 Task: Find connections with filter location Cape Coast with filter topic #Analyticswith filter profile language English with filter current company Prodapt with filter school Gyan Ganga Institute of Technology Sciences with filter industry Correctional Institutions with filter service category Business Law with filter keywords title Civil Engineer
Action: Mouse moved to (190, 260)
Screenshot: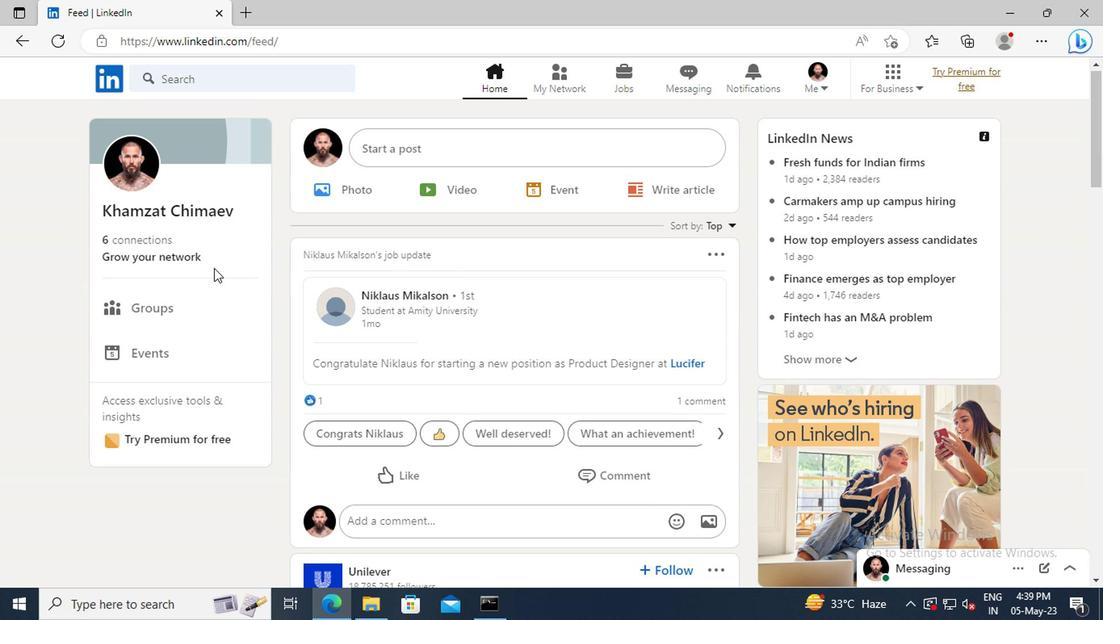 
Action: Mouse pressed left at (190, 260)
Screenshot: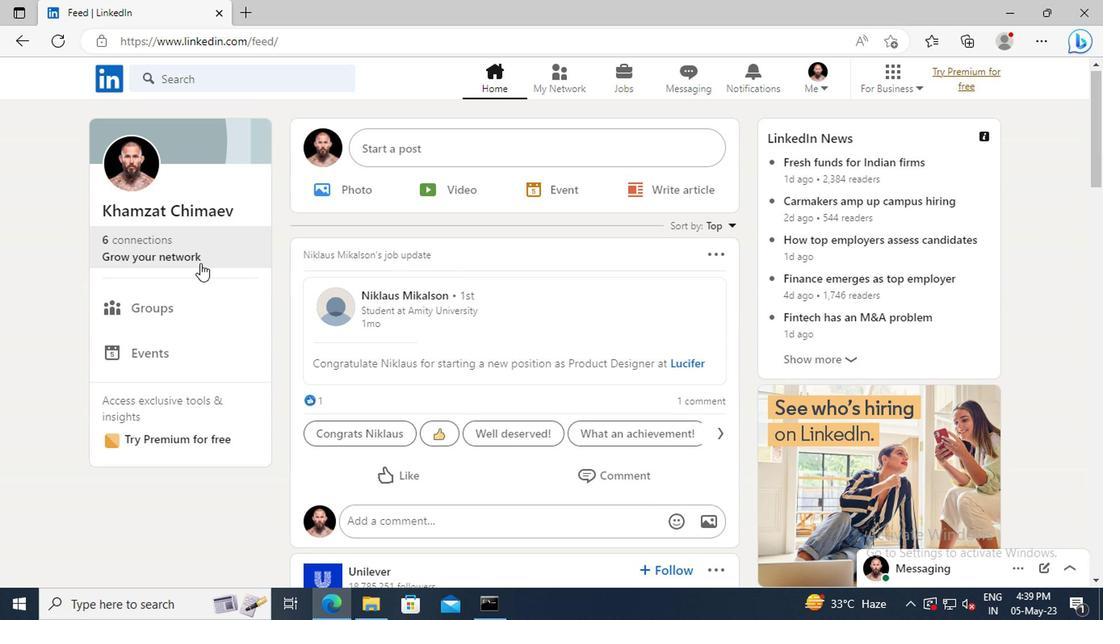 
Action: Mouse moved to (186, 173)
Screenshot: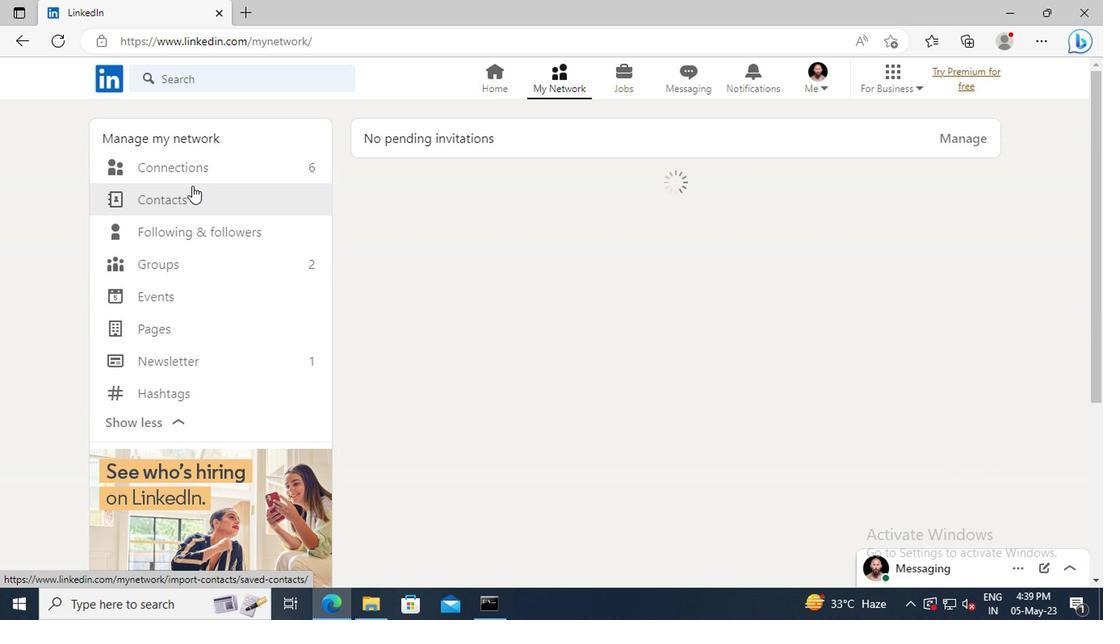 
Action: Mouse pressed left at (186, 173)
Screenshot: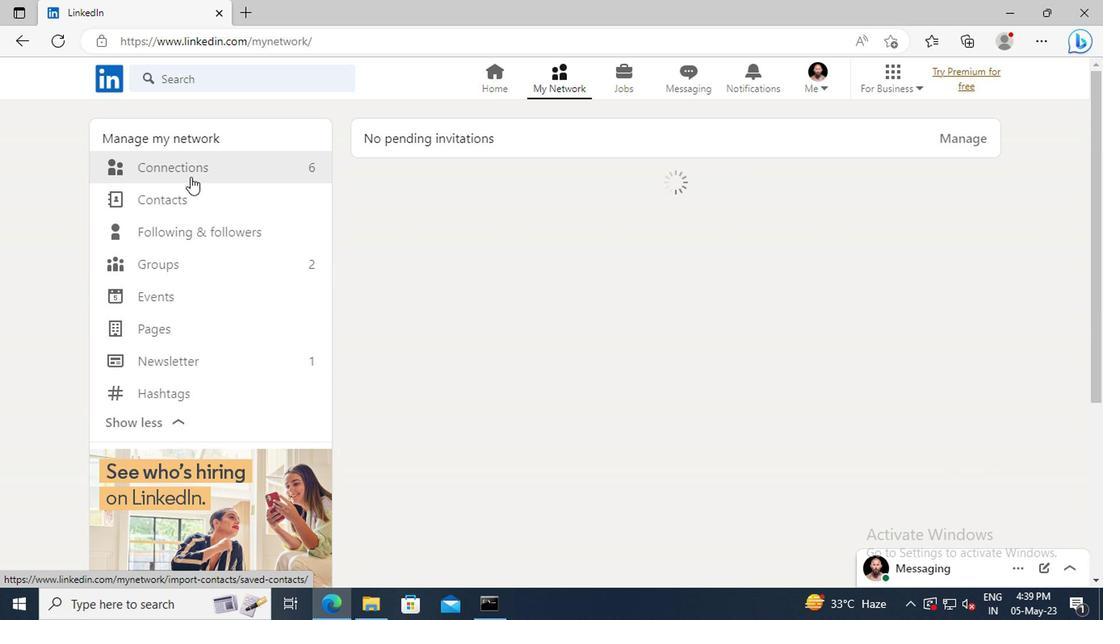
Action: Mouse moved to (645, 174)
Screenshot: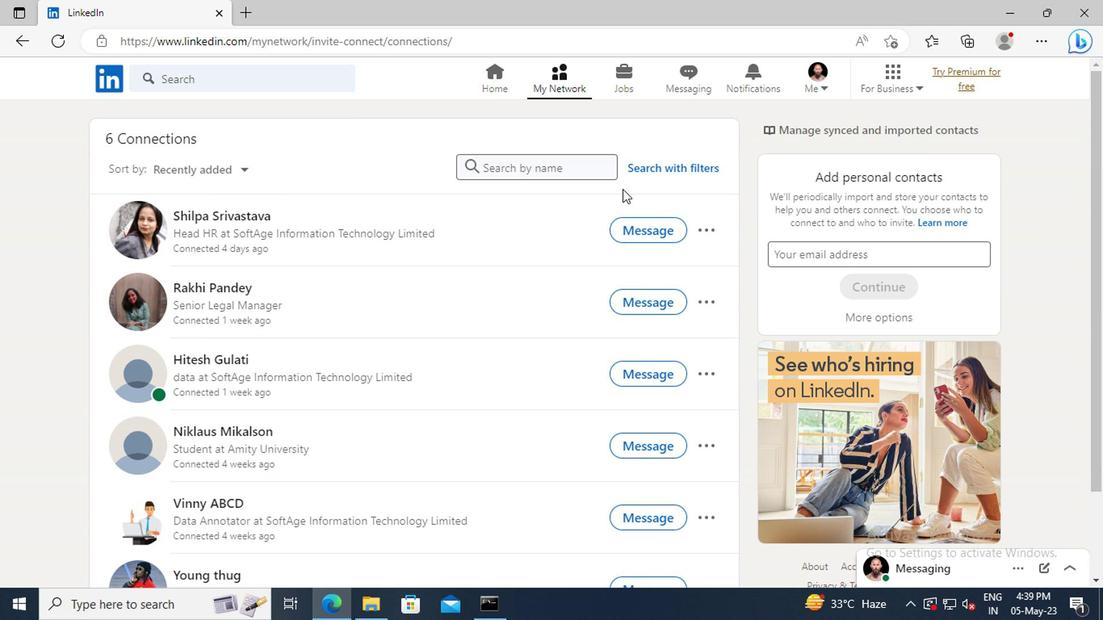 
Action: Mouse pressed left at (645, 174)
Screenshot: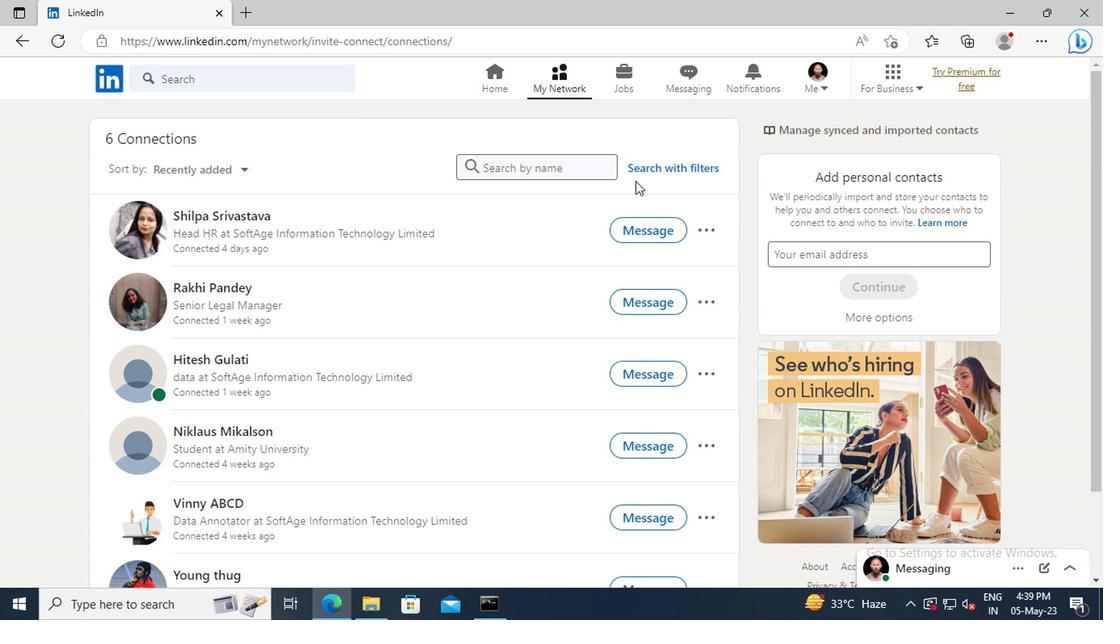 
Action: Mouse moved to (606, 128)
Screenshot: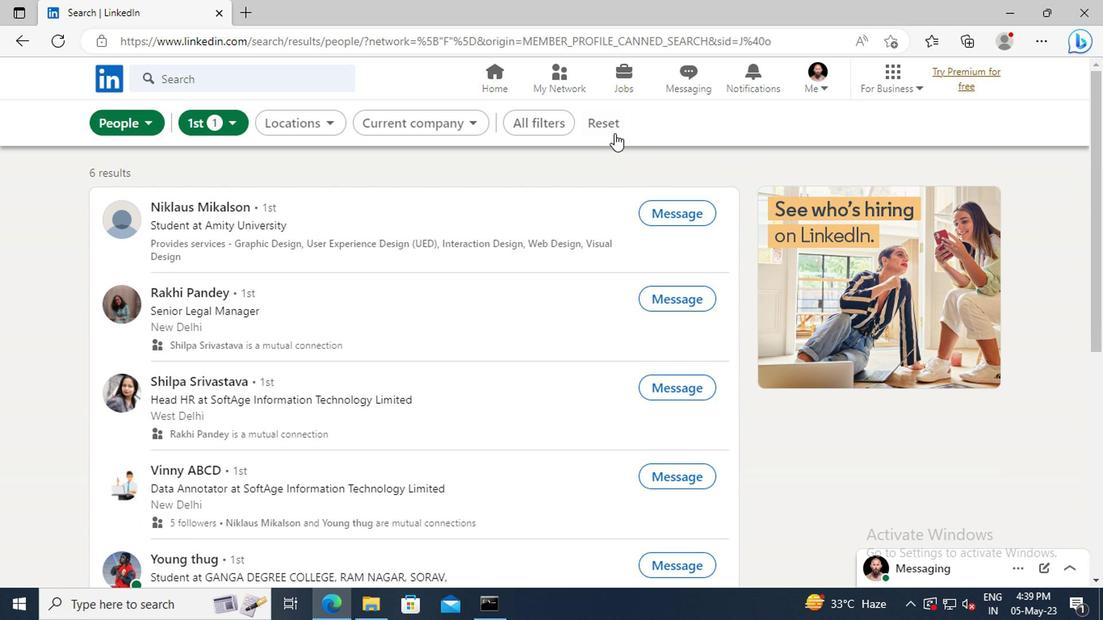 
Action: Mouse pressed left at (606, 128)
Screenshot: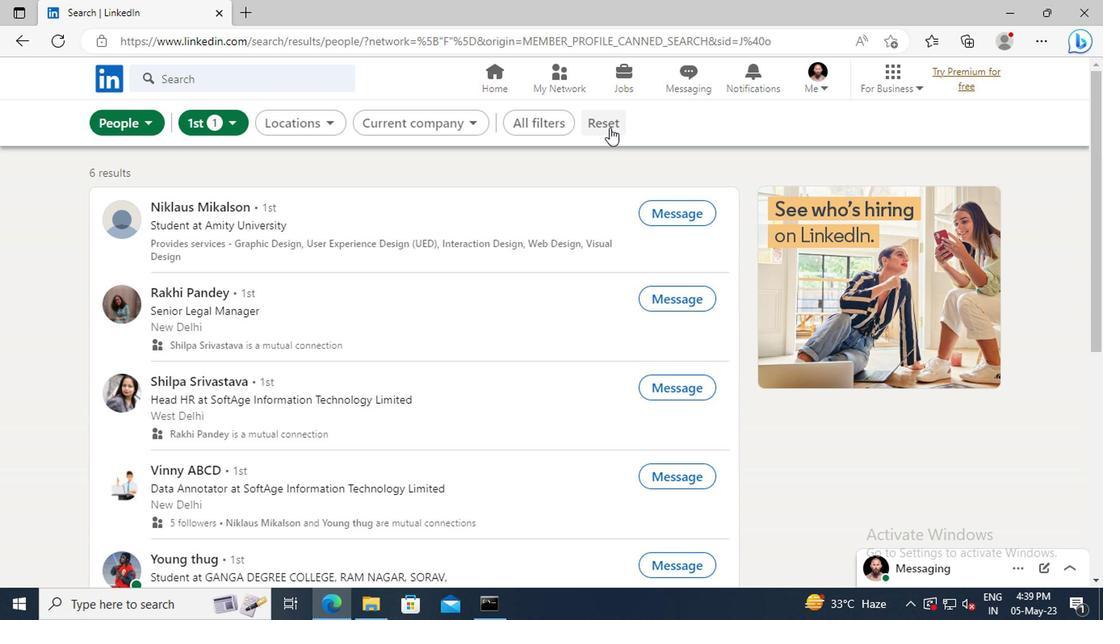 
Action: Mouse moved to (587, 128)
Screenshot: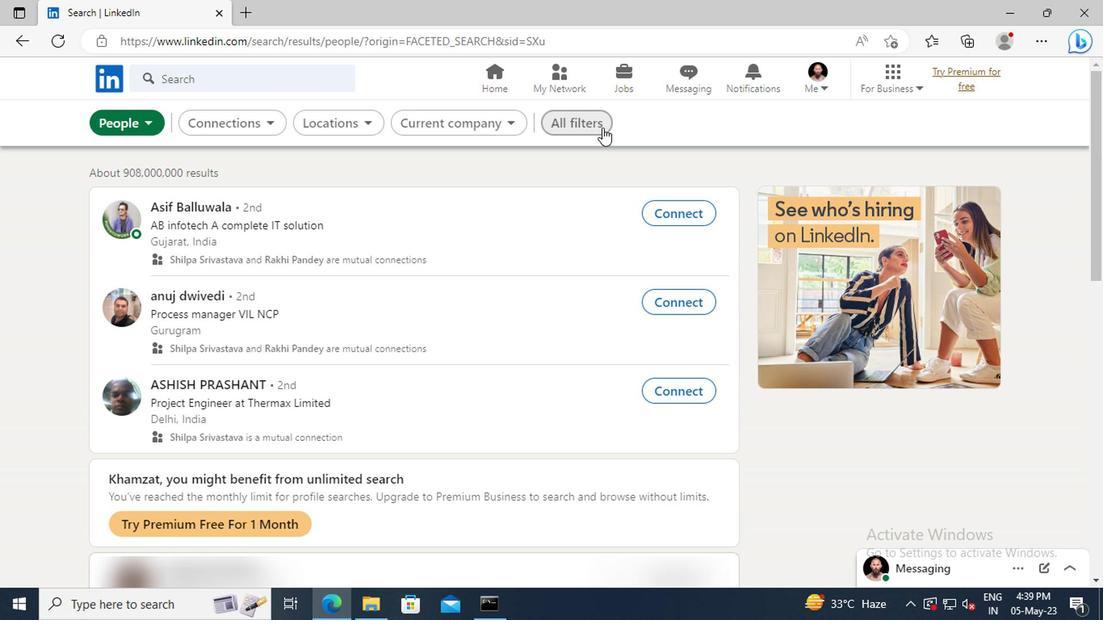 
Action: Mouse pressed left at (587, 128)
Screenshot: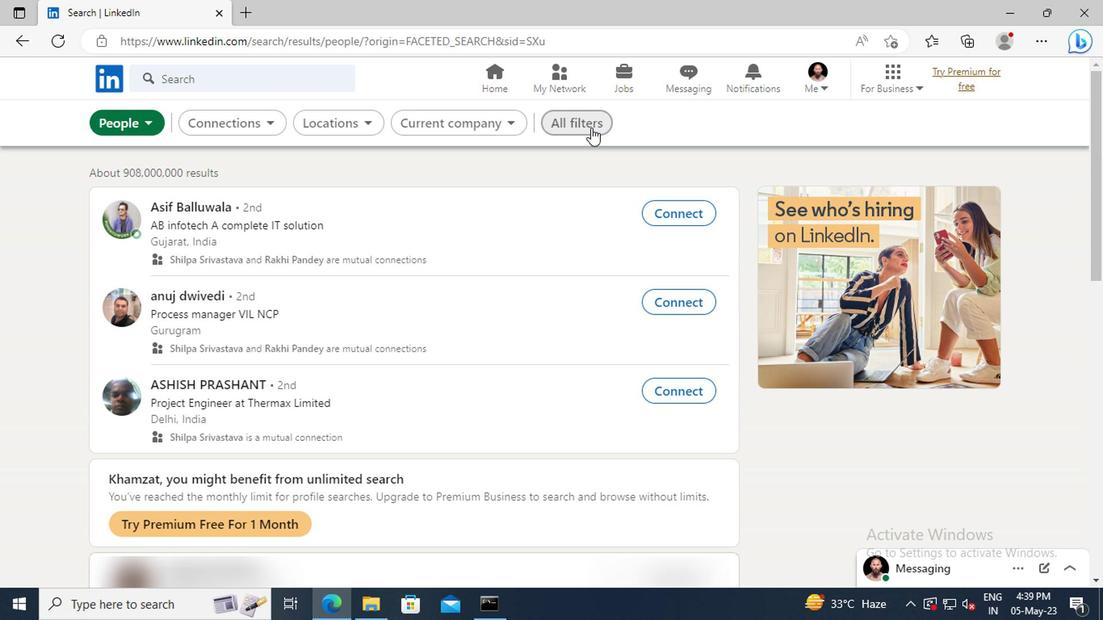 
Action: Mouse moved to (899, 292)
Screenshot: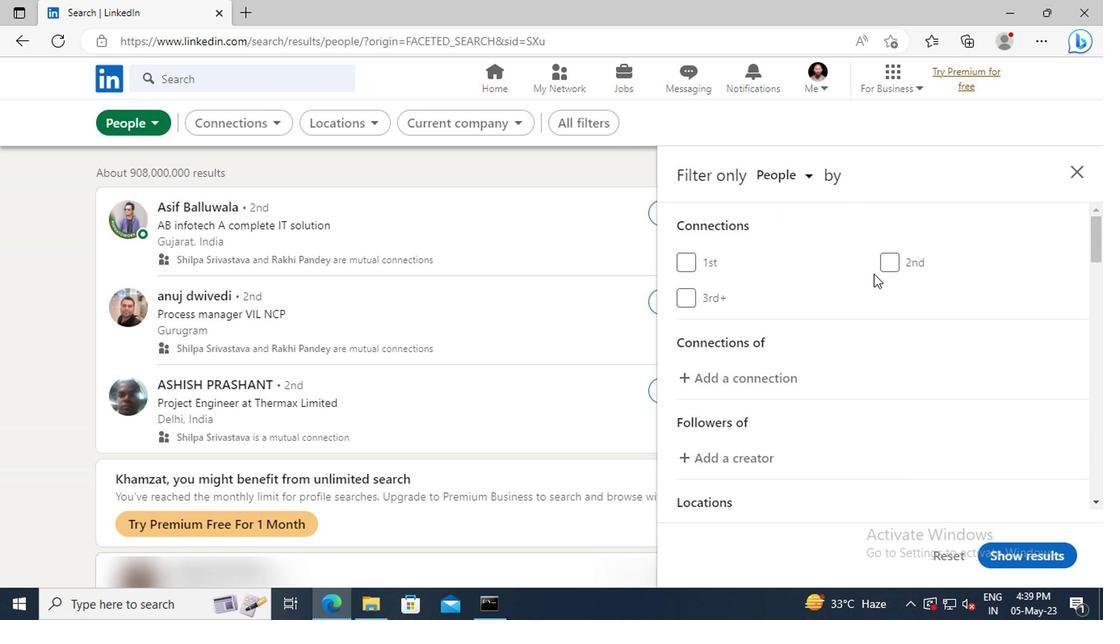 
Action: Mouse scrolled (899, 291) with delta (0, 0)
Screenshot: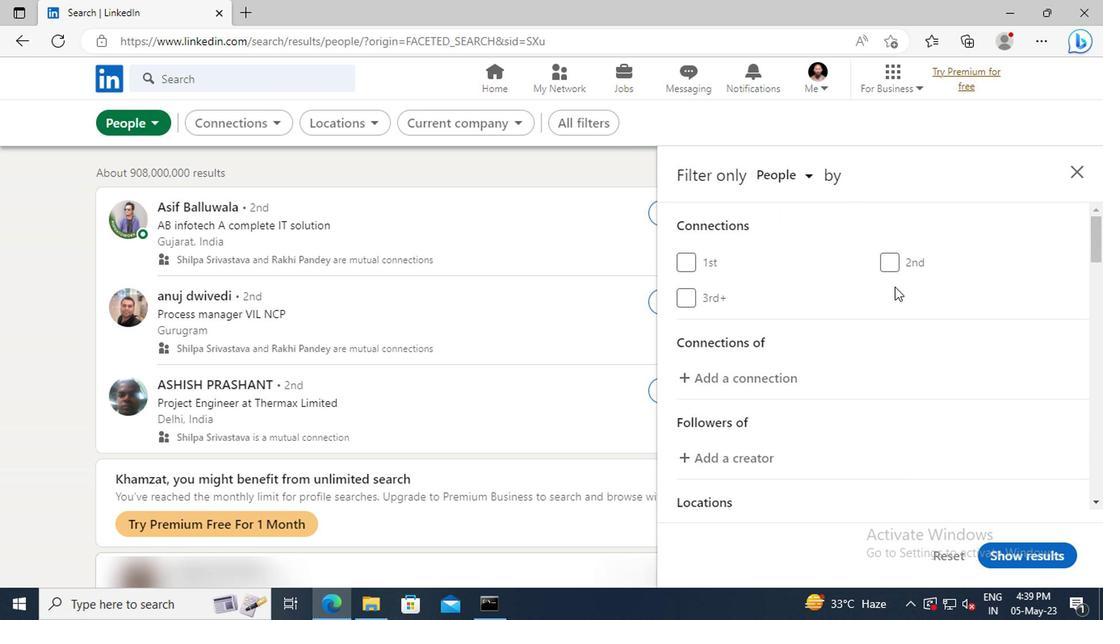 
Action: Mouse scrolled (899, 291) with delta (0, 0)
Screenshot: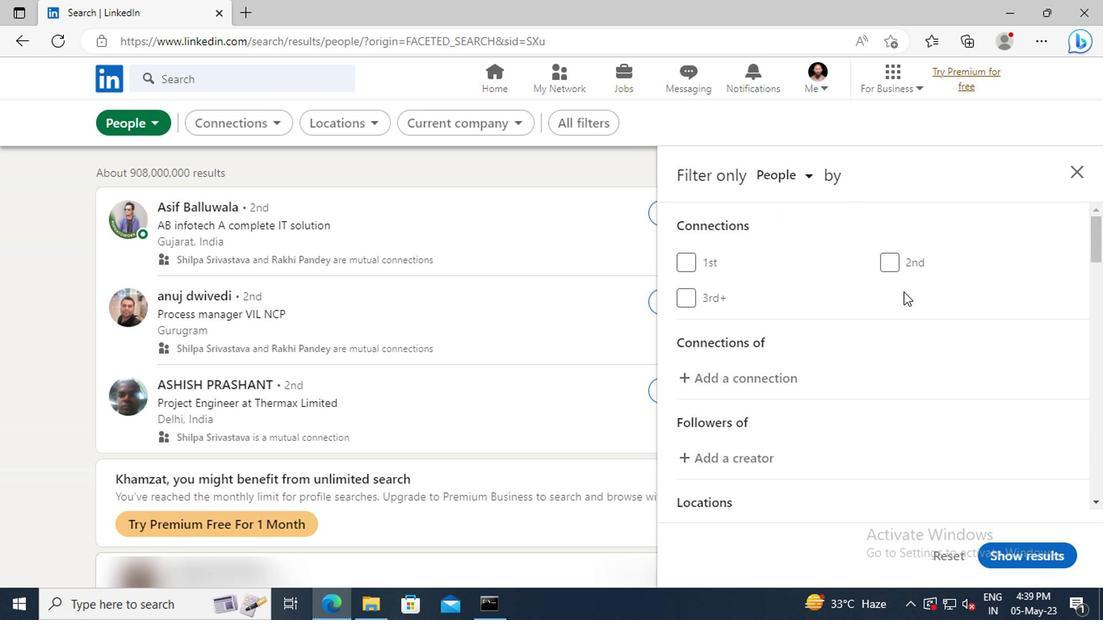 
Action: Mouse scrolled (899, 291) with delta (0, 0)
Screenshot: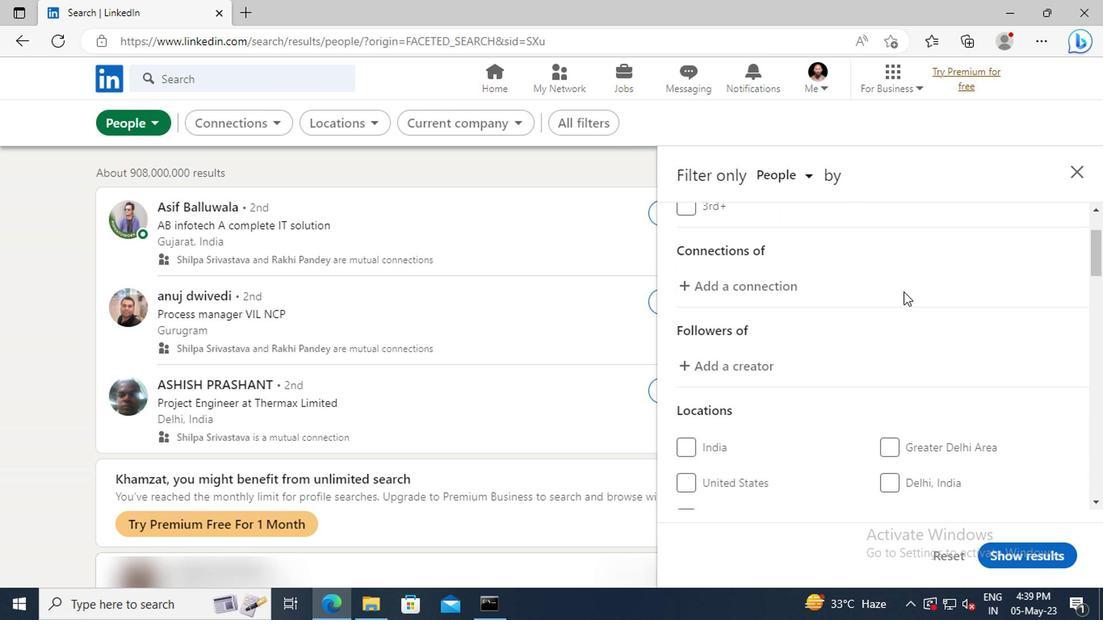 
Action: Mouse scrolled (899, 291) with delta (0, 0)
Screenshot: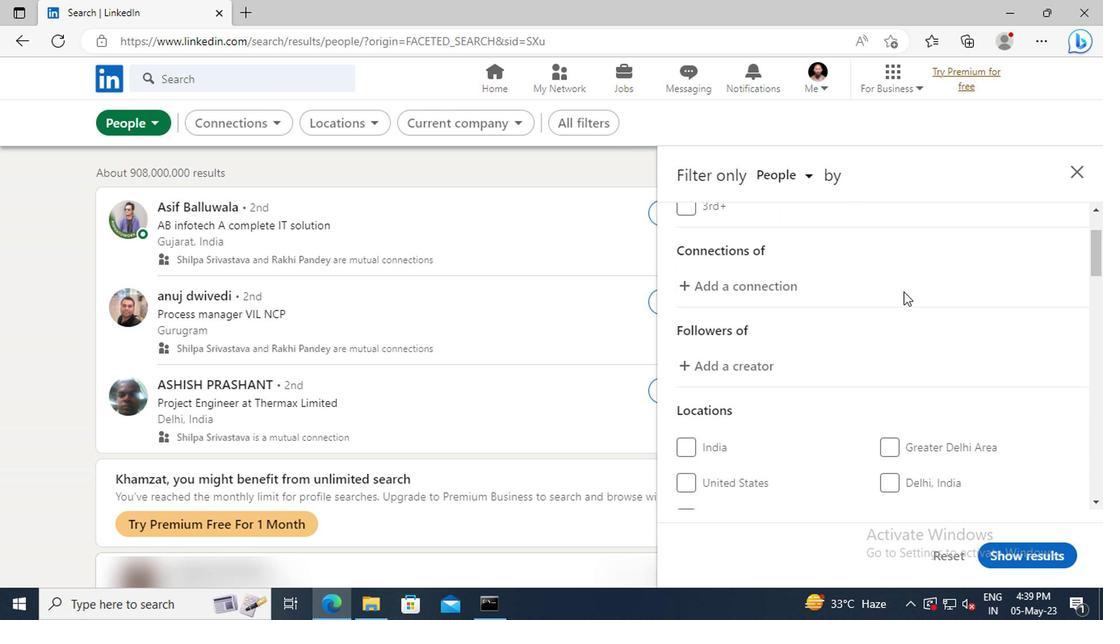 
Action: Mouse scrolled (899, 291) with delta (0, 0)
Screenshot: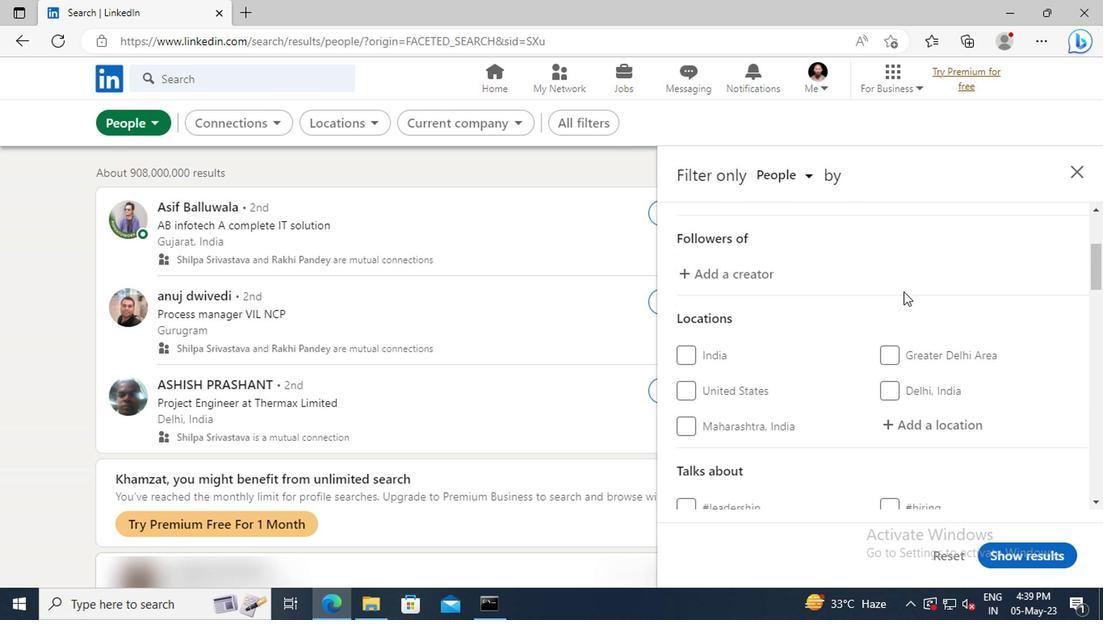 
Action: Mouse scrolled (899, 291) with delta (0, 0)
Screenshot: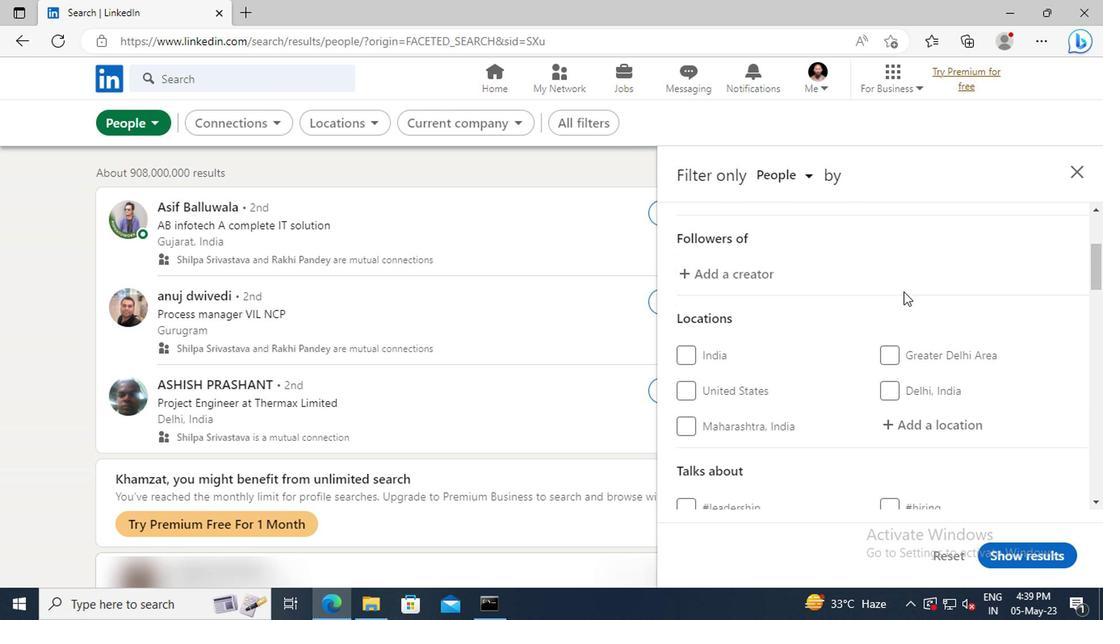 
Action: Mouse moved to (901, 328)
Screenshot: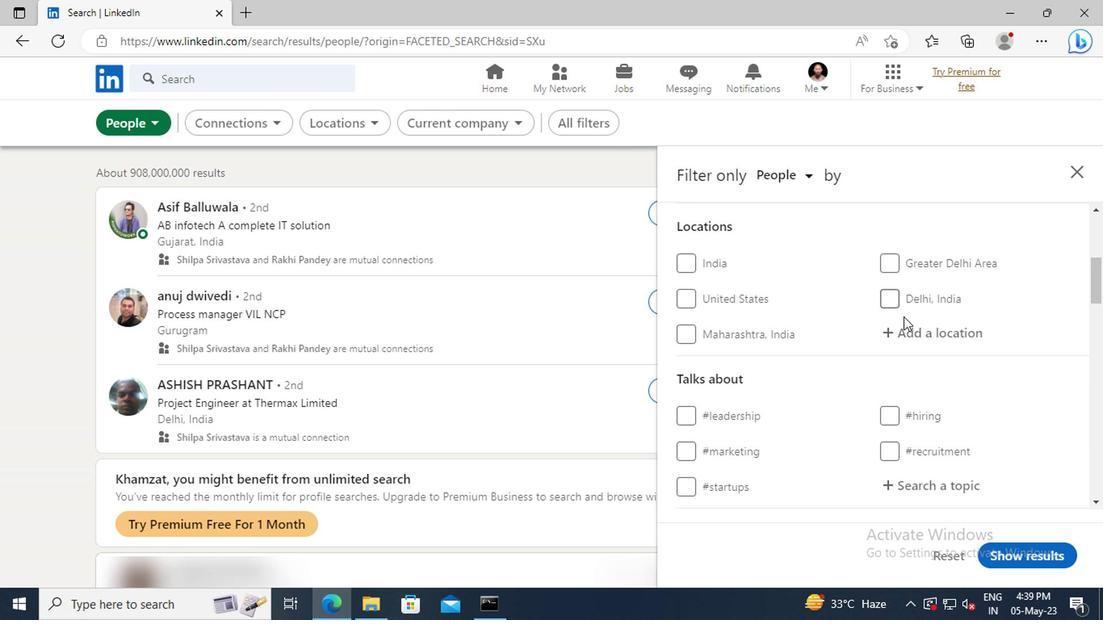 
Action: Mouse pressed left at (901, 328)
Screenshot: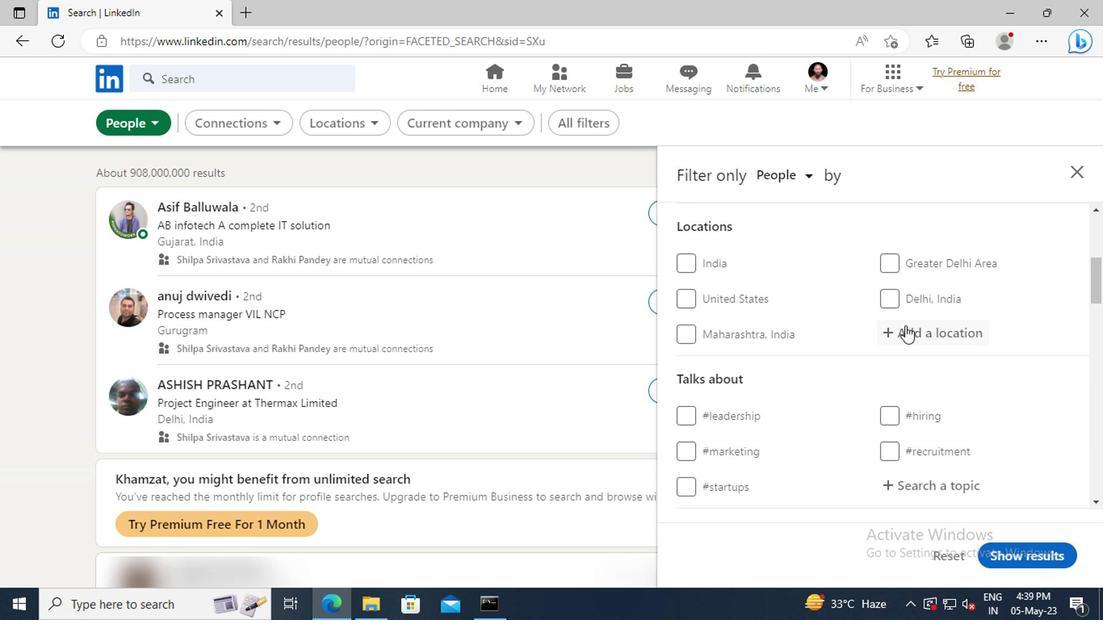 
Action: Key pressed <Key.shift>CAPE<Key.space><Key.shift>COAST<Key.enter>
Screenshot: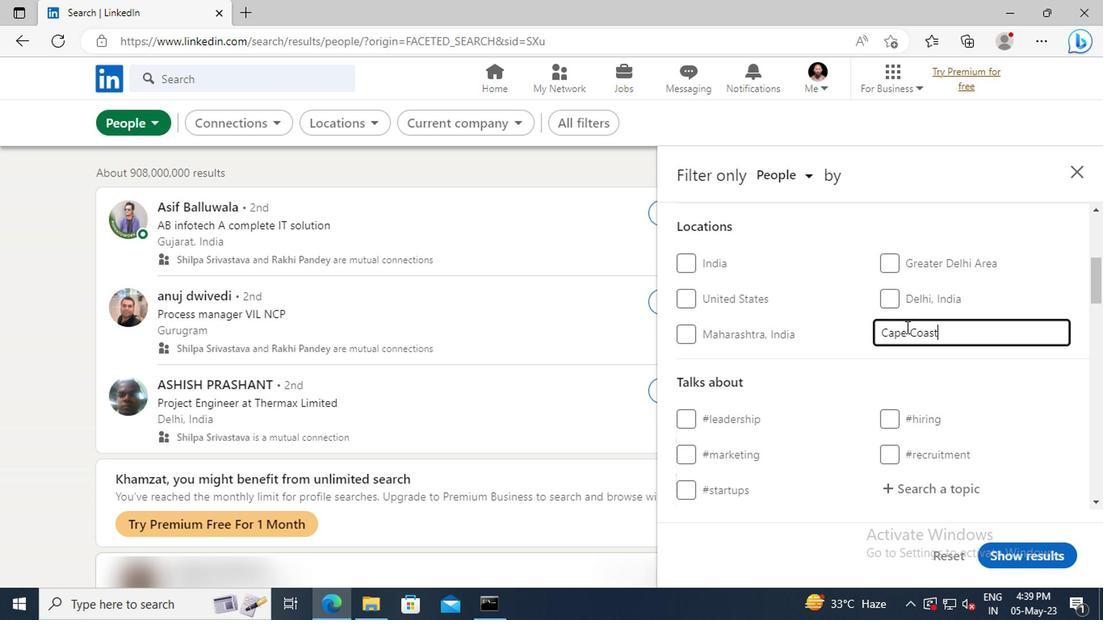 
Action: Mouse scrolled (901, 327) with delta (0, 0)
Screenshot: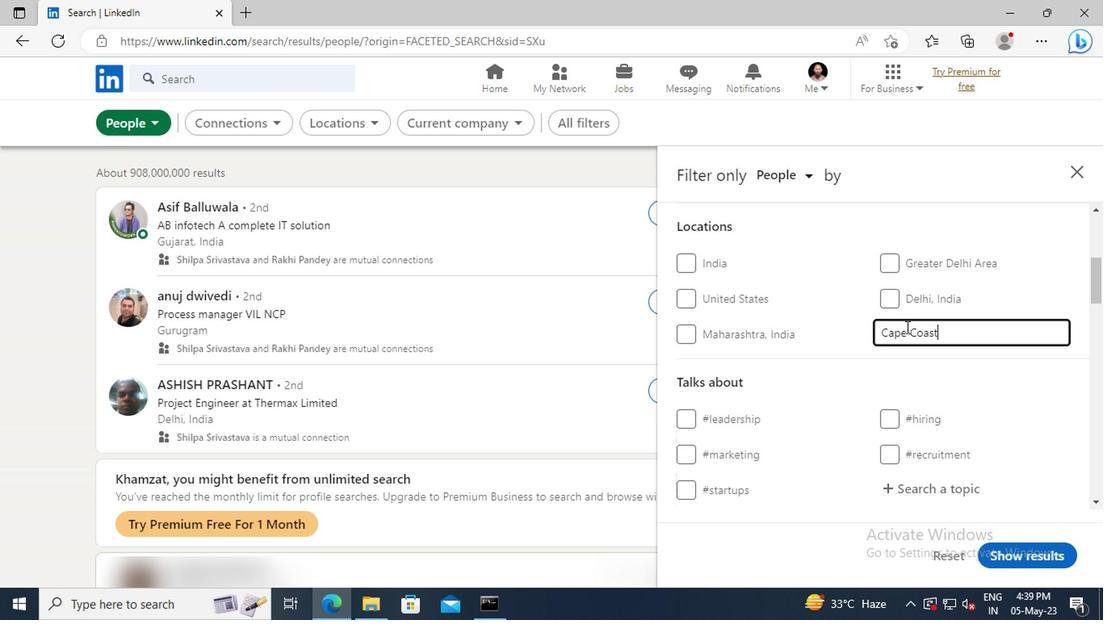 
Action: Mouse scrolled (901, 327) with delta (0, 0)
Screenshot: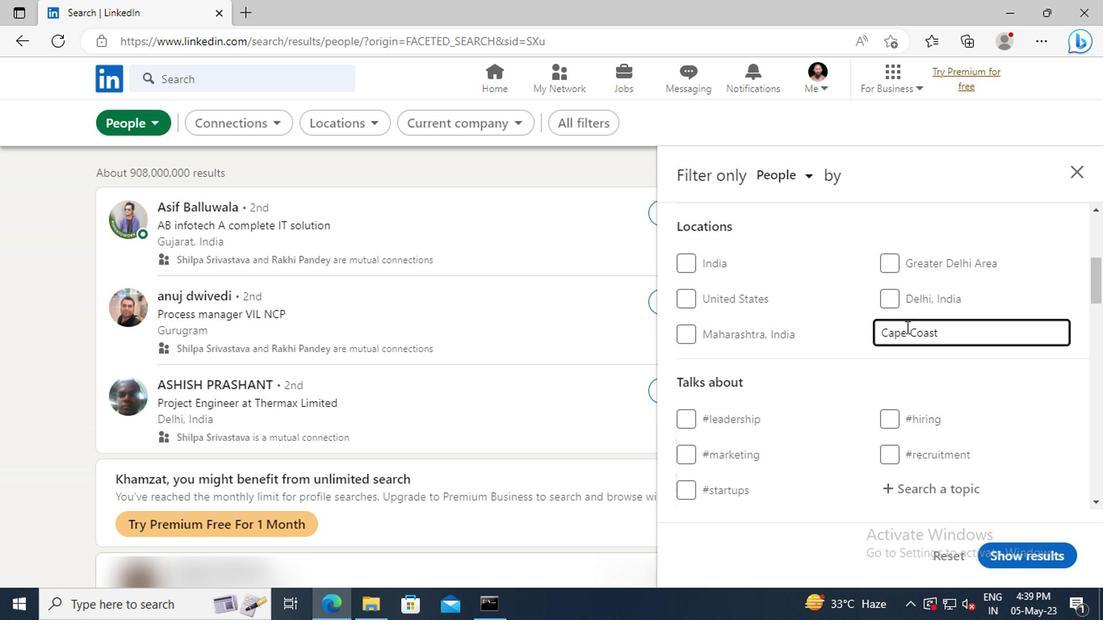
Action: Mouse scrolled (901, 327) with delta (0, 0)
Screenshot: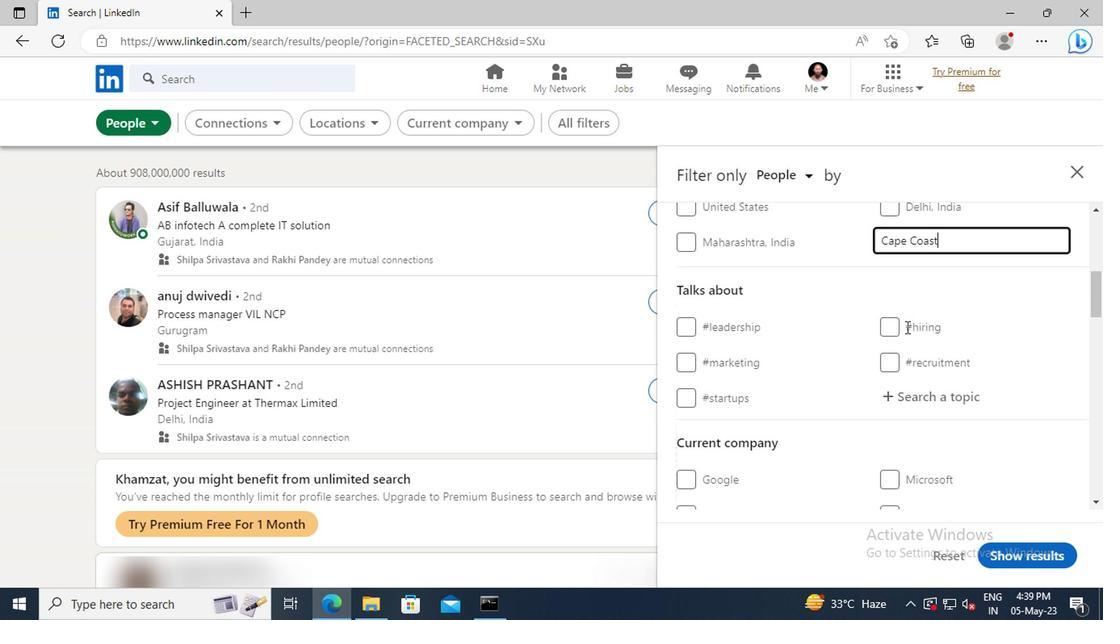
Action: Mouse moved to (907, 349)
Screenshot: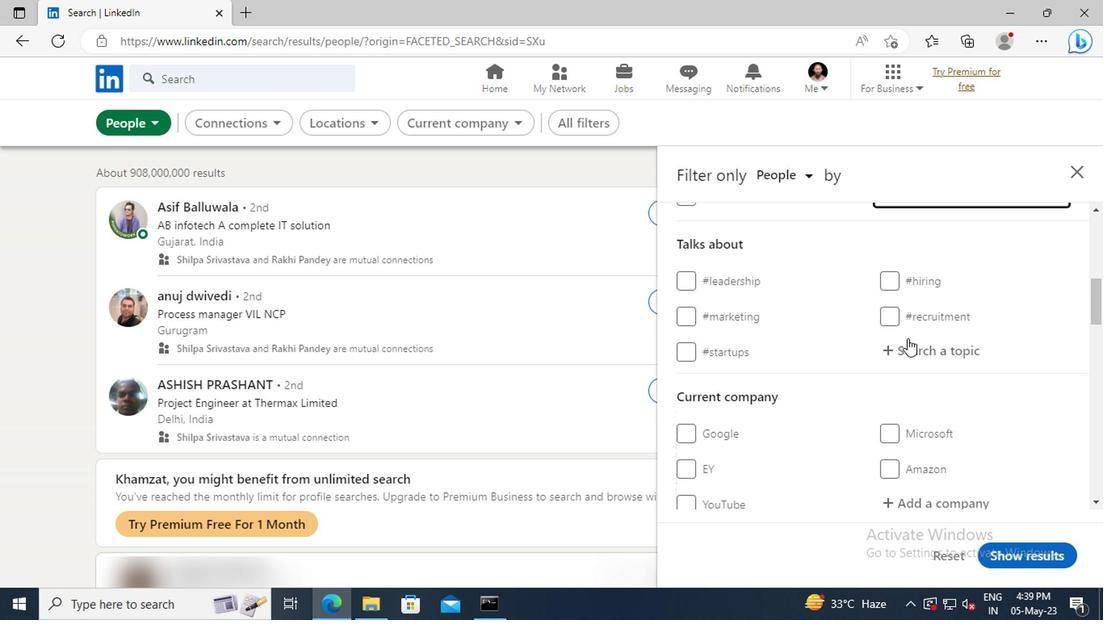 
Action: Mouse pressed left at (907, 349)
Screenshot: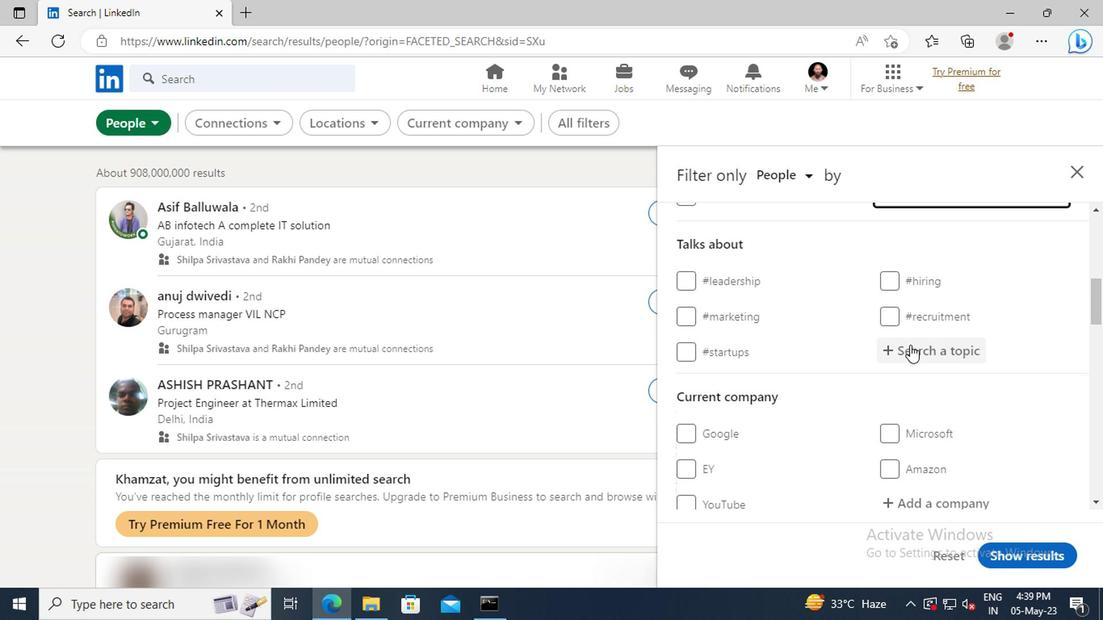 
Action: Key pressed <Key.shift>ANALY
Screenshot: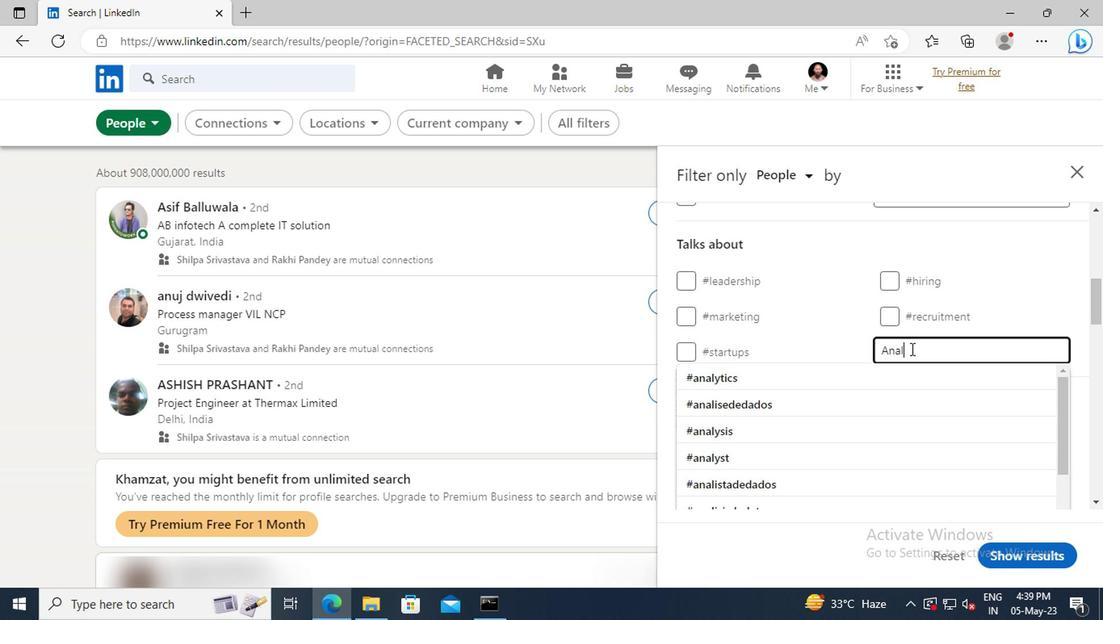 
Action: Mouse moved to (905, 369)
Screenshot: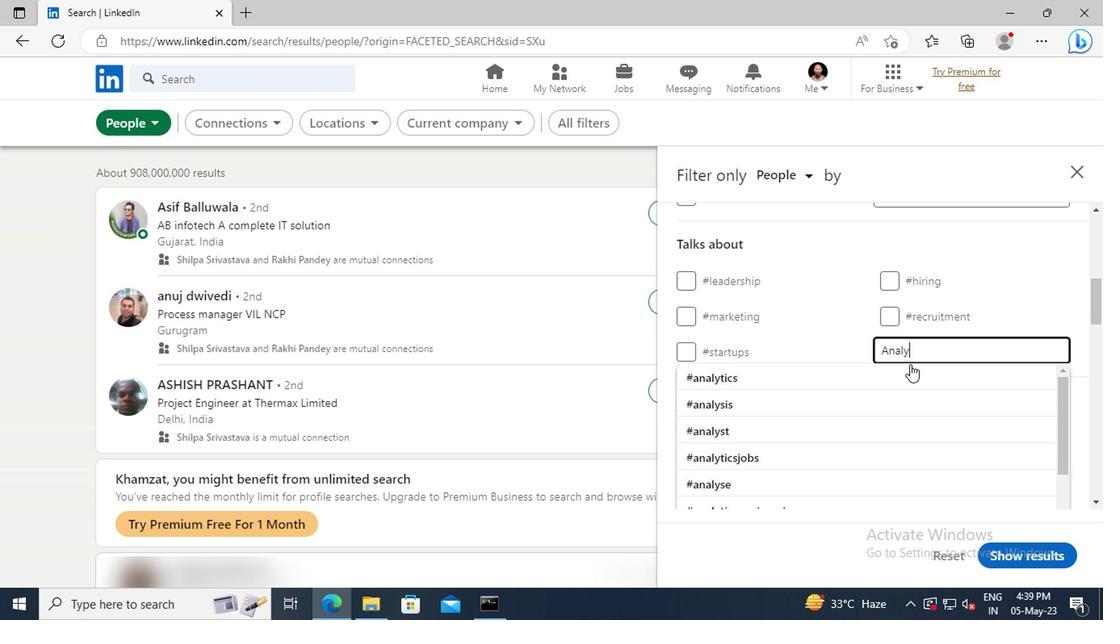 
Action: Mouse pressed left at (905, 369)
Screenshot: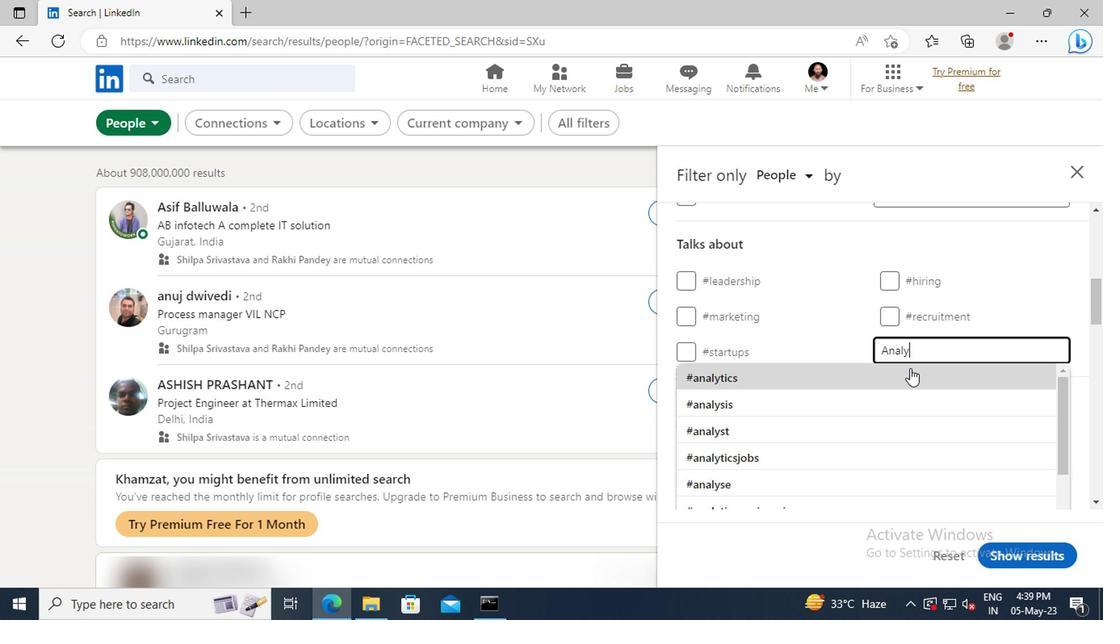 
Action: Mouse scrolled (905, 369) with delta (0, 0)
Screenshot: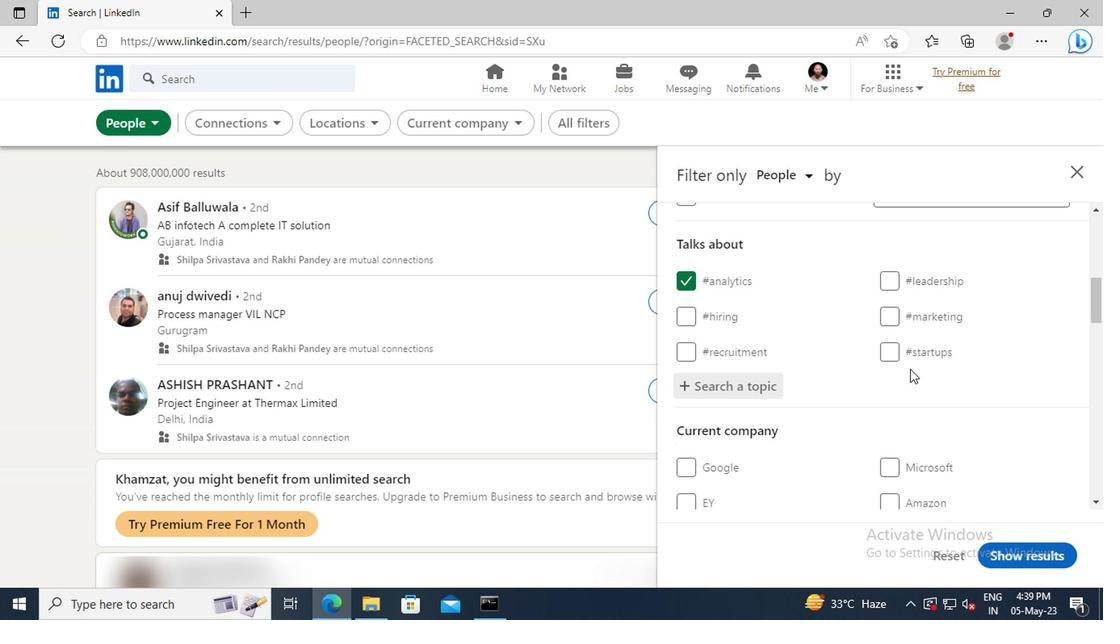 
Action: Mouse scrolled (905, 369) with delta (0, 0)
Screenshot: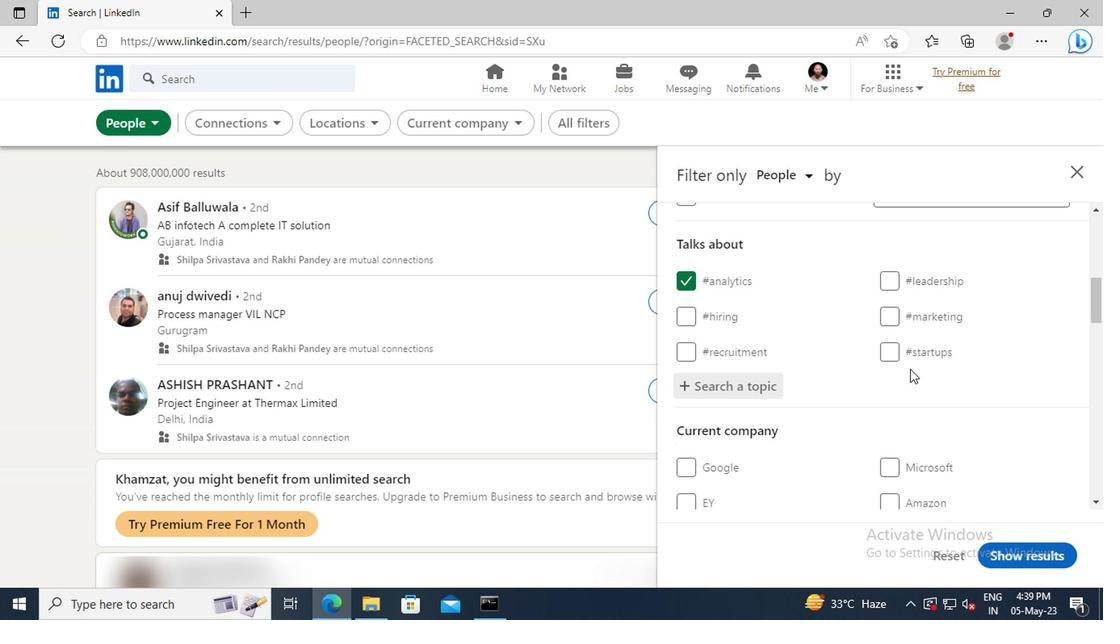 
Action: Mouse scrolled (905, 369) with delta (0, 0)
Screenshot: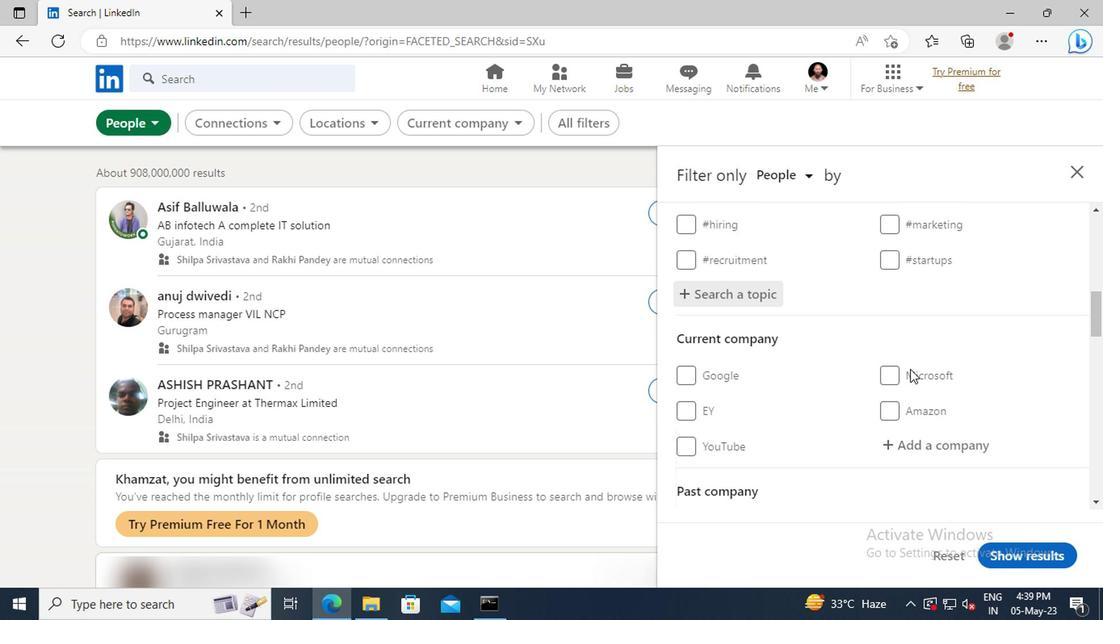 
Action: Mouse scrolled (905, 369) with delta (0, 0)
Screenshot: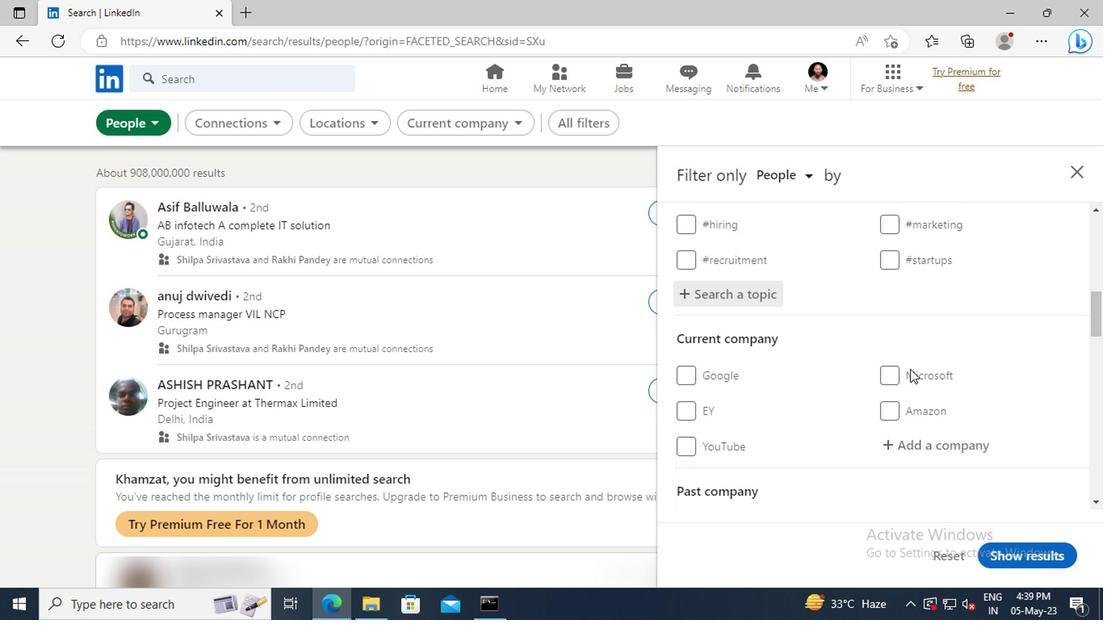 
Action: Mouse scrolled (905, 369) with delta (0, 0)
Screenshot: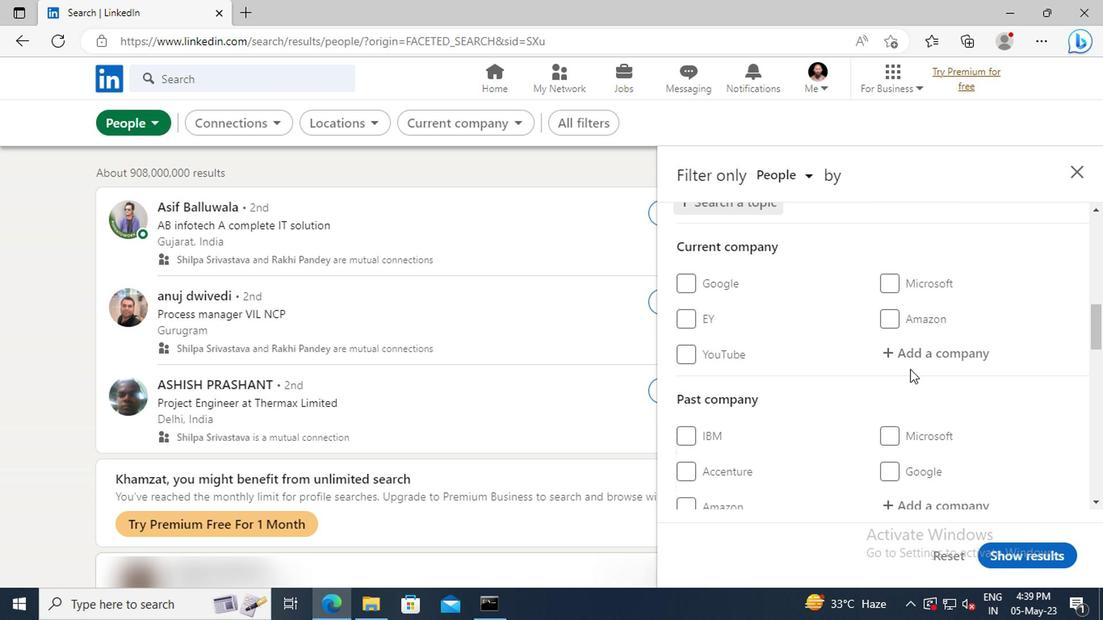
Action: Mouse scrolled (905, 369) with delta (0, 0)
Screenshot: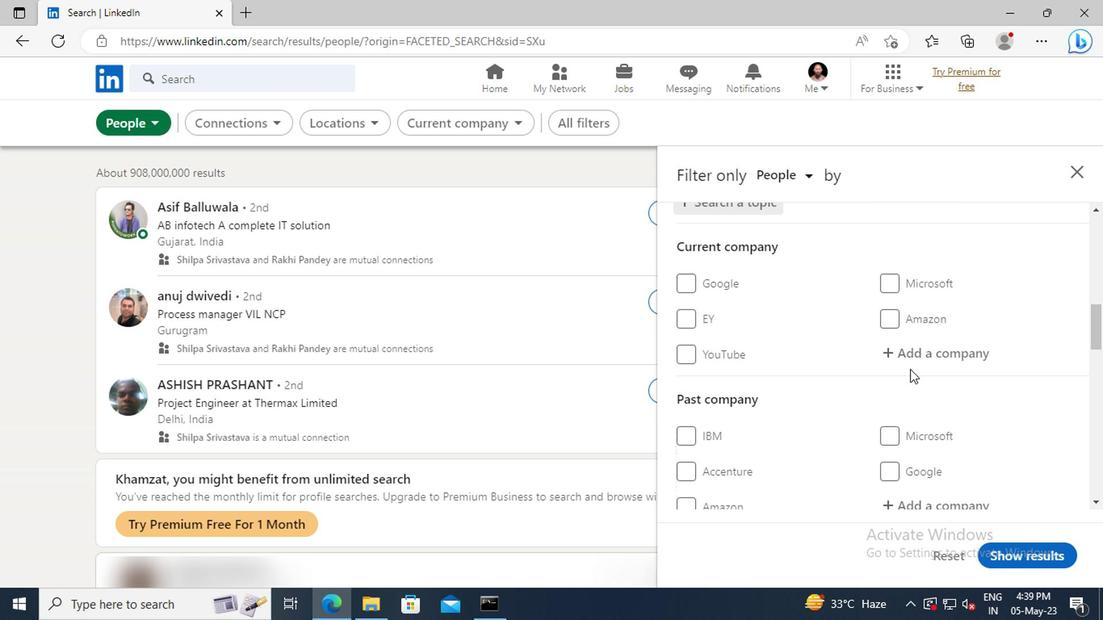 
Action: Mouse scrolled (905, 369) with delta (0, 0)
Screenshot: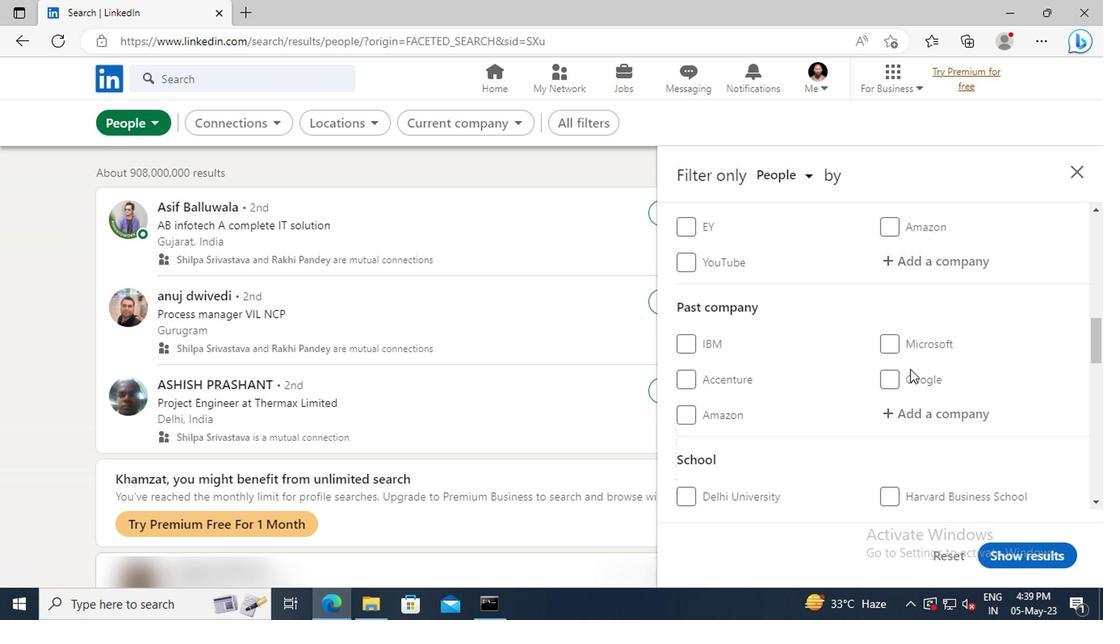 
Action: Mouse scrolled (905, 369) with delta (0, 0)
Screenshot: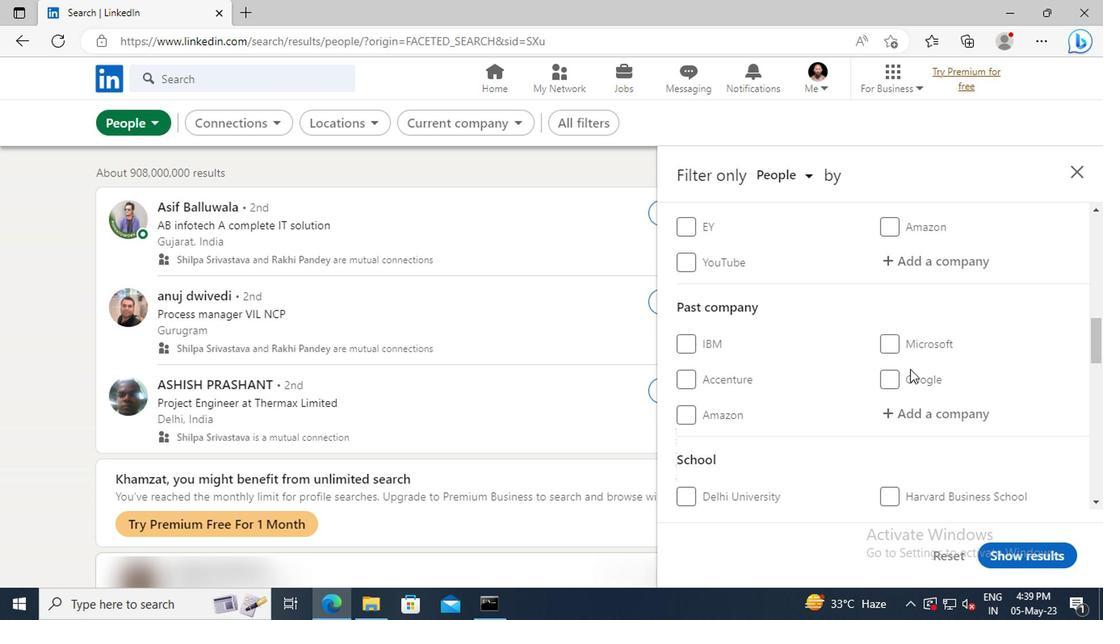 
Action: Mouse scrolled (905, 369) with delta (0, 0)
Screenshot: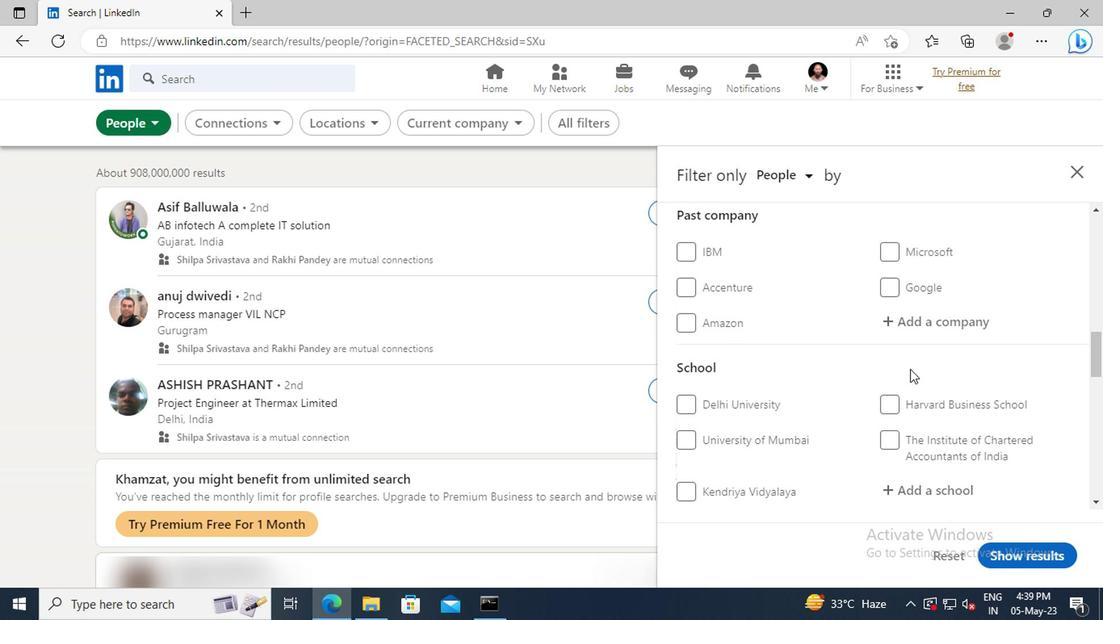 
Action: Mouse scrolled (905, 369) with delta (0, 0)
Screenshot: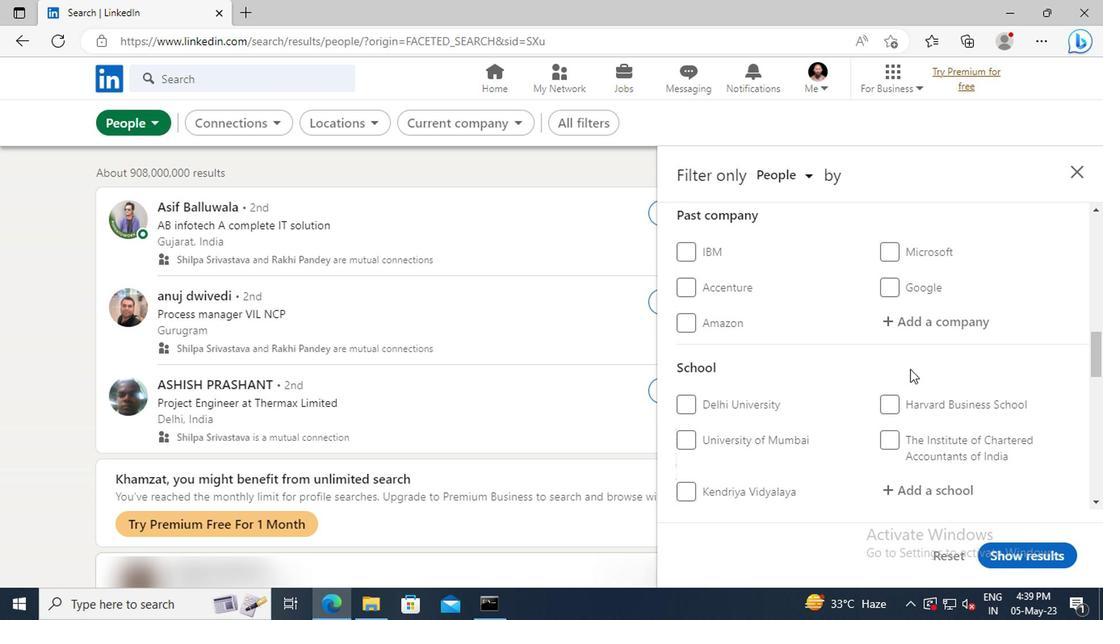 
Action: Mouse scrolled (905, 369) with delta (0, 0)
Screenshot: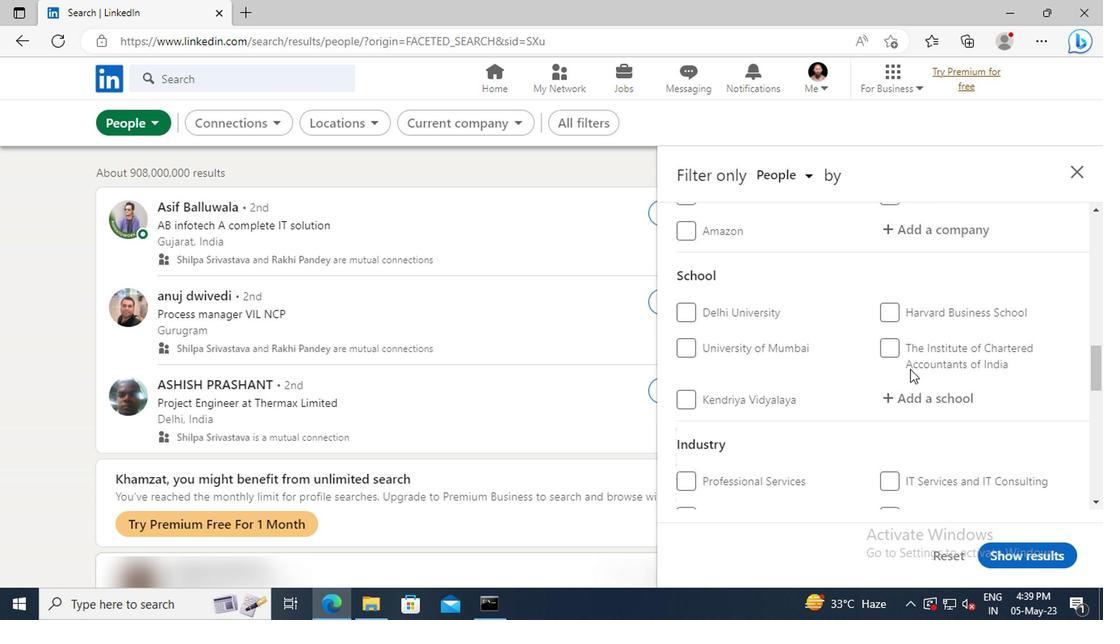 
Action: Mouse scrolled (905, 369) with delta (0, 0)
Screenshot: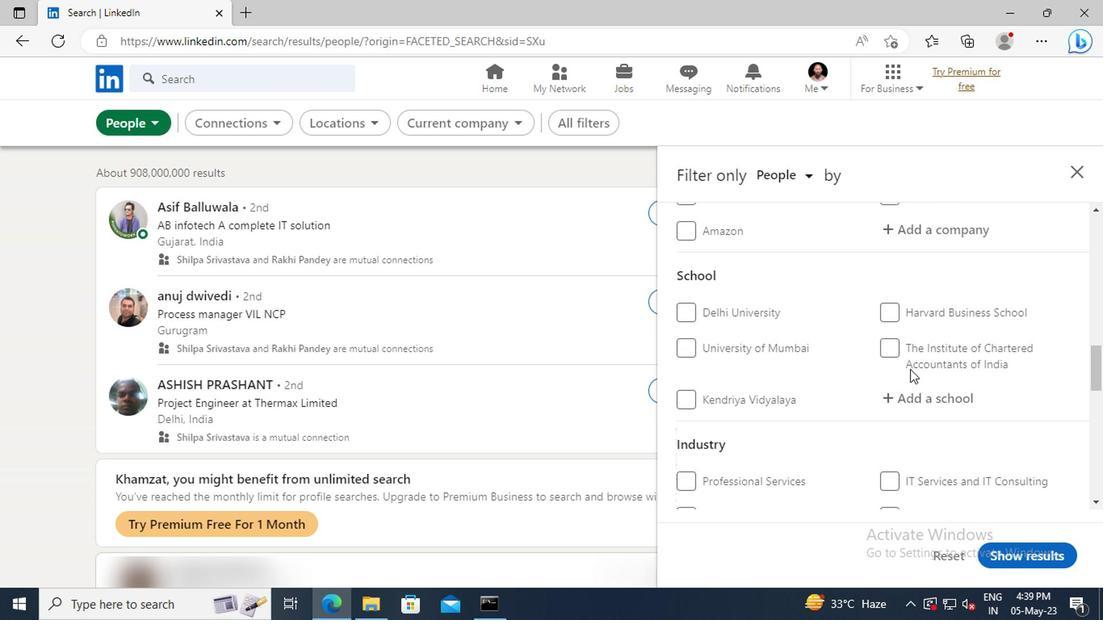 
Action: Mouse scrolled (905, 369) with delta (0, 0)
Screenshot: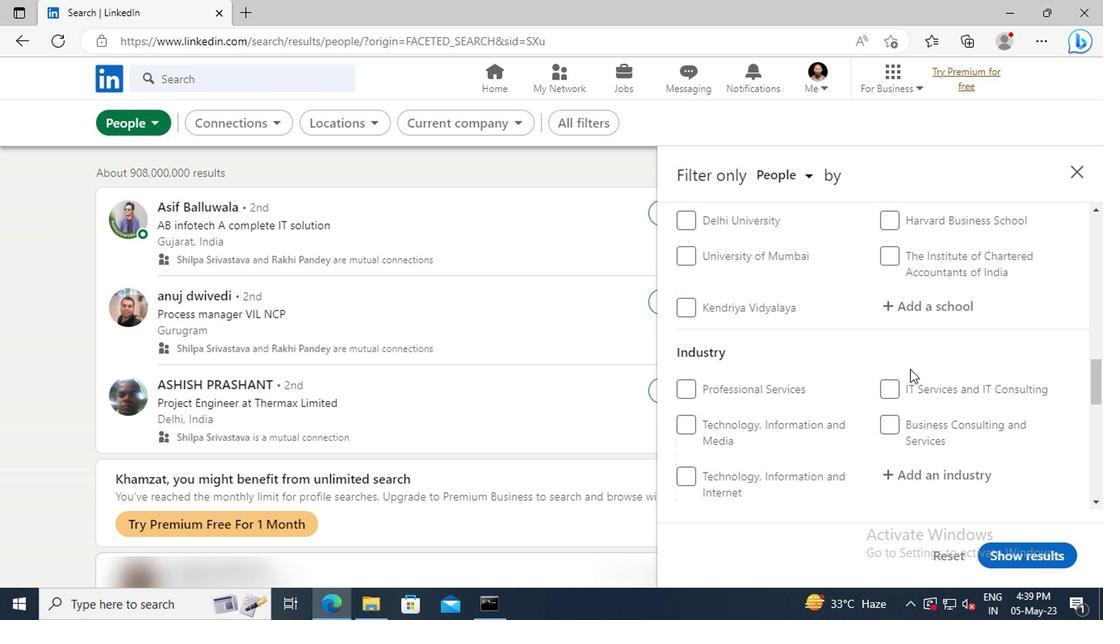 
Action: Mouse scrolled (905, 369) with delta (0, 0)
Screenshot: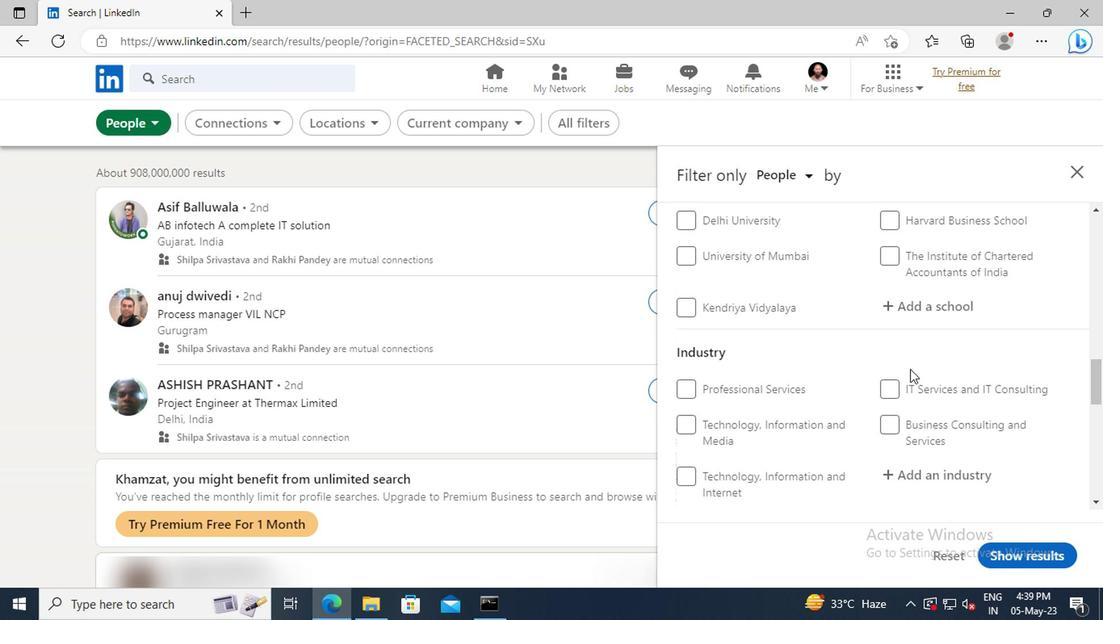 
Action: Mouse scrolled (905, 369) with delta (0, 0)
Screenshot: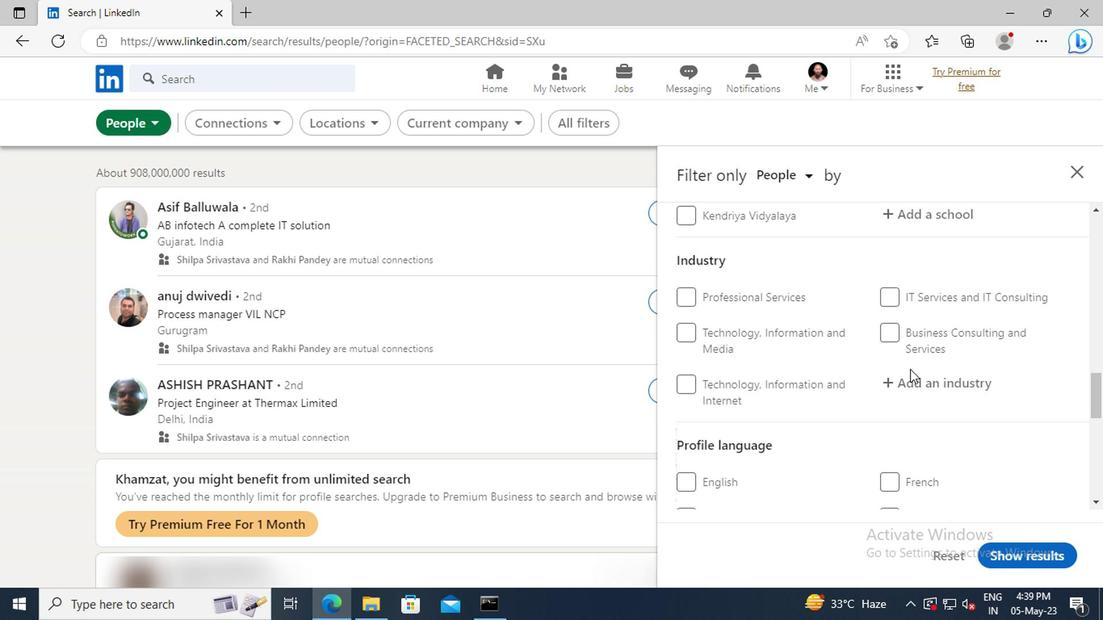 
Action: Mouse scrolled (905, 369) with delta (0, 0)
Screenshot: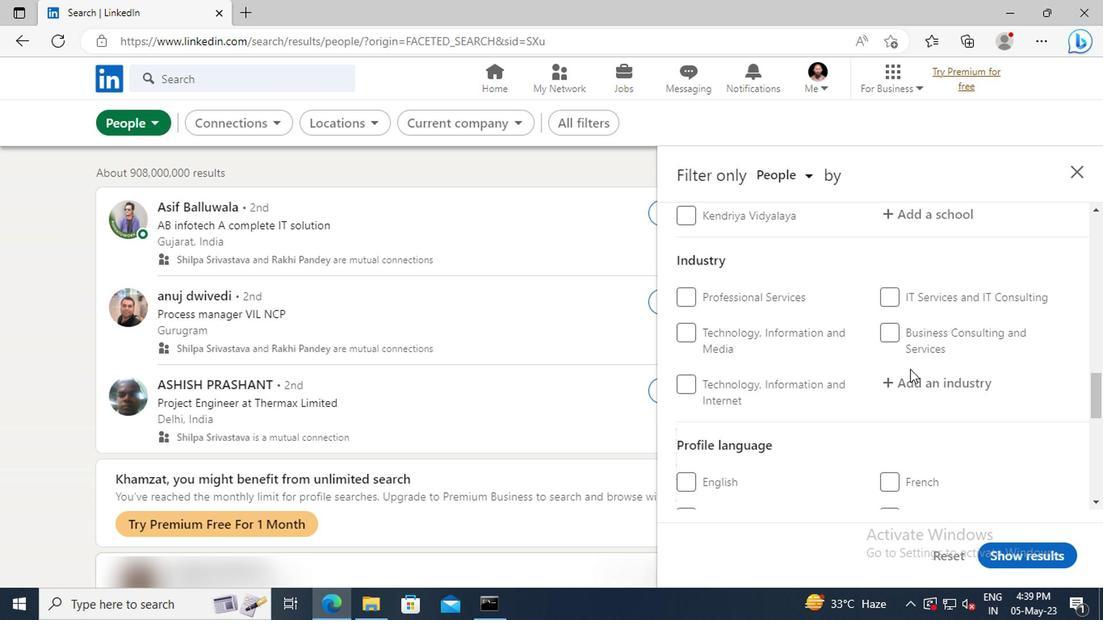 
Action: Mouse moved to (684, 393)
Screenshot: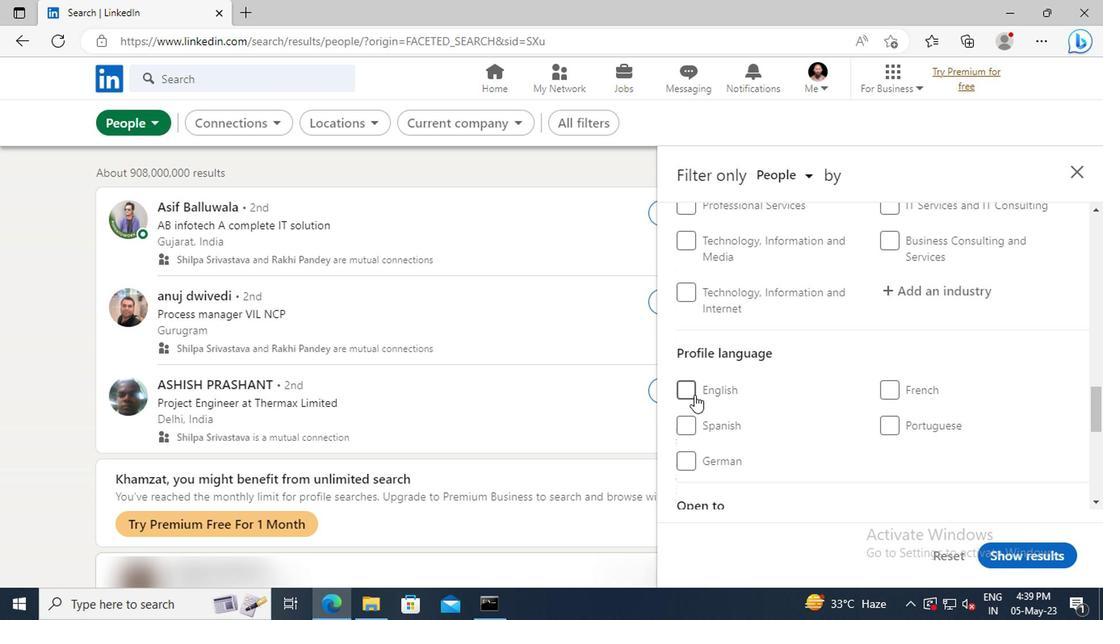 
Action: Mouse pressed left at (684, 393)
Screenshot: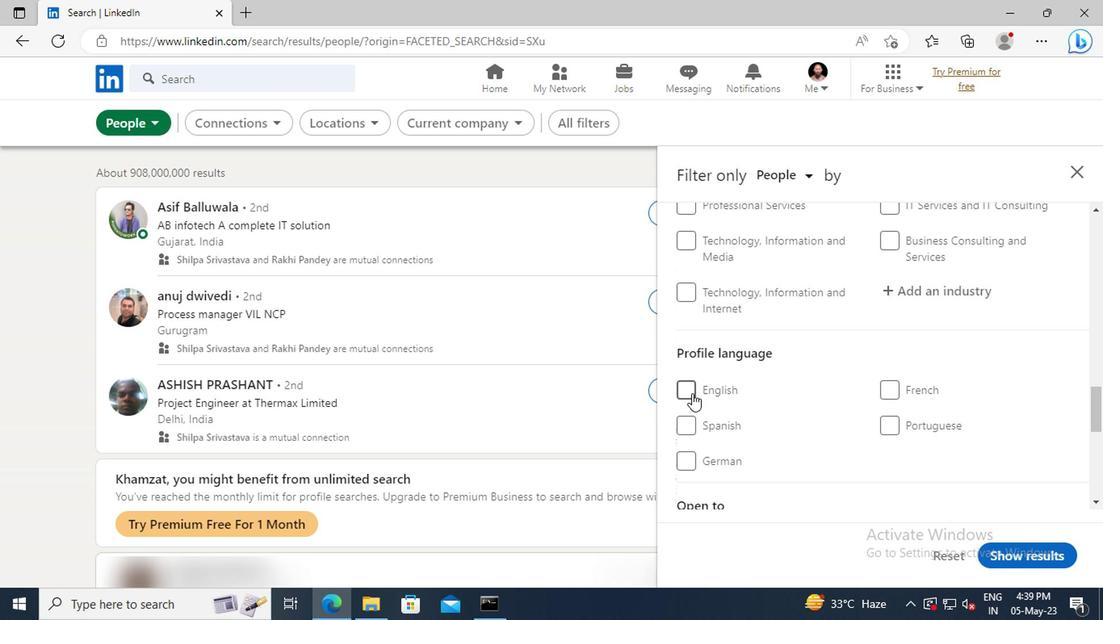 
Action: Mouse moved to (873, 377)
Screenshot: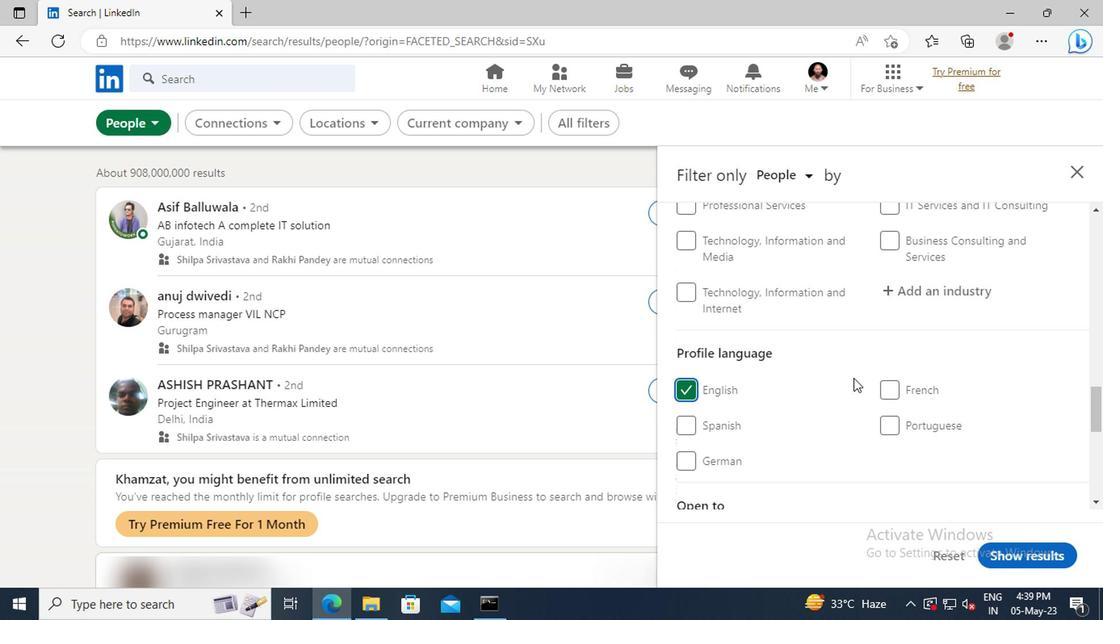 
Action: Mouse scrolled (873, 378) with delta (0, 0)
Screenshot: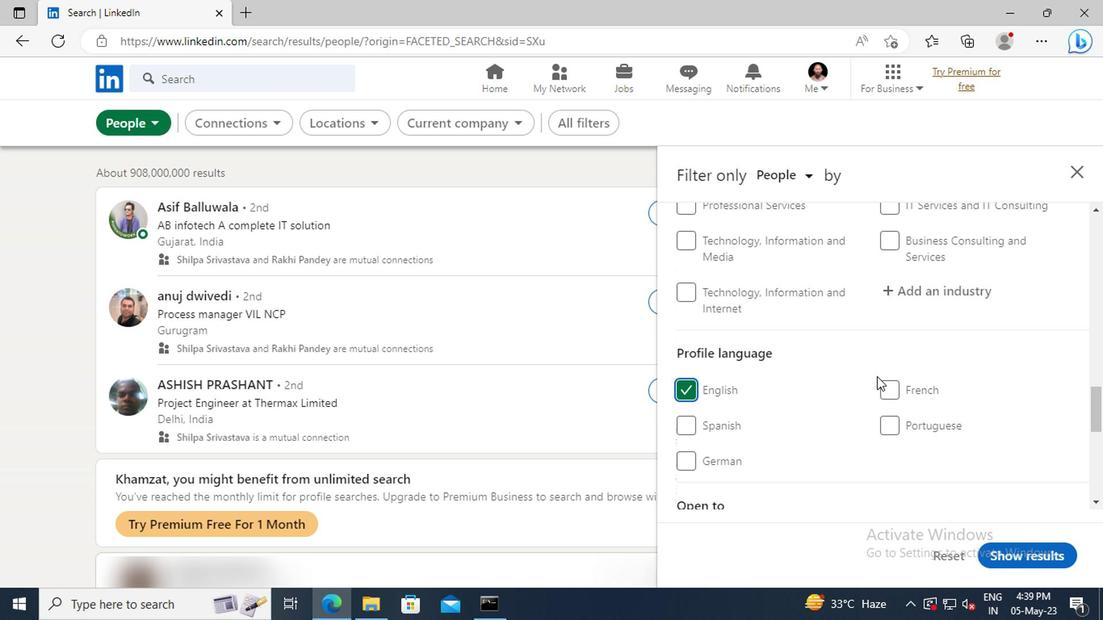 
Action: Mouse scrolled (873, 378) with delta (0, 0)
Screenshot: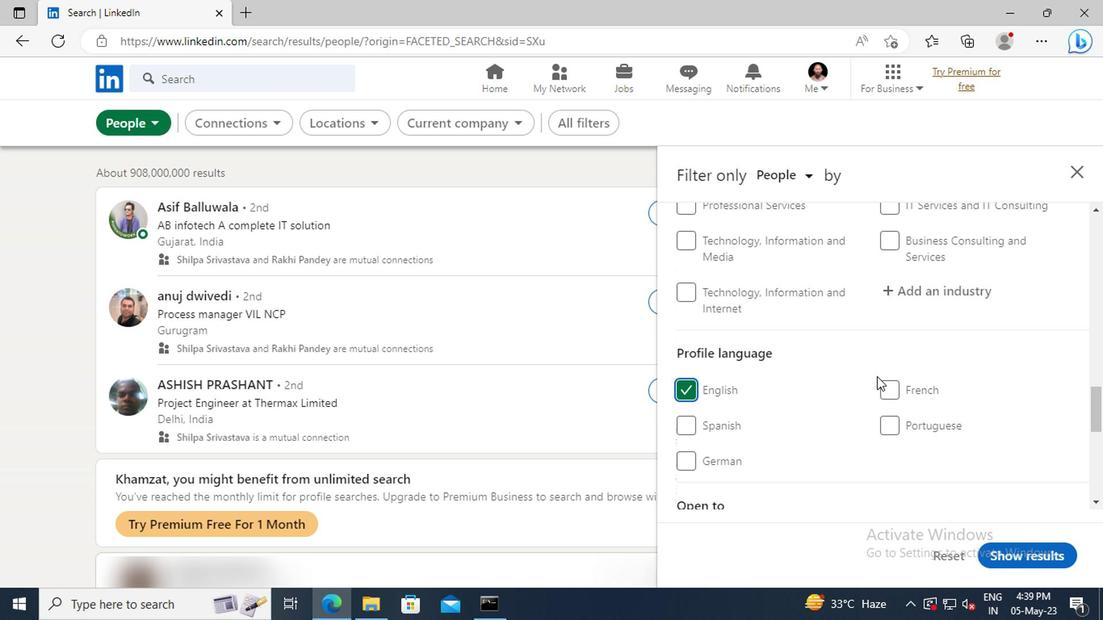 
Action: Mouse scrolled (873, 378) with delta (0, 0)
Screenshot: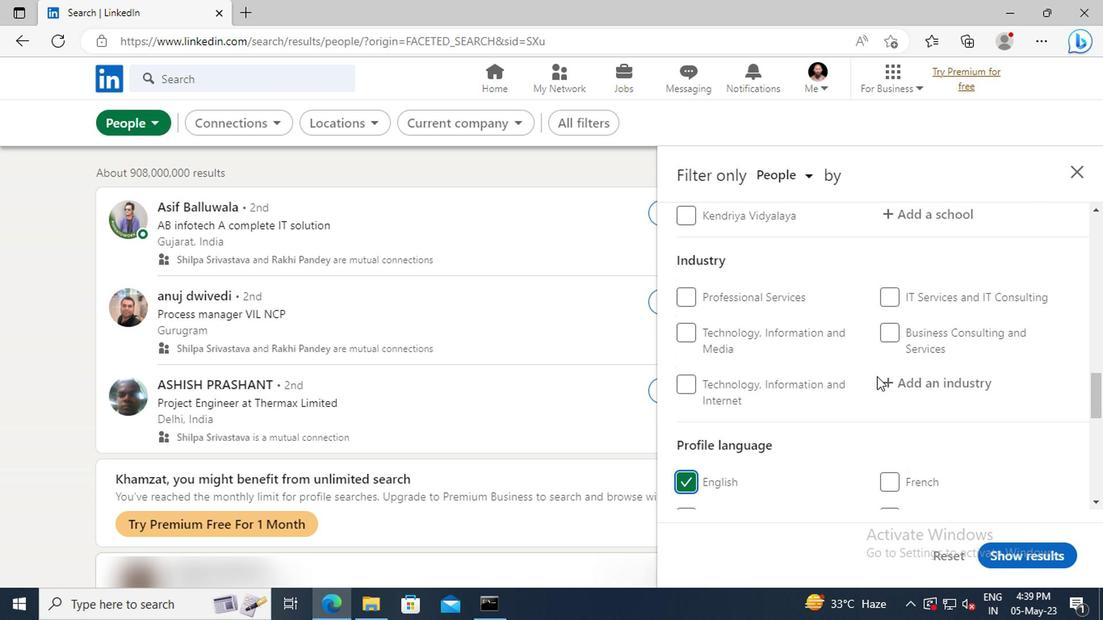 
Action: Mouse moved to (873, 376)
Screenshot: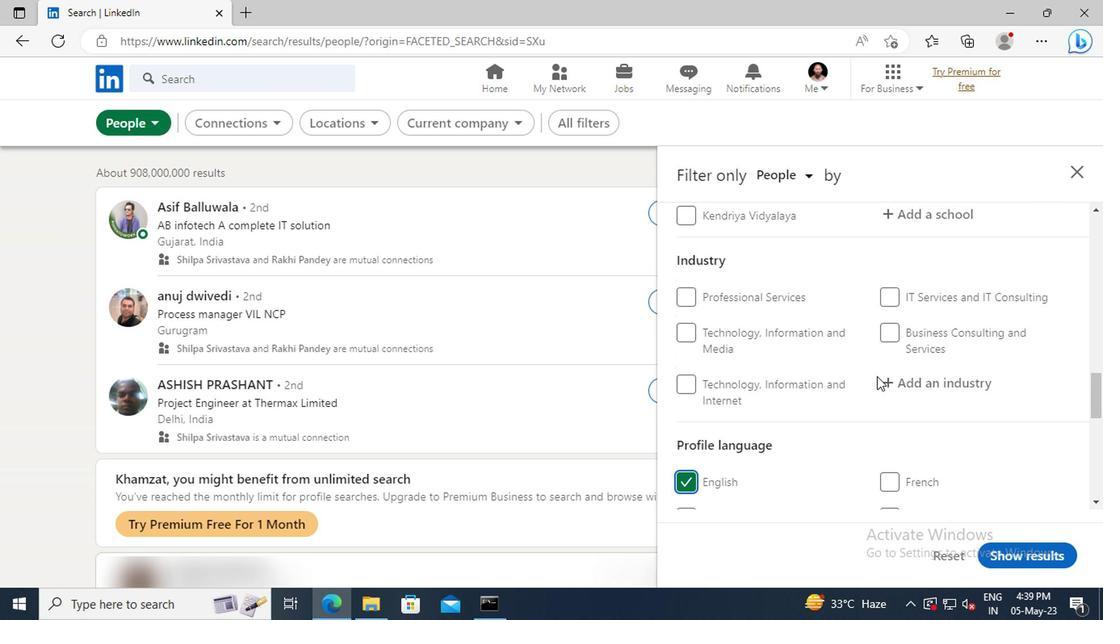
Action: Mouse scrolled (873, 377) with delta (0, 1)
Screenshot: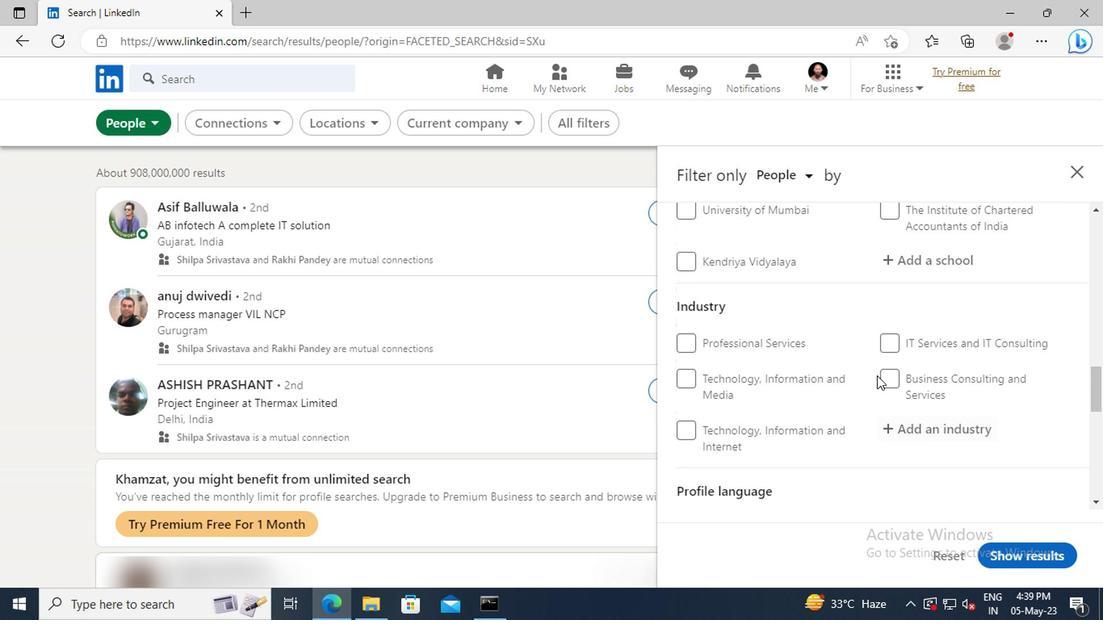 
Action: Mouse scrolled (873, 377) with delta (0, 1)
Screenshot: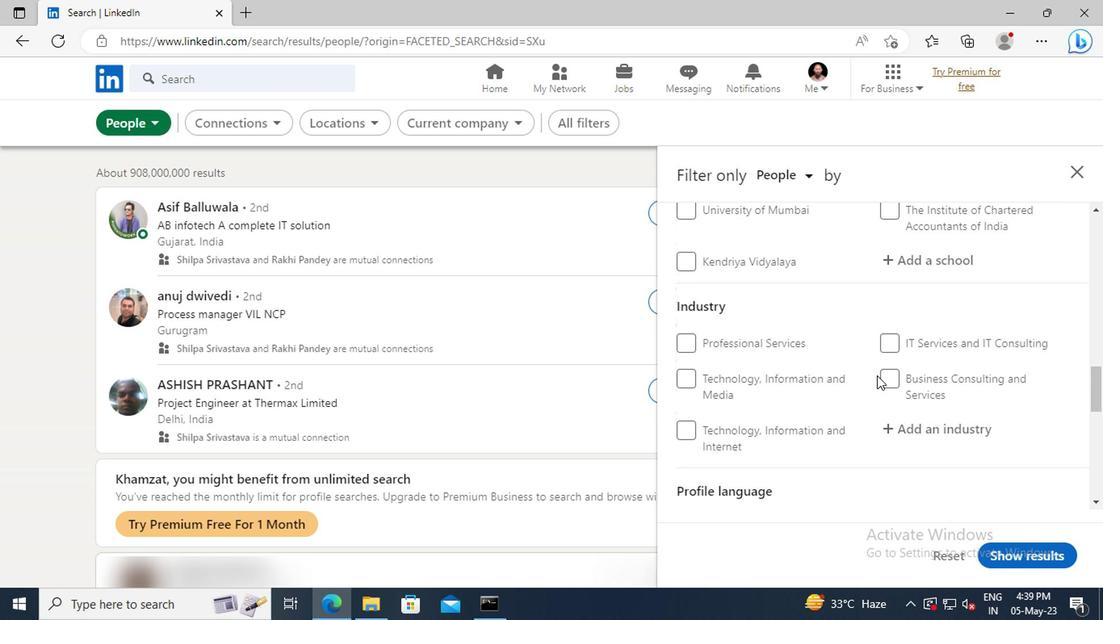 
Action: Mouse scrolled (873, 377) with delta (0, 1)
Screenshot: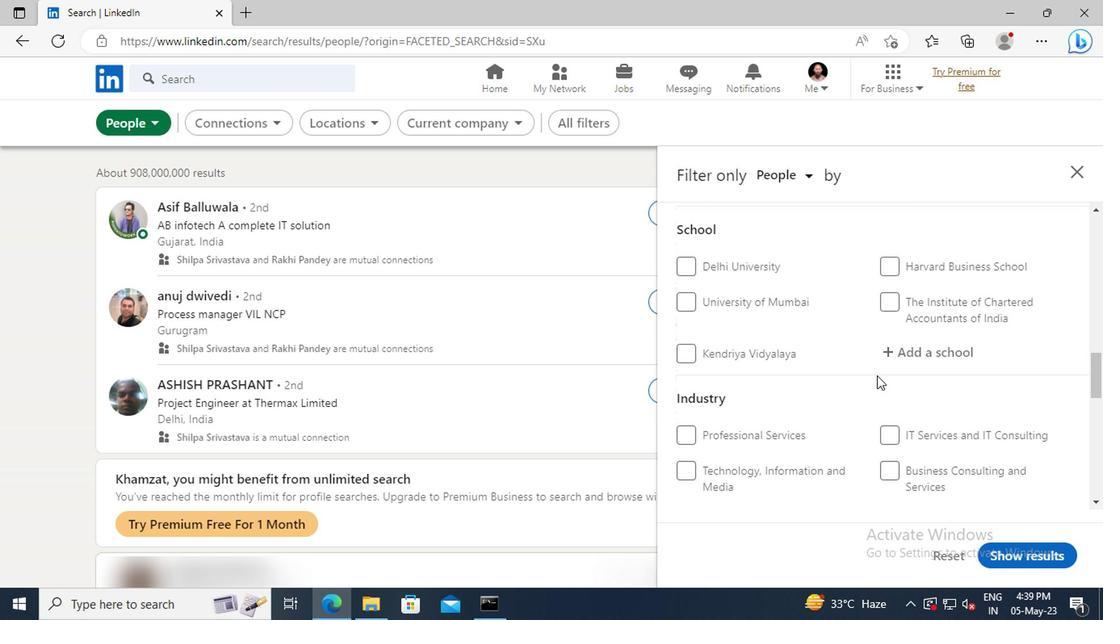 
Action: Mouse scrolled (873, 377) with delta (0, 1)
Screenshot: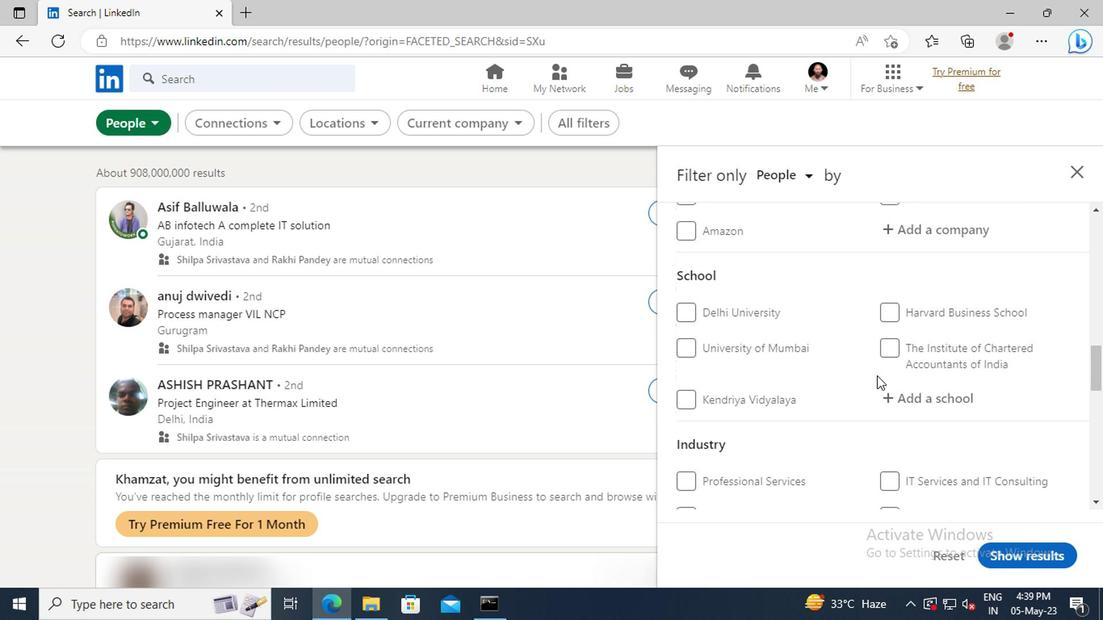 
Action: Mouse scrolled (873, 377) with delta (0, 1)
Screenshot: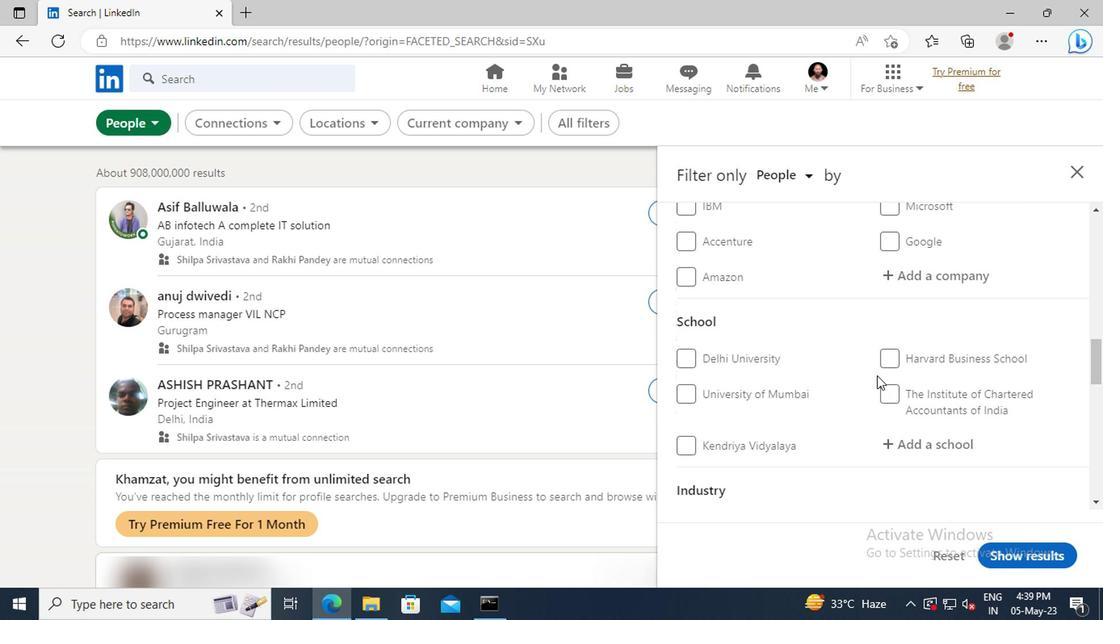 
Action: Mouse scrolled (873, 377) with delta (0, 1)
Screenshot: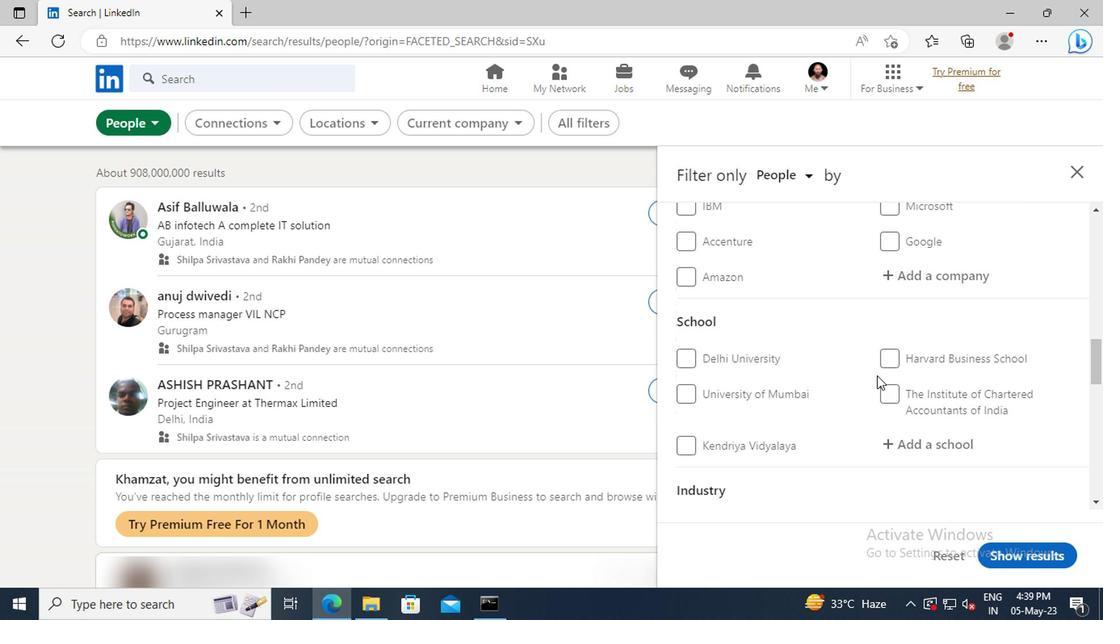 
Action: Mouse scrolled (873, 377) with delta (0, 1)
Screenshot: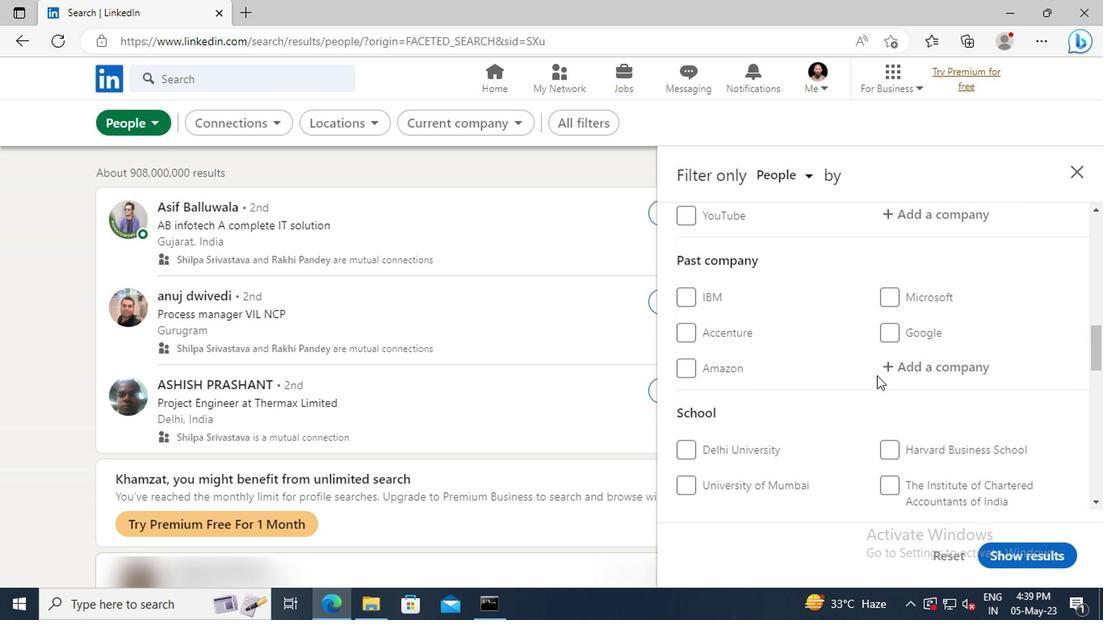 
Action: Mouse scrolled (873, 377) with delta (0, 1)
Screenshot: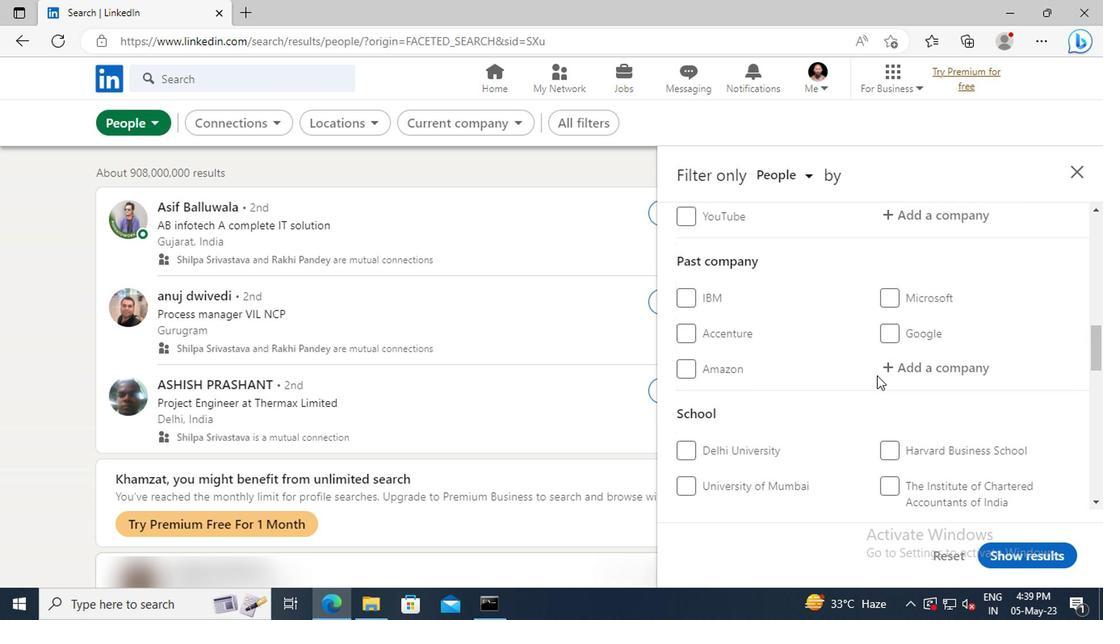 
Action: Mouse scrolled (873, 377) with delta (0, 1)
Screenshot: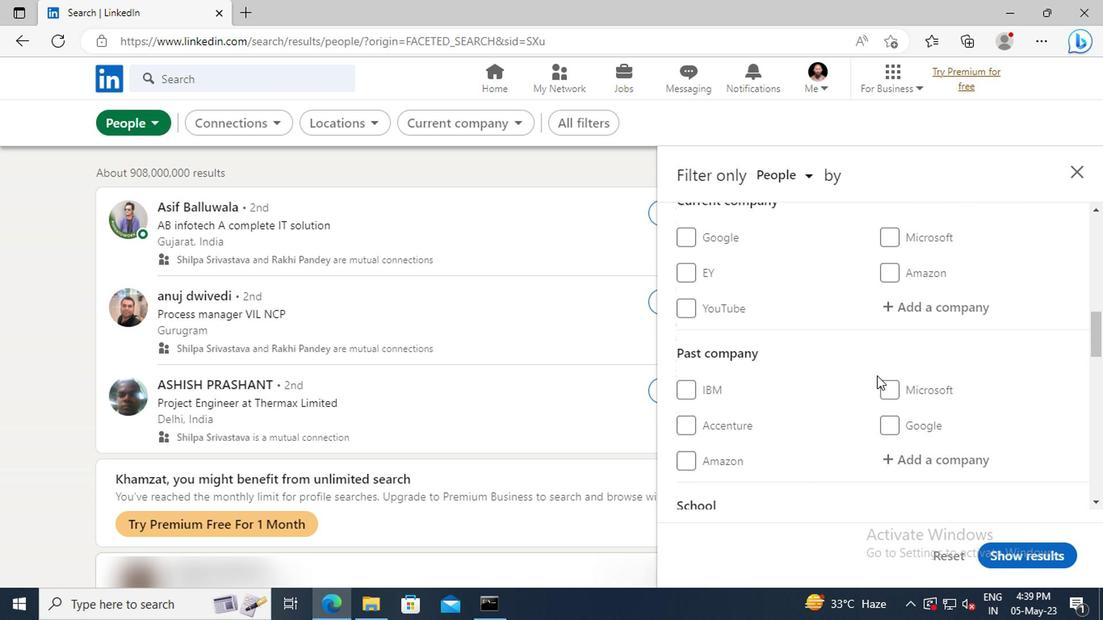 
Action: Mouse moved to (887, 357)
Screenshot: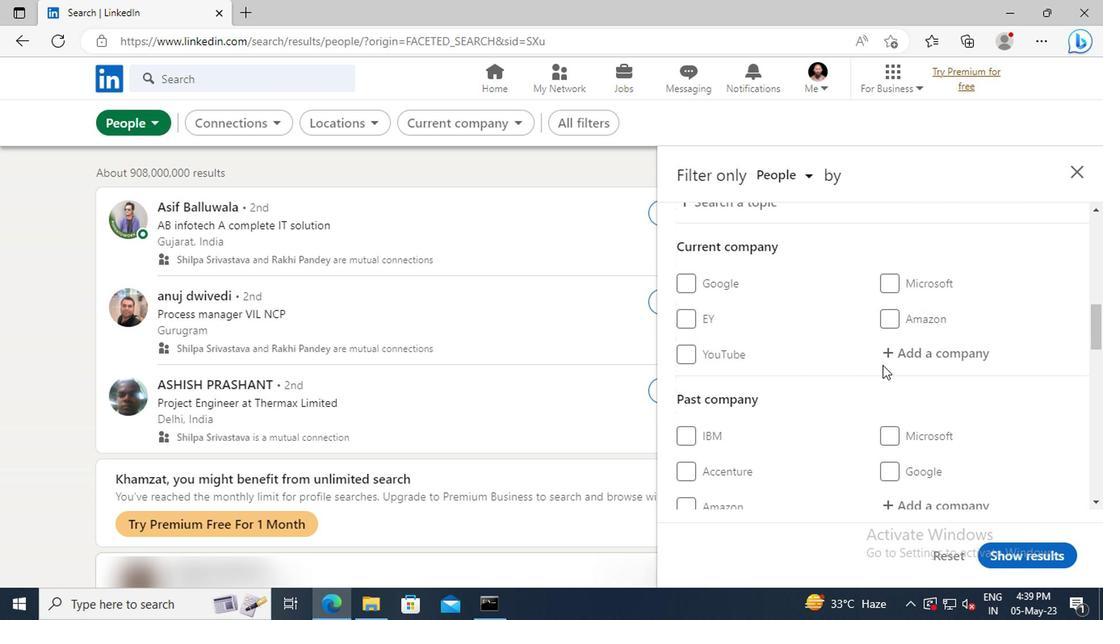 
Action: Mouse pressed left at (887, 357)
Screenshot: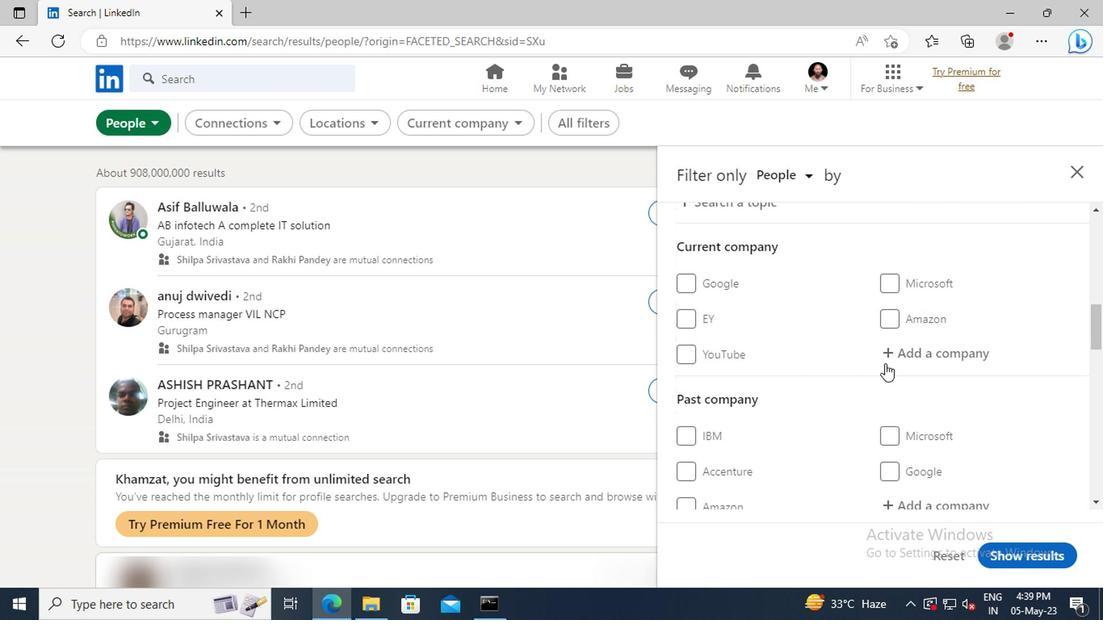 
Action: Key pressed <Key.shift>PRODA
Screenshot: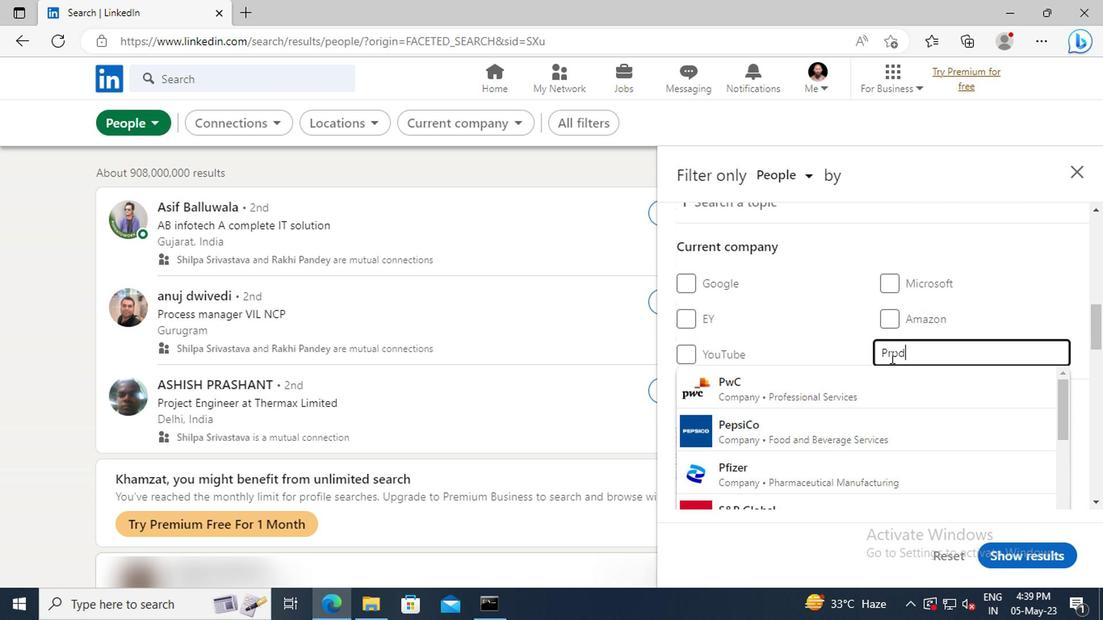 
Action: Mouse moved to (883, 382)
Screenshot: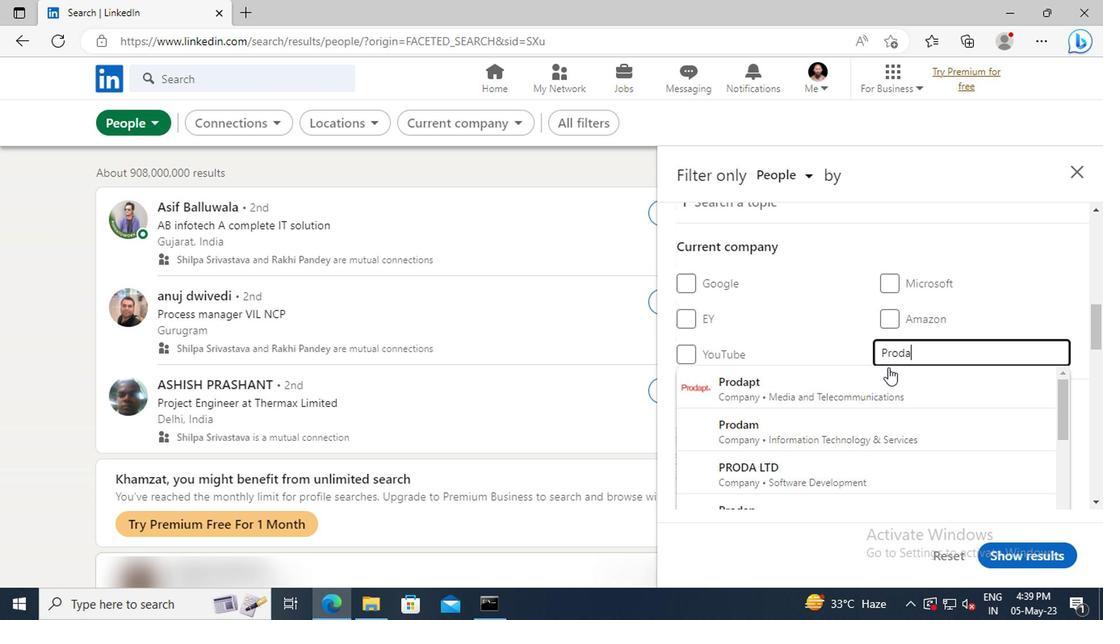 
Action: Mouse pressed left at (883, 382)
Screenshot: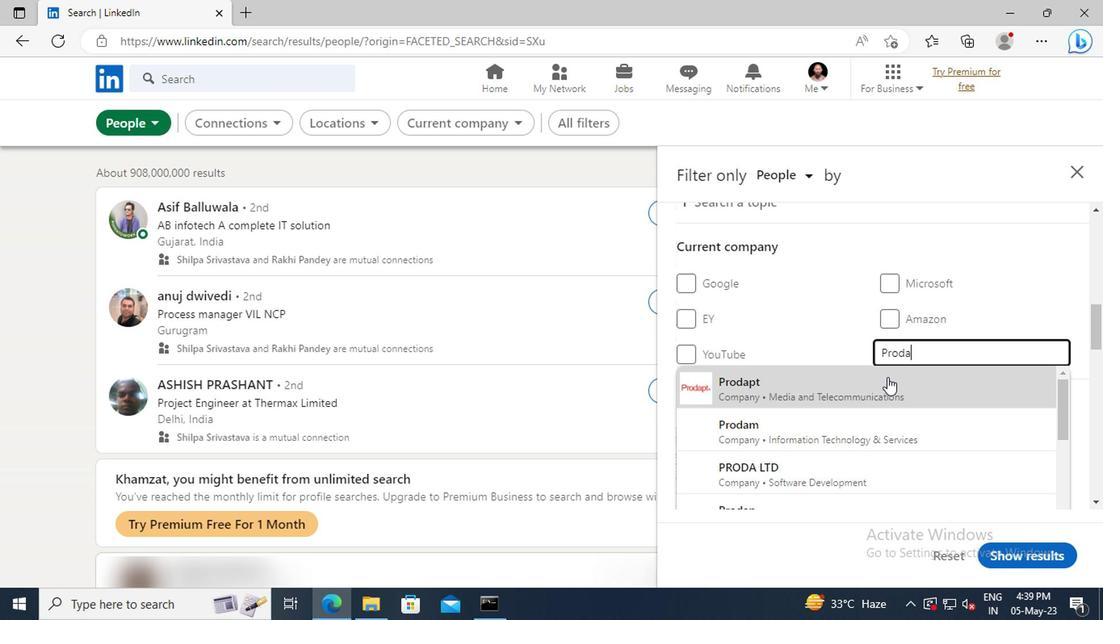 
Action: Mouse scrolled (883, 381) with delta (0, 0)
Screenshot: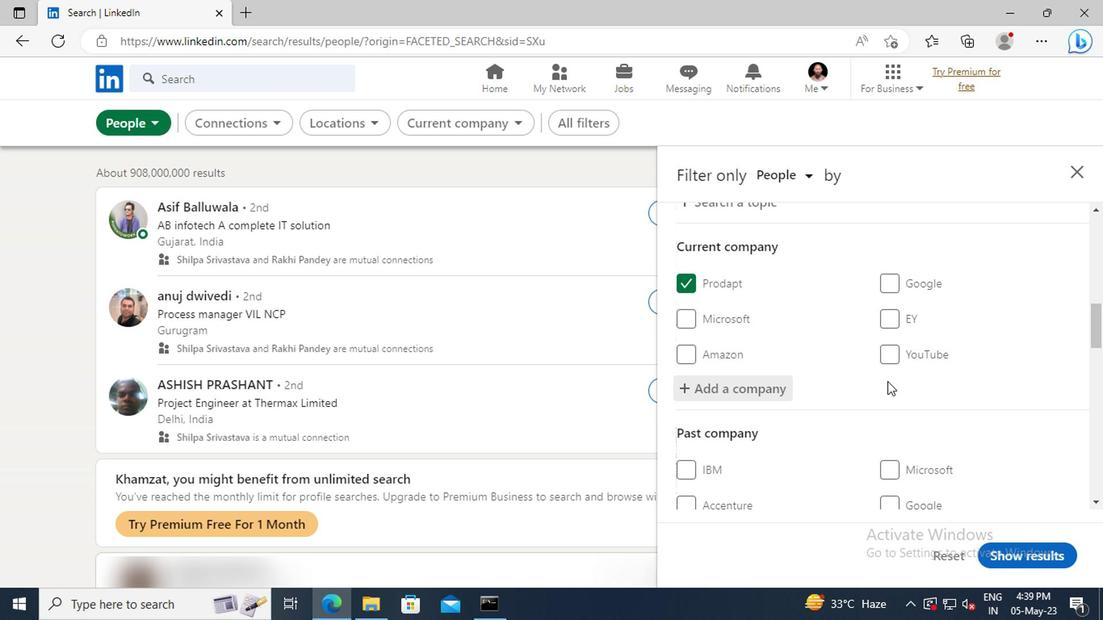 
Action: Mouse scrolled (883, 381) with delta (0, 0)
Screenshot: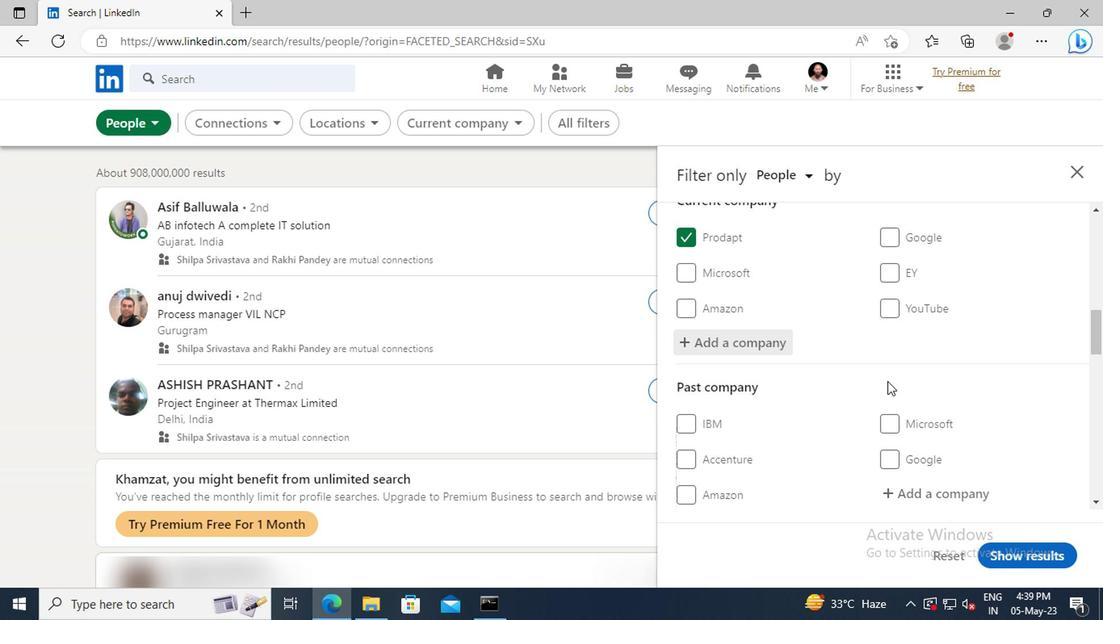 
Action: Mouse scrolled (883, 381) with delta (0, 0)
Screenshot: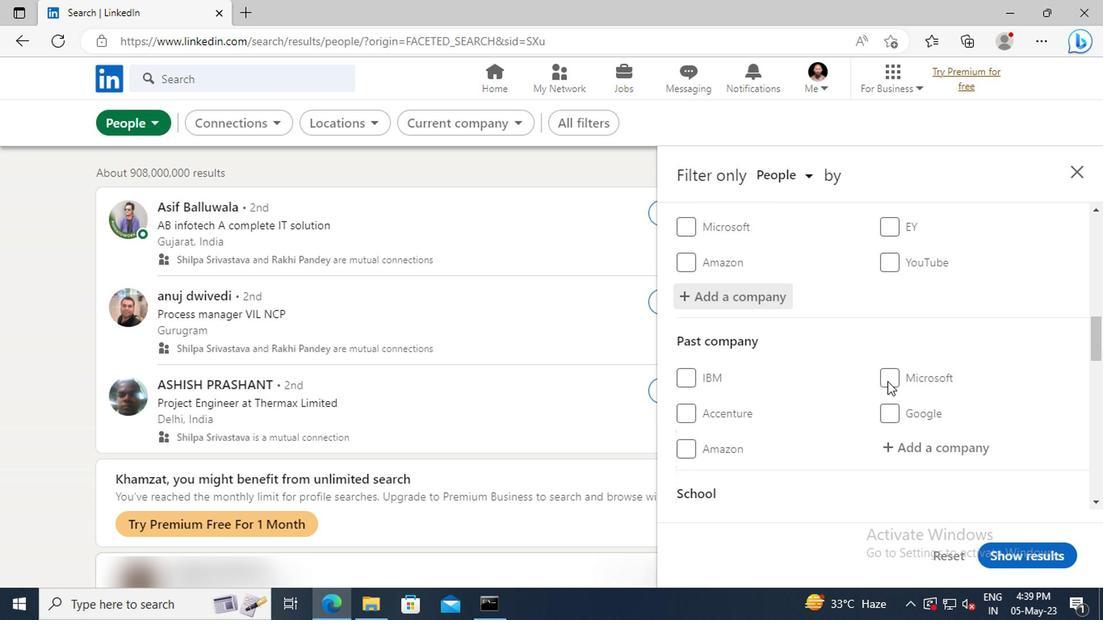
Action: Mouse scrolled (883, 381) with delta (0, 0)
Screenshot: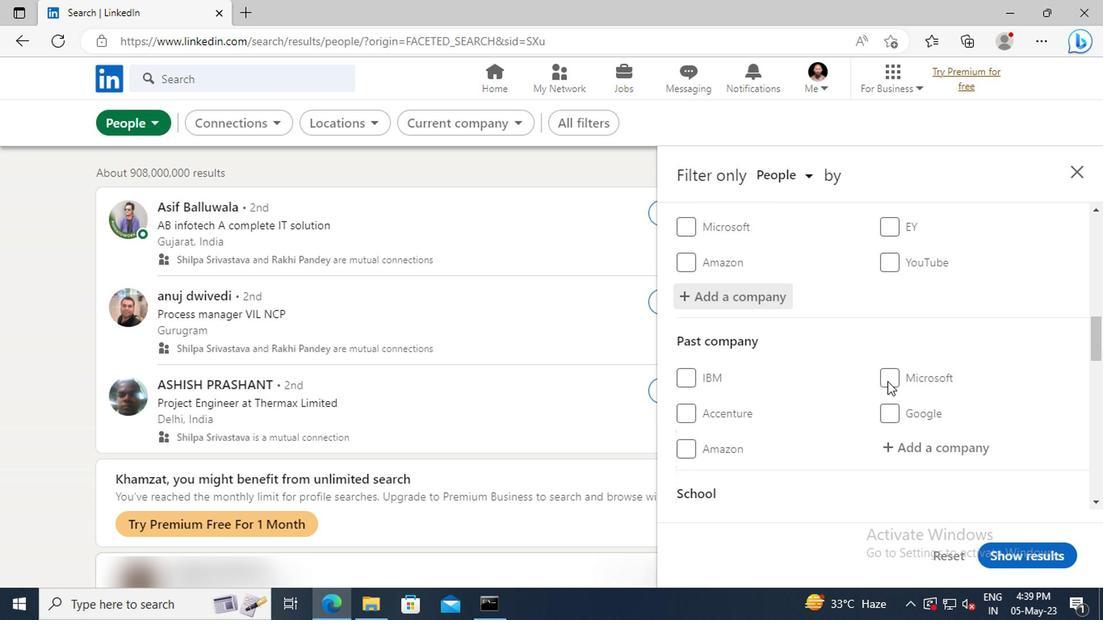 
Action: Mouse scrolled (883, 381) with delta (0, 0)
Screenshot: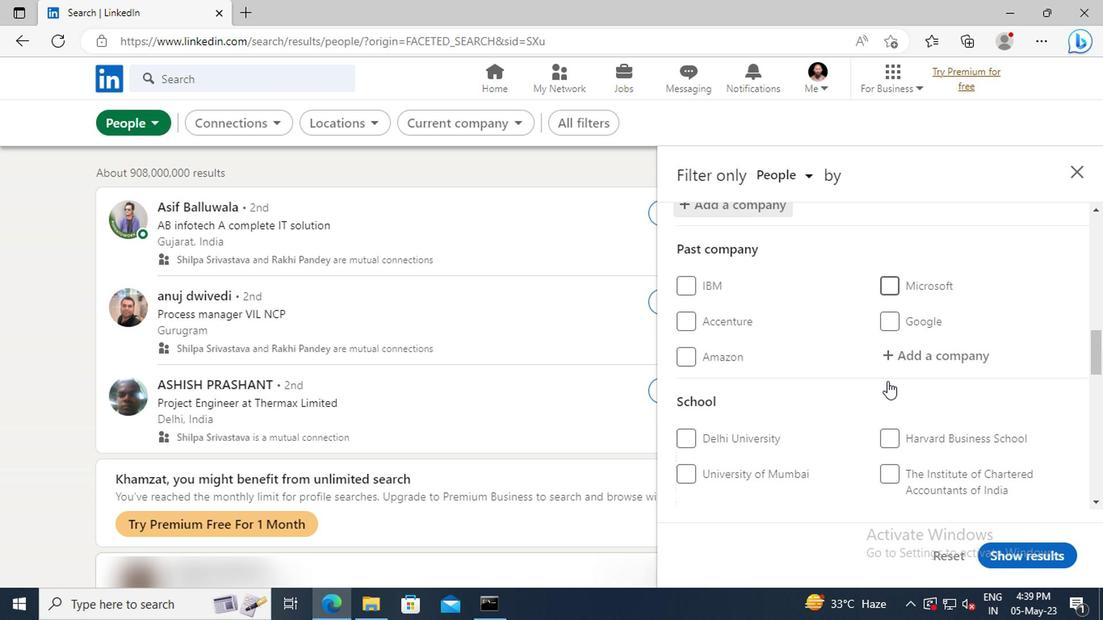 
Action: Mouse scrolled (883, 381) with delta (0, 0)
Screenshot: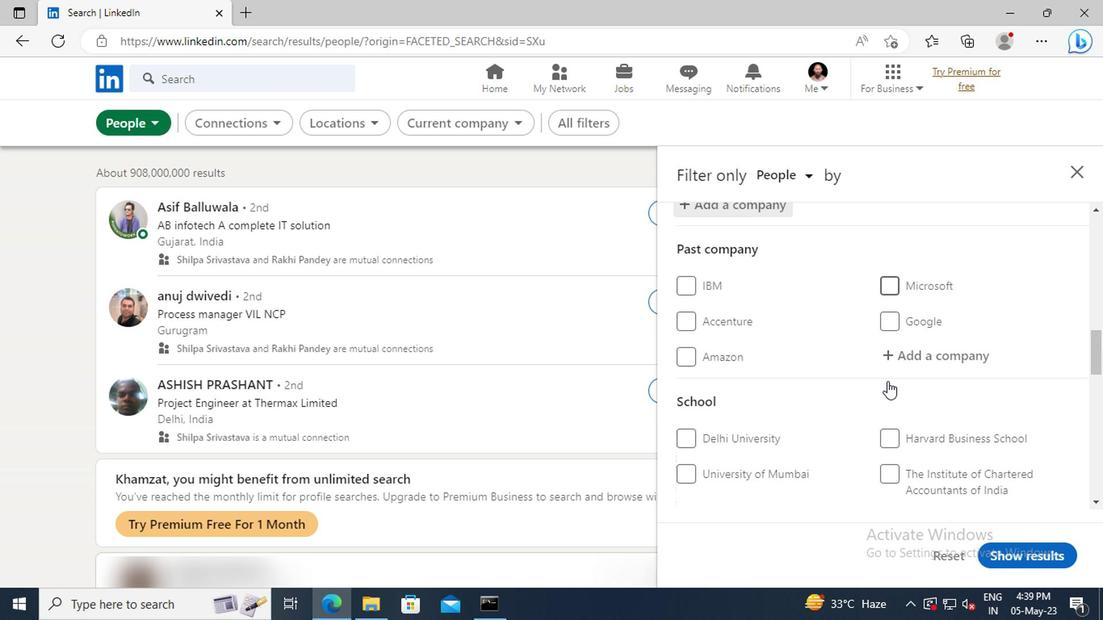 
Action: Mouse scrolled (883, 381) with delta (0, 0)
Screenshot: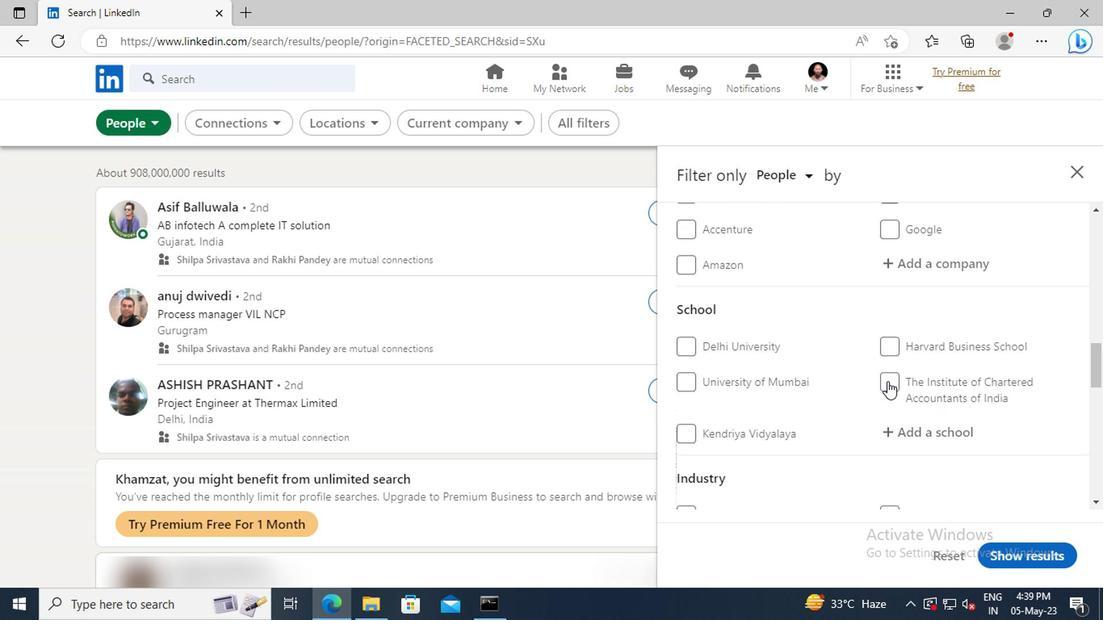 
Action: Mouse moved to (897, 388)
Screenshot: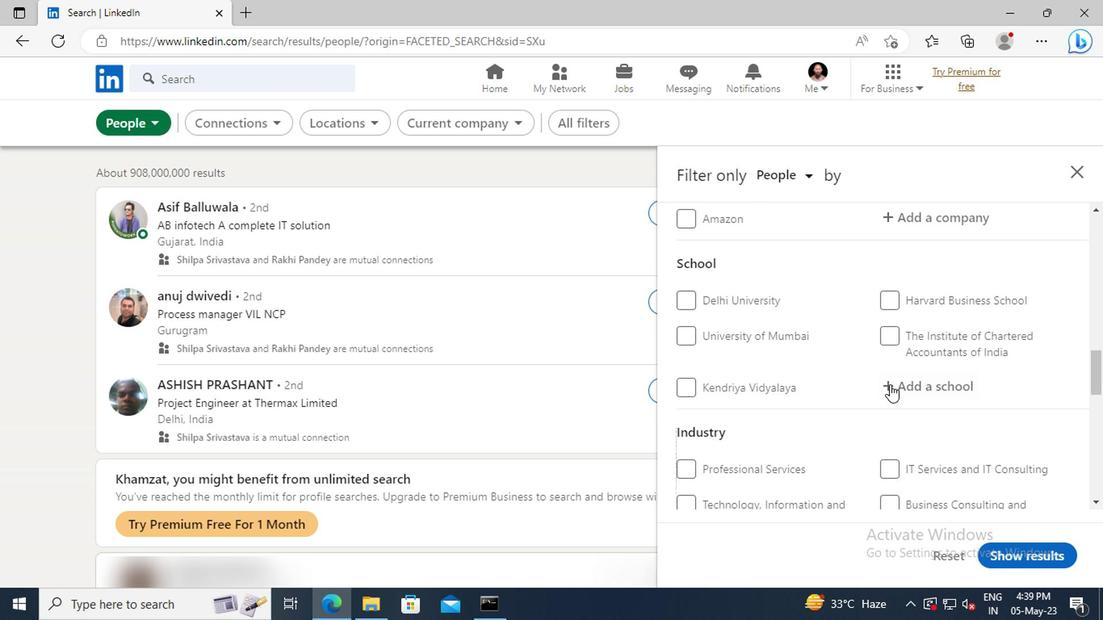 
Action: Mouse pressed left at (897, 388)
Screenshot: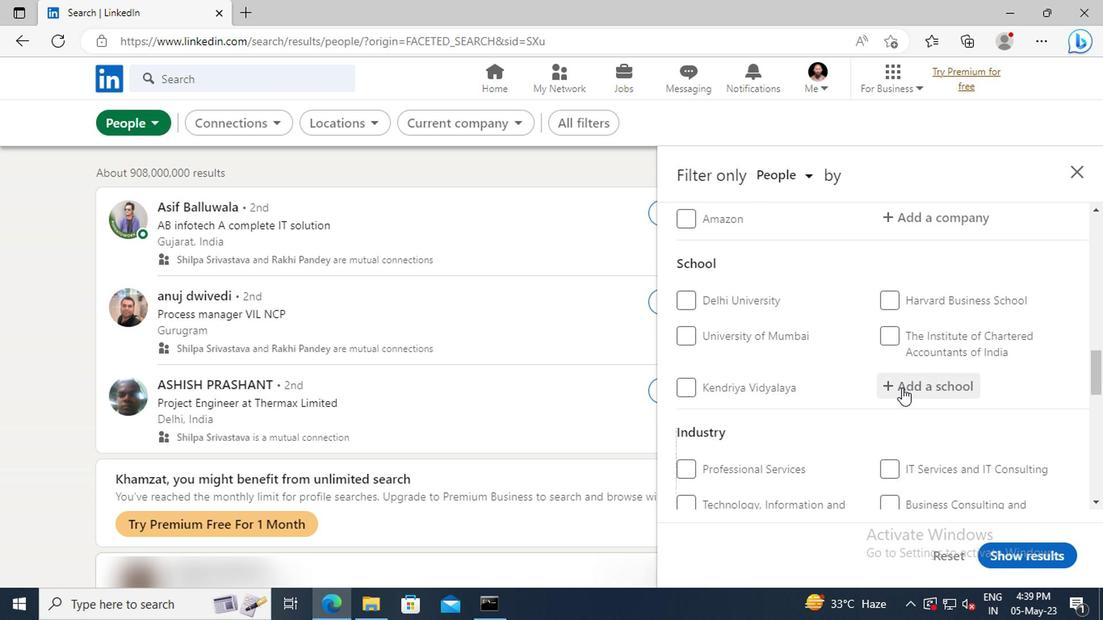 
Action: Key pressed <Key.shift>GYAN<Key.space><Key.shift>GANGA<Key.space><Key.shift><Key.shift><Key.shift><Key.shift>IN
Screenshot: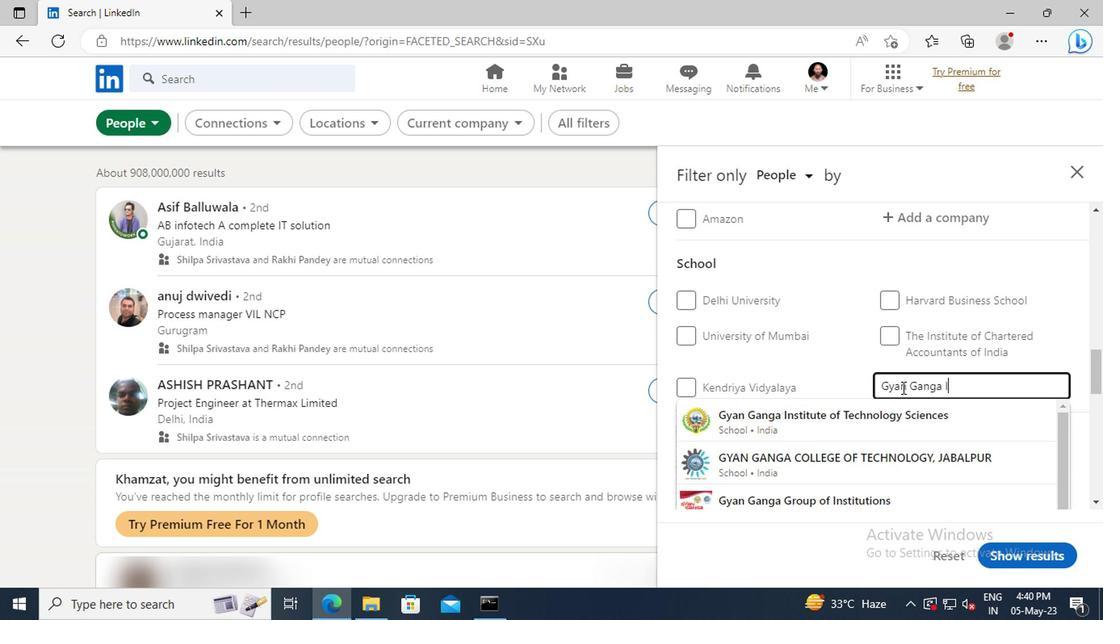 
Action: Mouse moved to (899, 409)
Screenshot: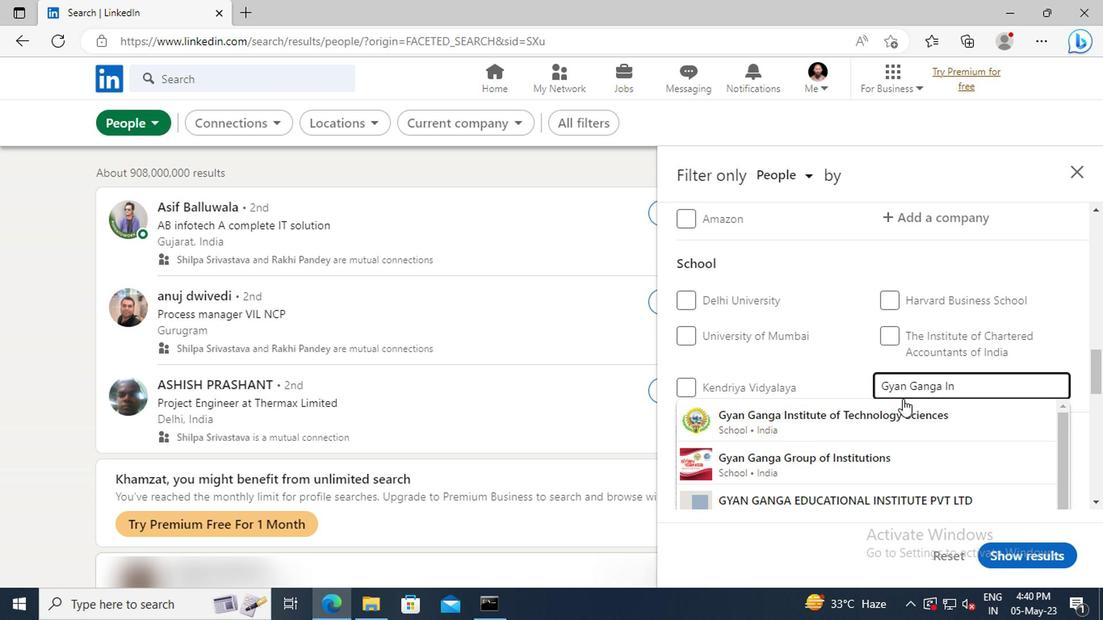 
Action: Mouse pressed left at (899, 409)
Screenshot: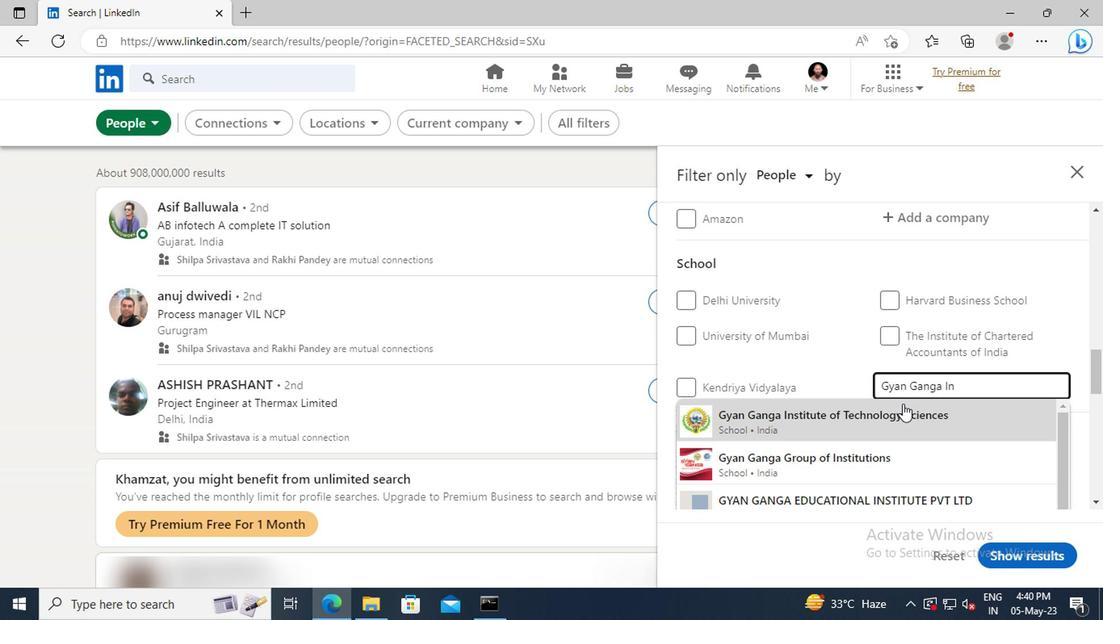 
Action: Mouse scrolled (899, 408) with delta (0, -1)
Screenshot: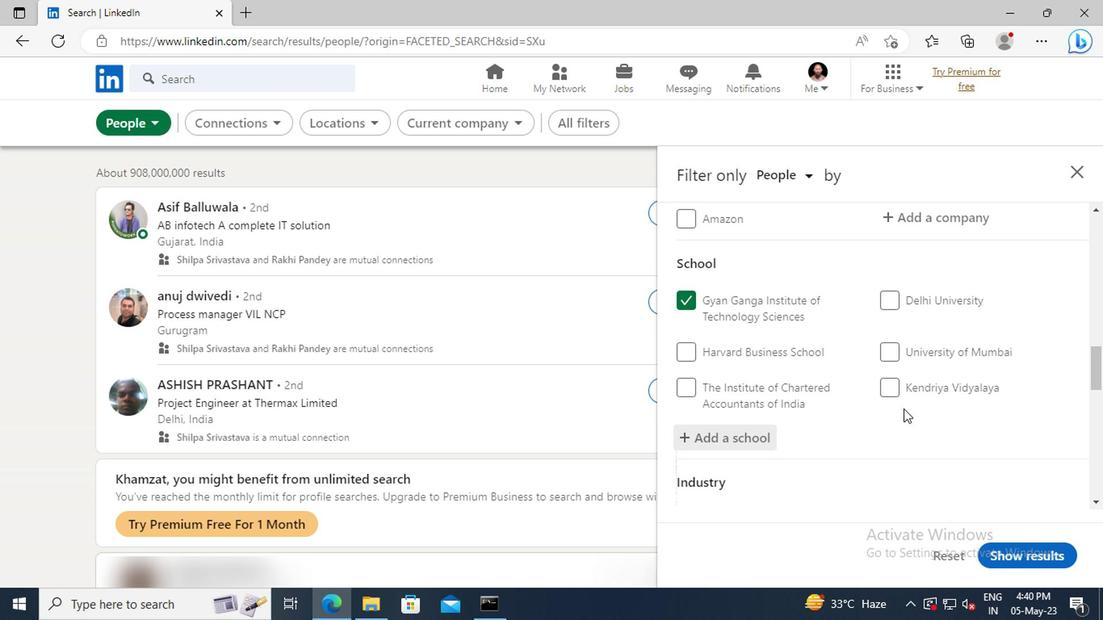 
Action: Mouse scrolled (899, 408) with delta (0, -1)
Screenshot: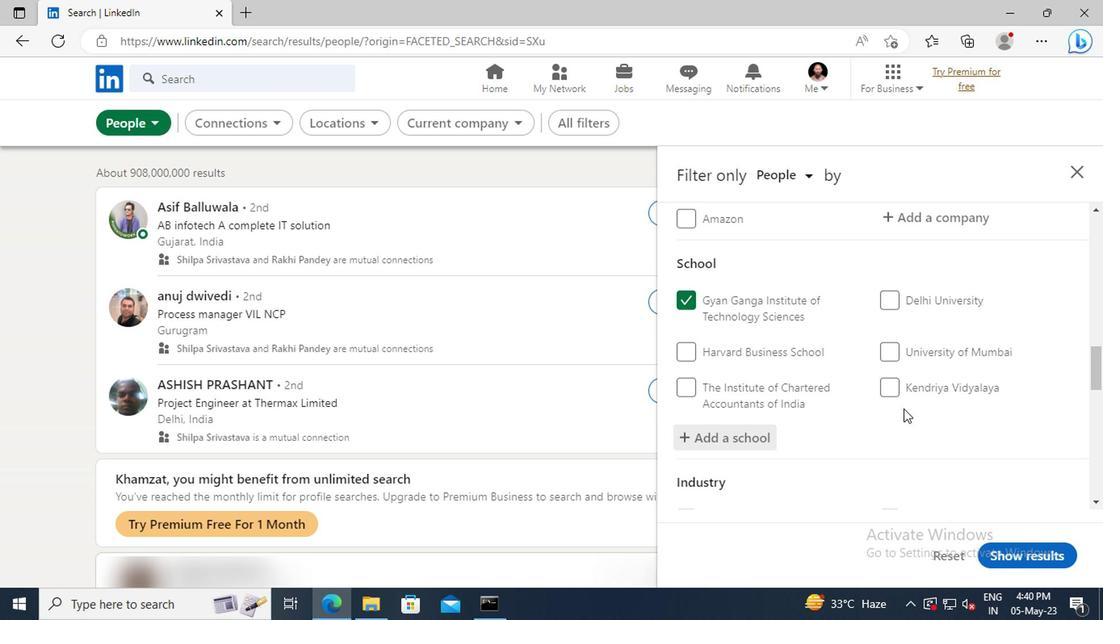 
Action: Mouse moved to (899, 408)
Screenshot: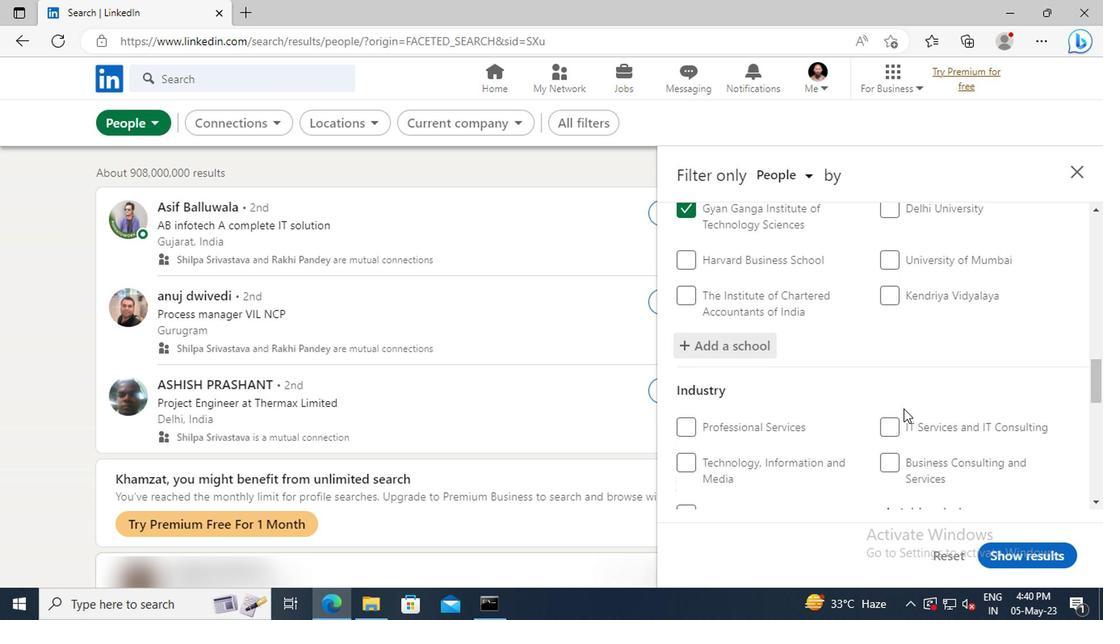 
Action: Mouse scrolled (899, 407) with delta (0, 0)
Screenshot: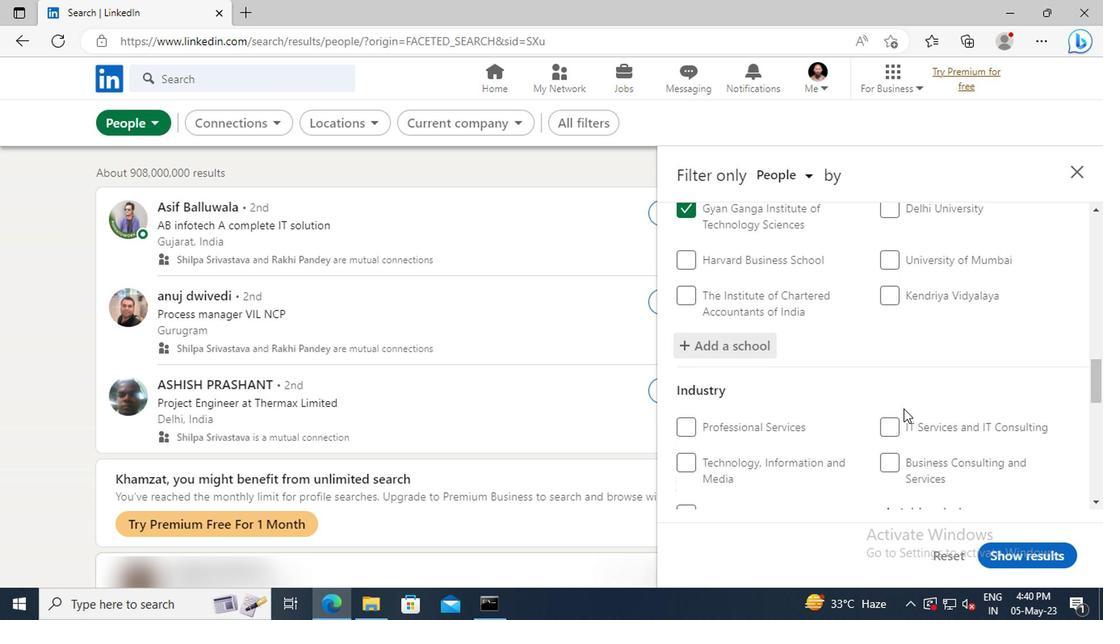 
Action: Mouse moved to (897, 404)
Screenshot: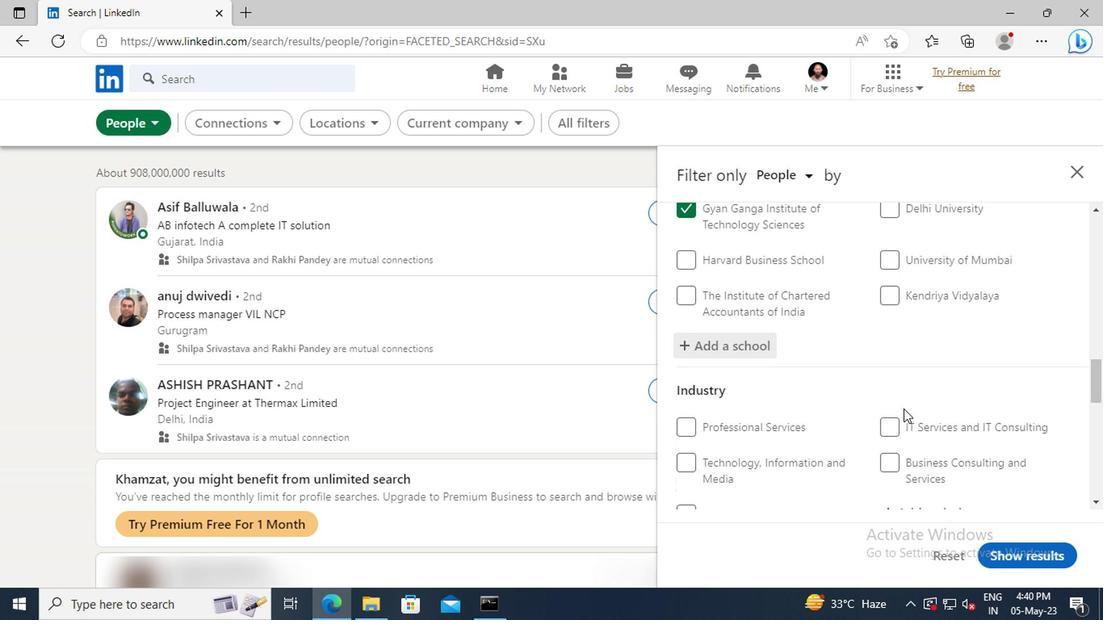 
Action: Mouse scrolled (897, 403) with delta (0, 0)
Screenshot: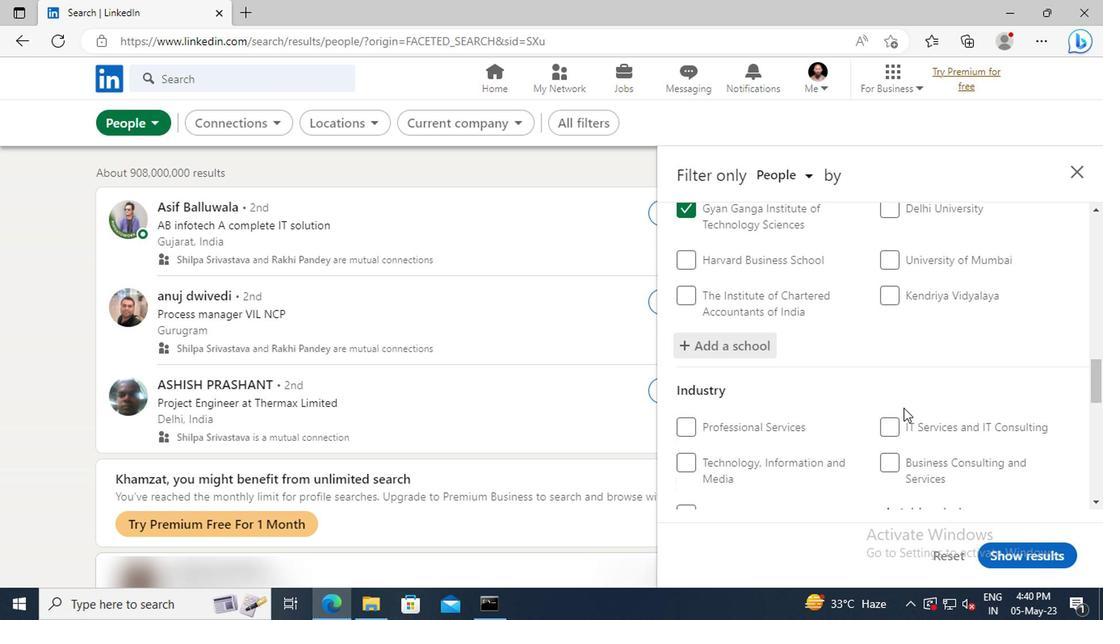 
Action: Mouse moved to (900, 413)
Screenshot: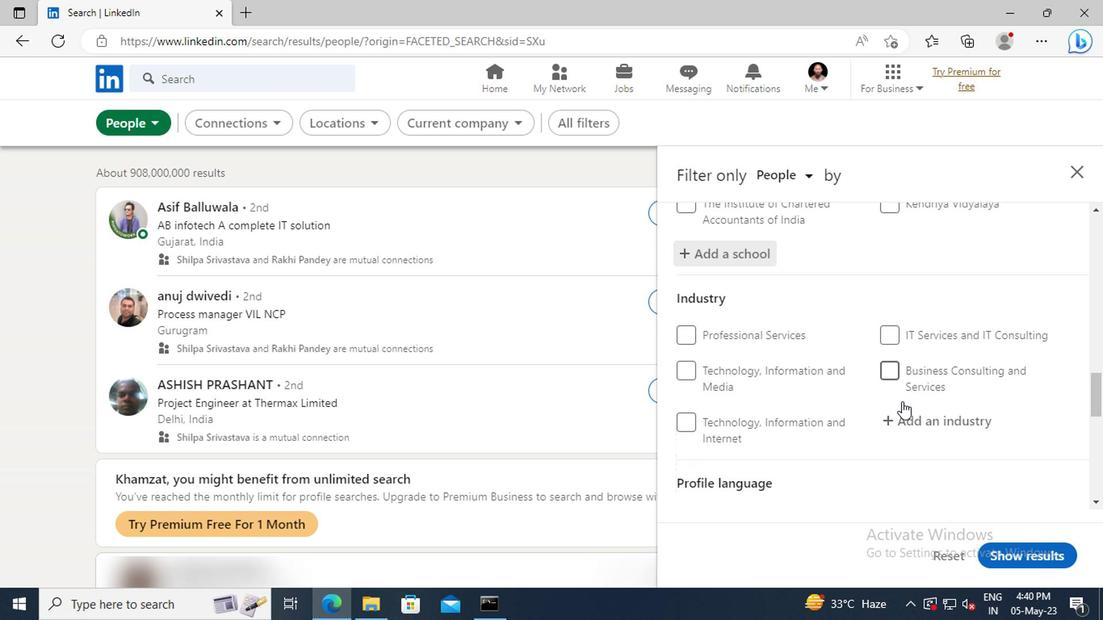 
Action: Mouse pressed left at (900, 413)
Screenshot: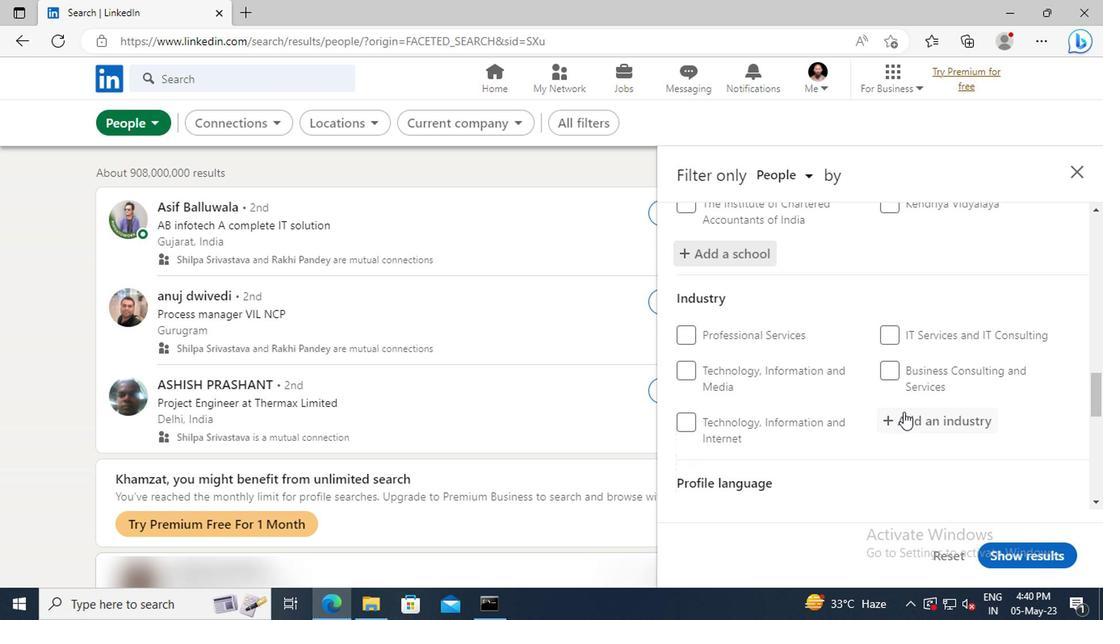 
Action: Key pressed <Key.shift>CORREC
Screenshot: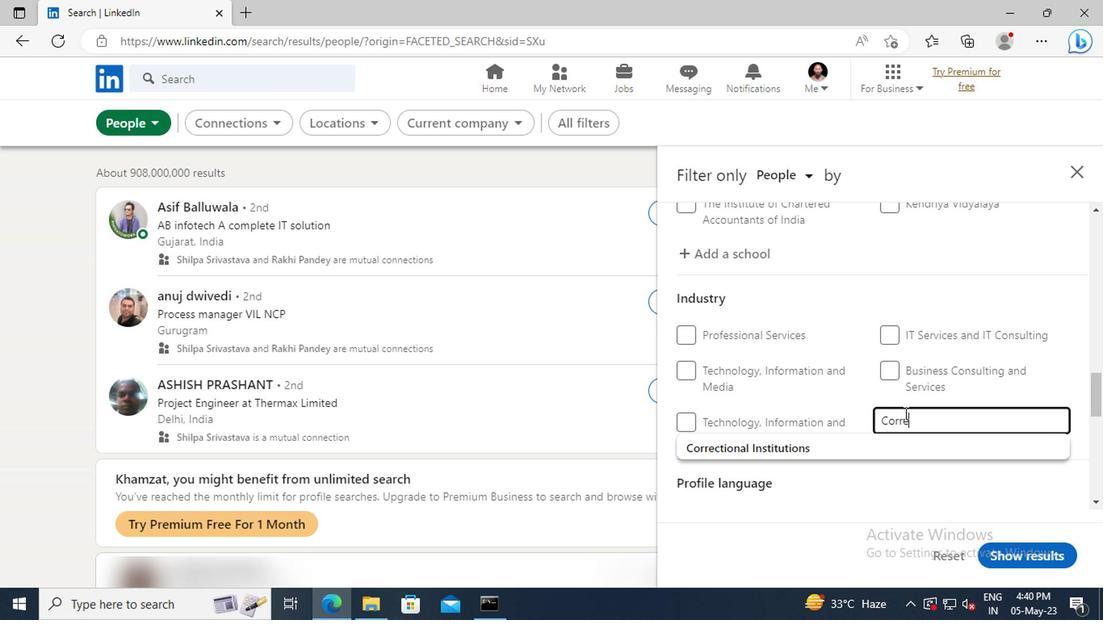 
Action: Mouse moved to (901, 441)
Screenshot: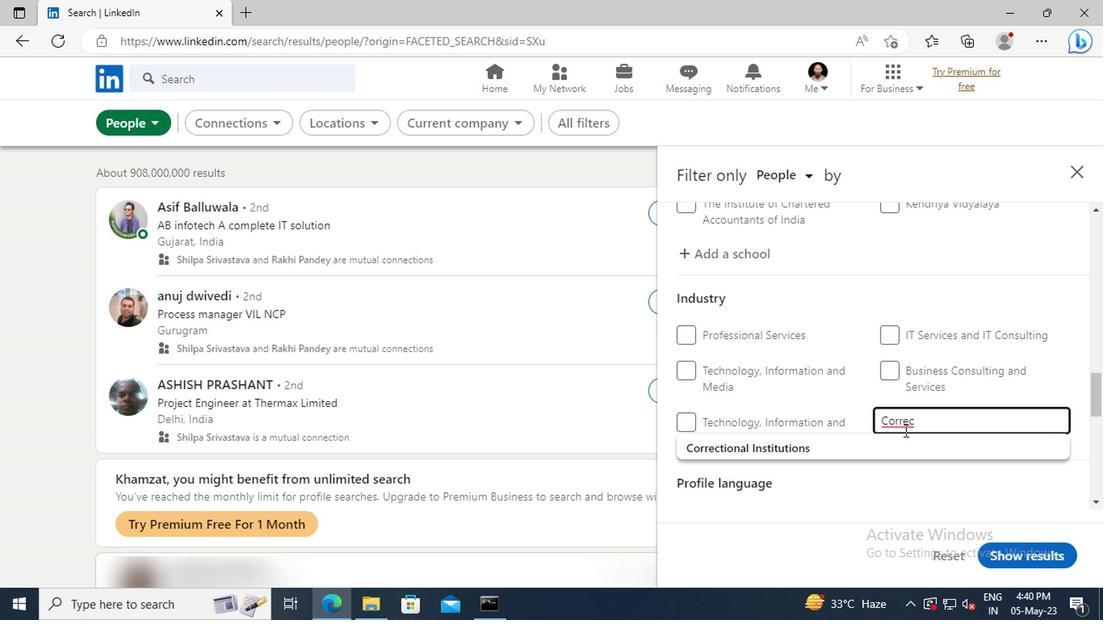 
Action: Mouse pressed left at (901, 441)
Screenshot: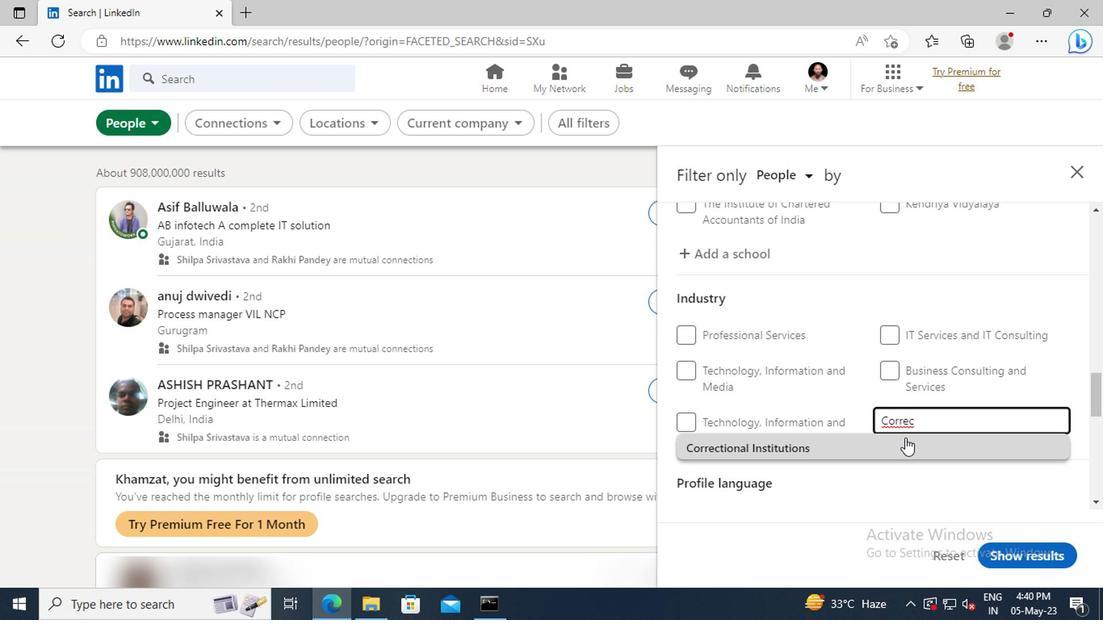 
Action: Mouse scrolled (901, 440) with delta (0, -1)
Screenshot: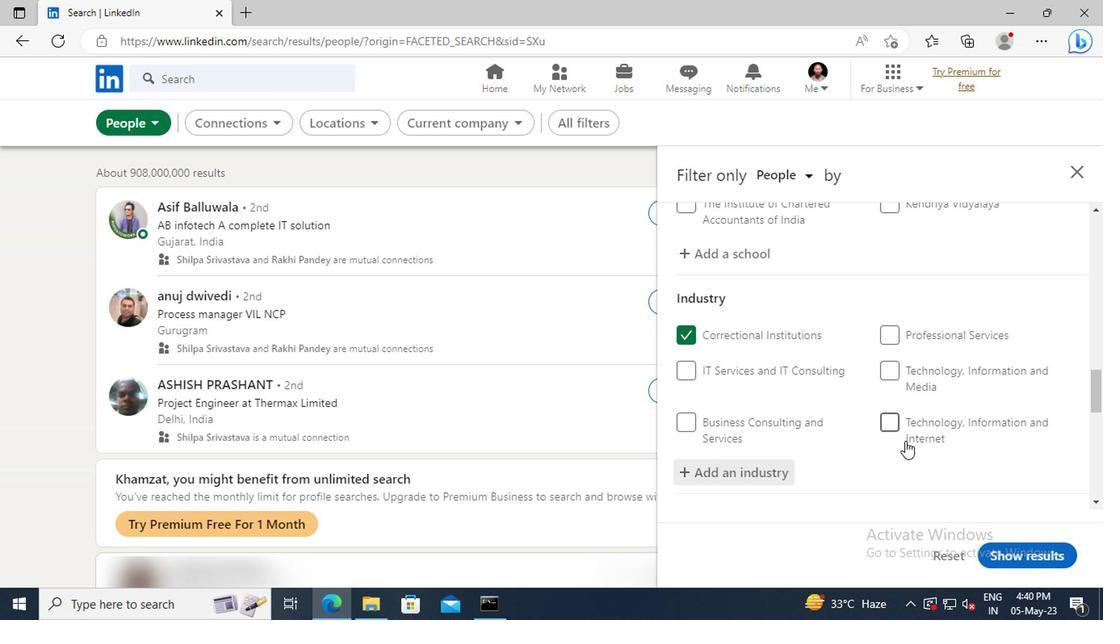
Action: Mouse scrolled (901, 440) with delta (0, -1)
Screenshot: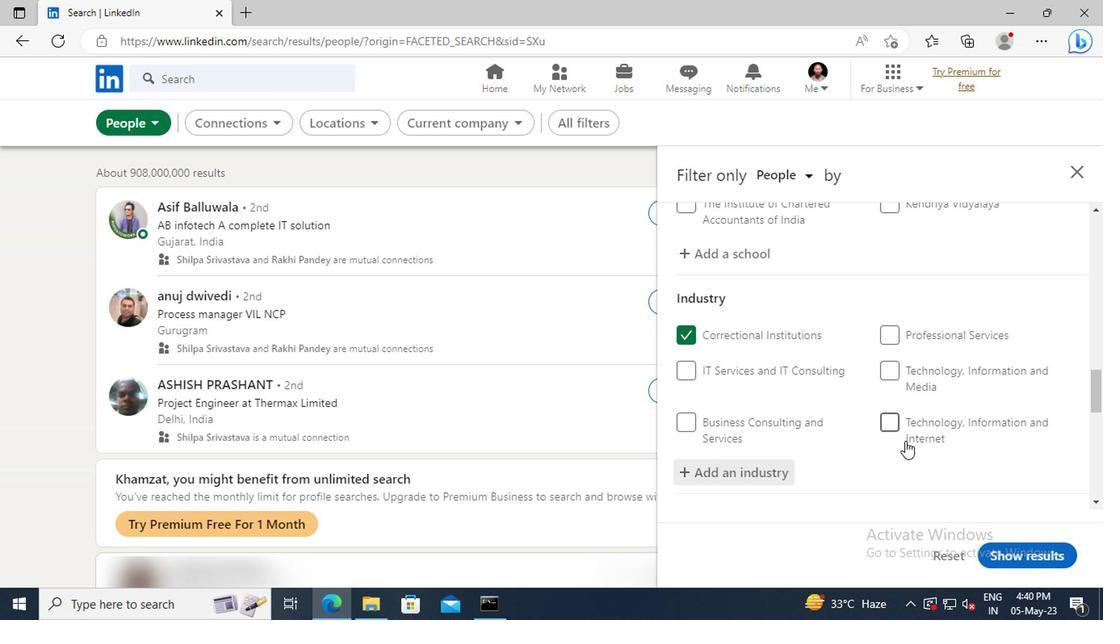 
Action: Mouse scrolled (901, 440) with delta (0, -1)
Screenshot: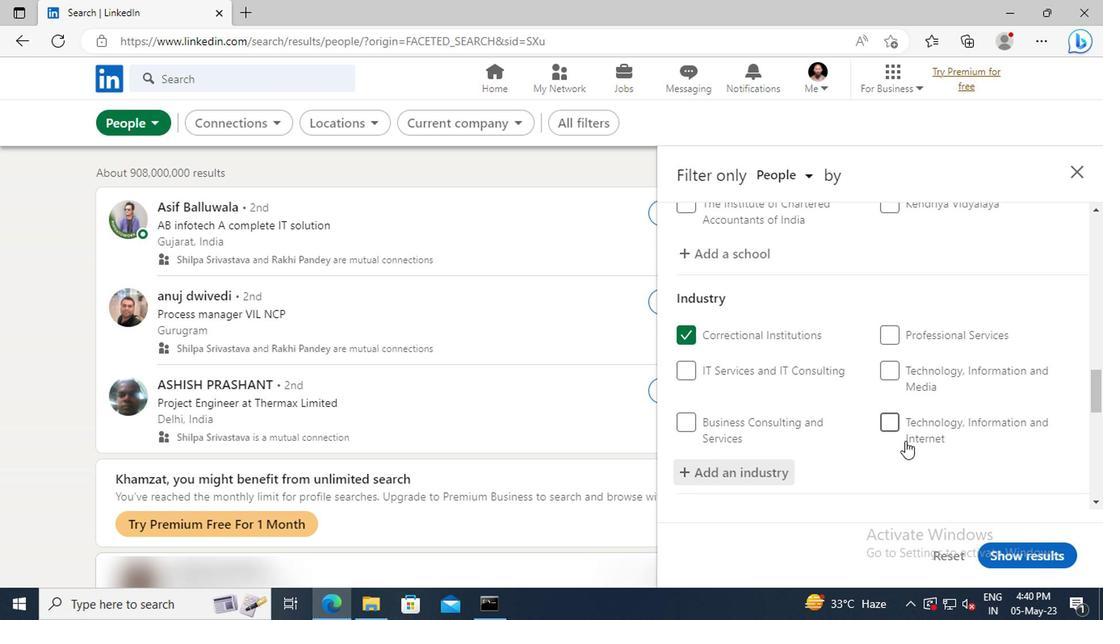 
Action: Mouse moved to (901, 432)
Screenshot: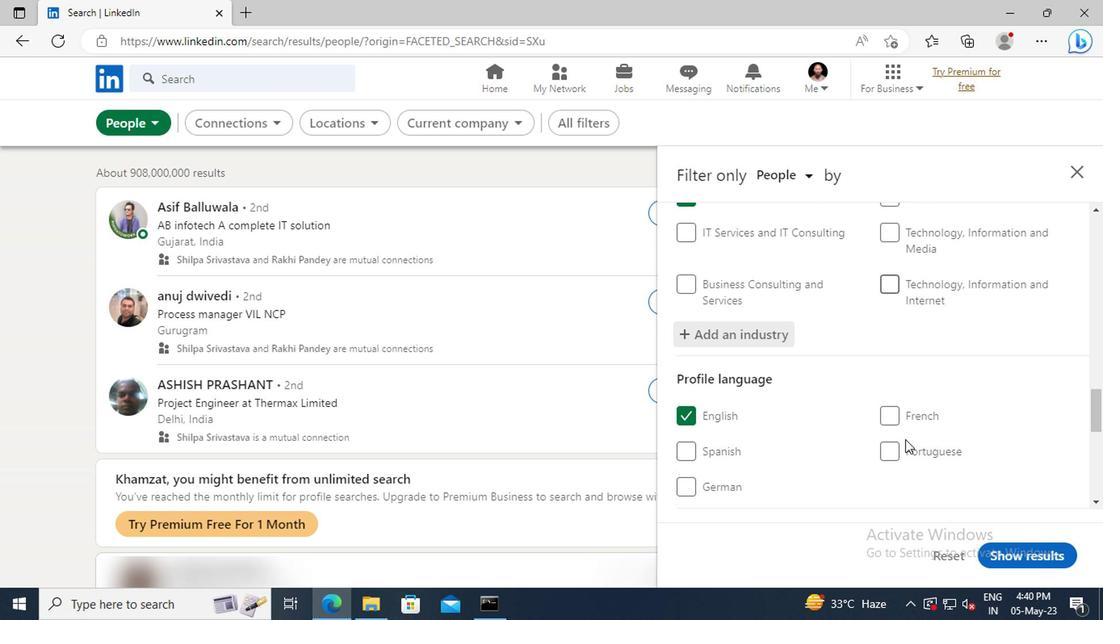 
Action: Mouse scrolled (901, 432) with delta (0, 0)
Screenshot: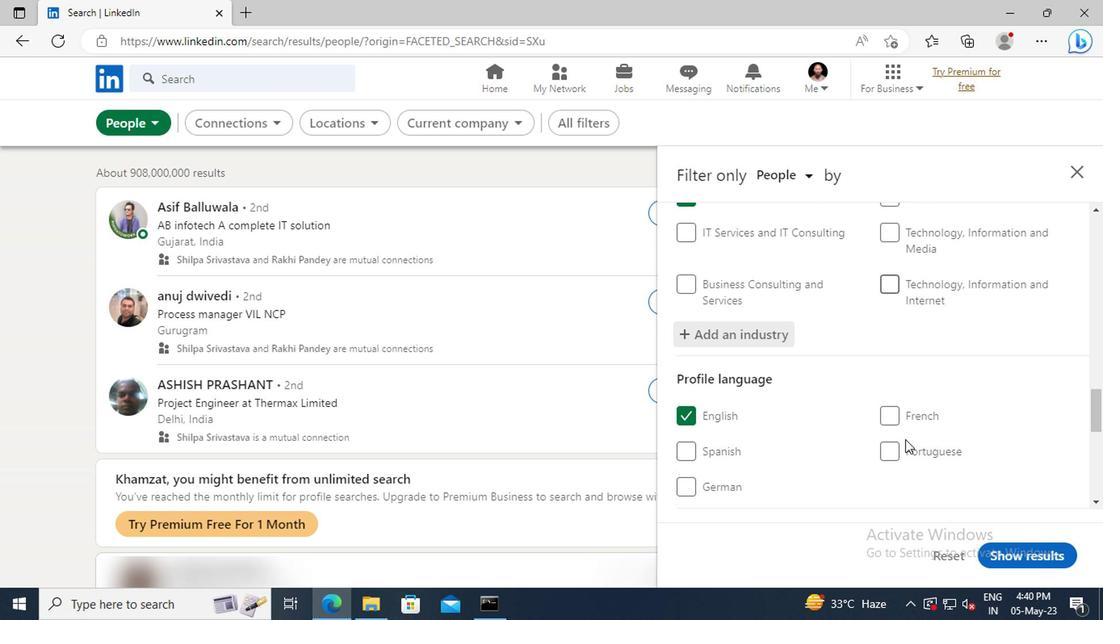 
Action: Mouse moved to (900, 432)
Screenshot: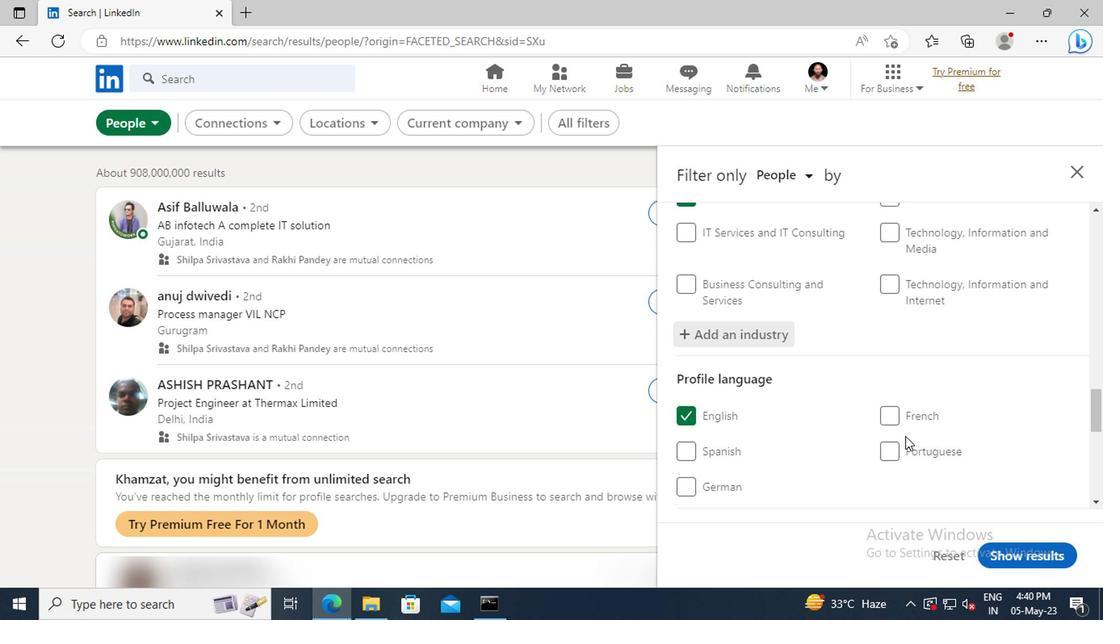 
Action: Mouse scrolled (900, 431) with delta (0, 0)
Screenshot: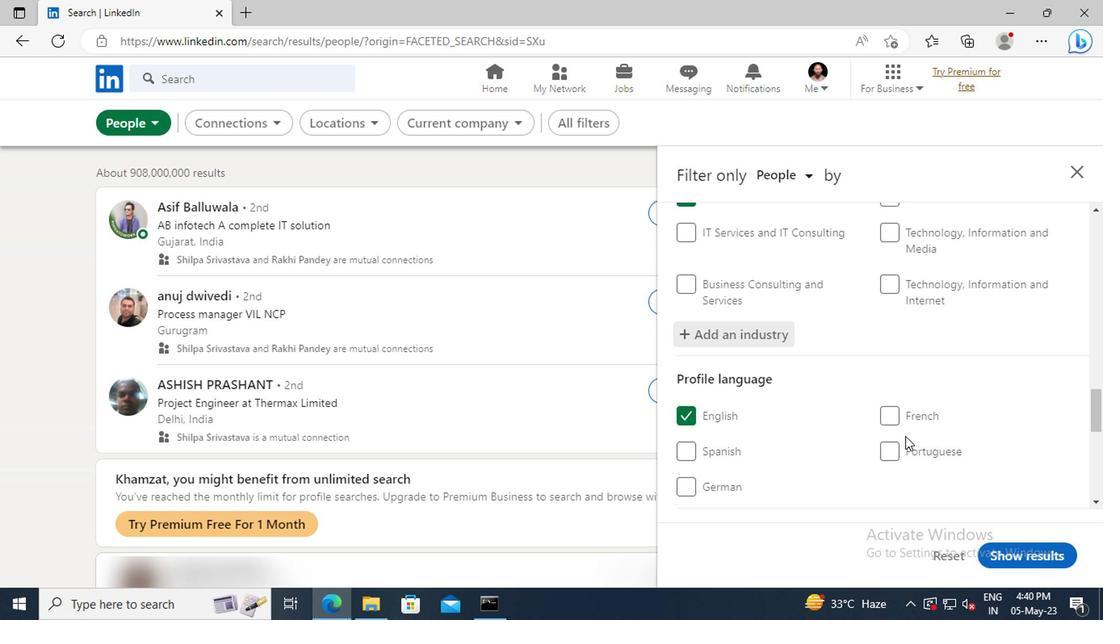 
Action: Mouse moved to (899, 417)
Screenshot: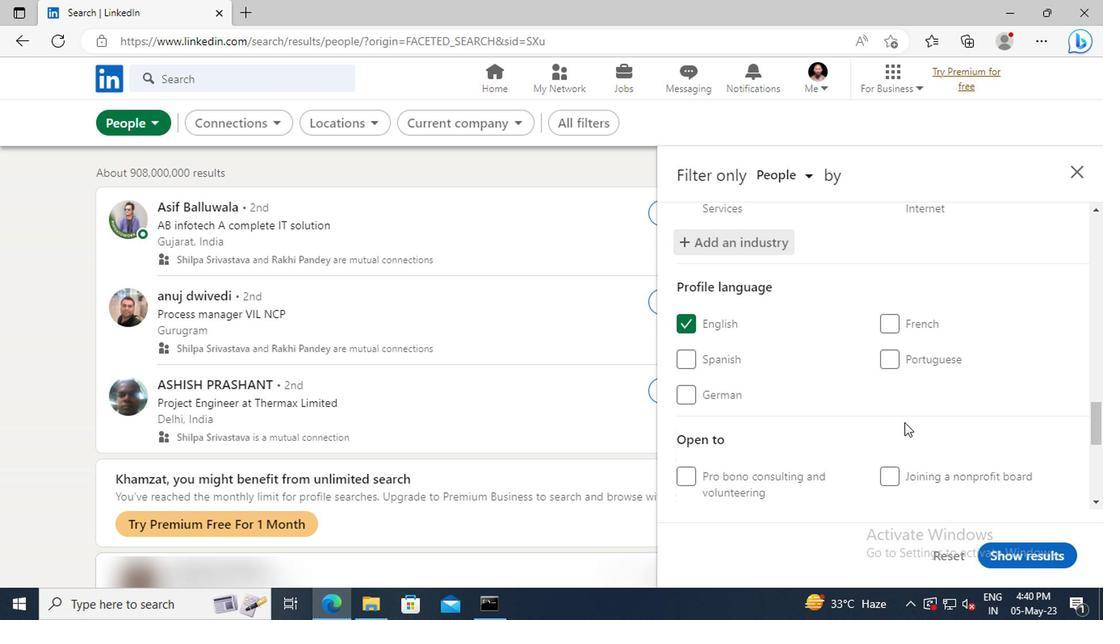 
Action: Mouse scrolled (899, 416) with delta (0, -1)
Screenshot: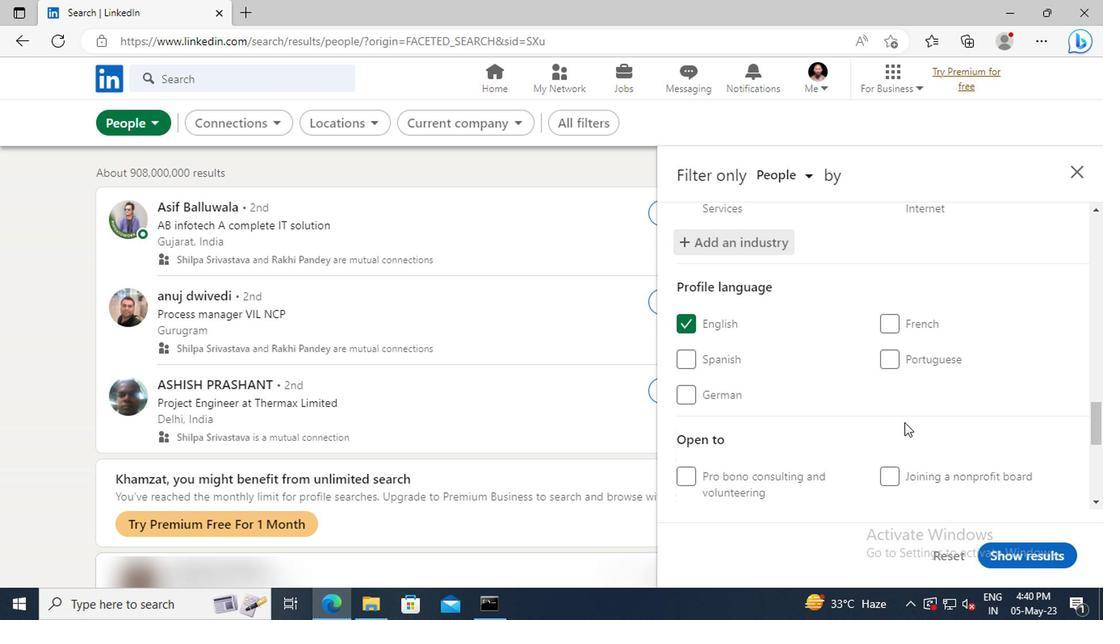
Action: Mouse moved to (899, 415)
Screenshot: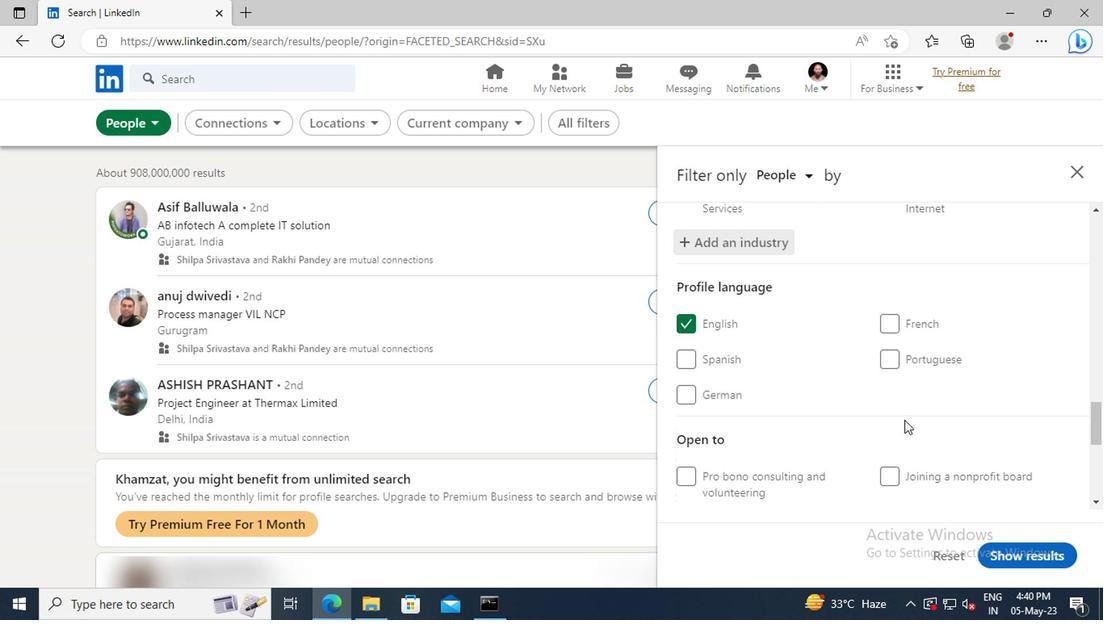 
Action: Mouse scrolled (899, 415) with delta (0, 0)
Screenshot: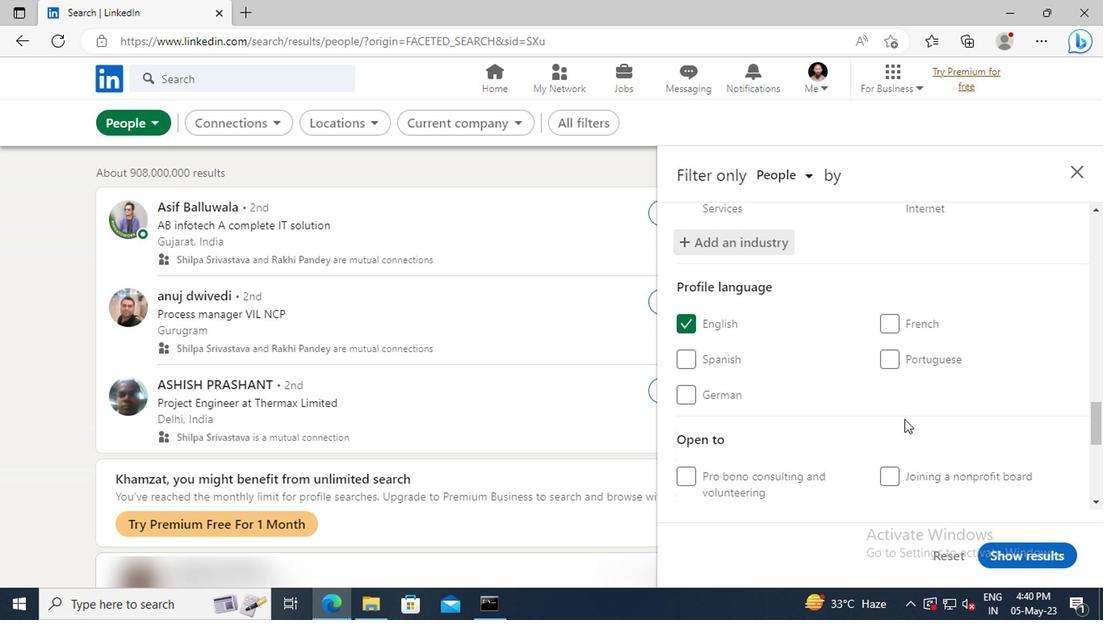 
Action: Mouse moved to (897, 405)
Screenshot: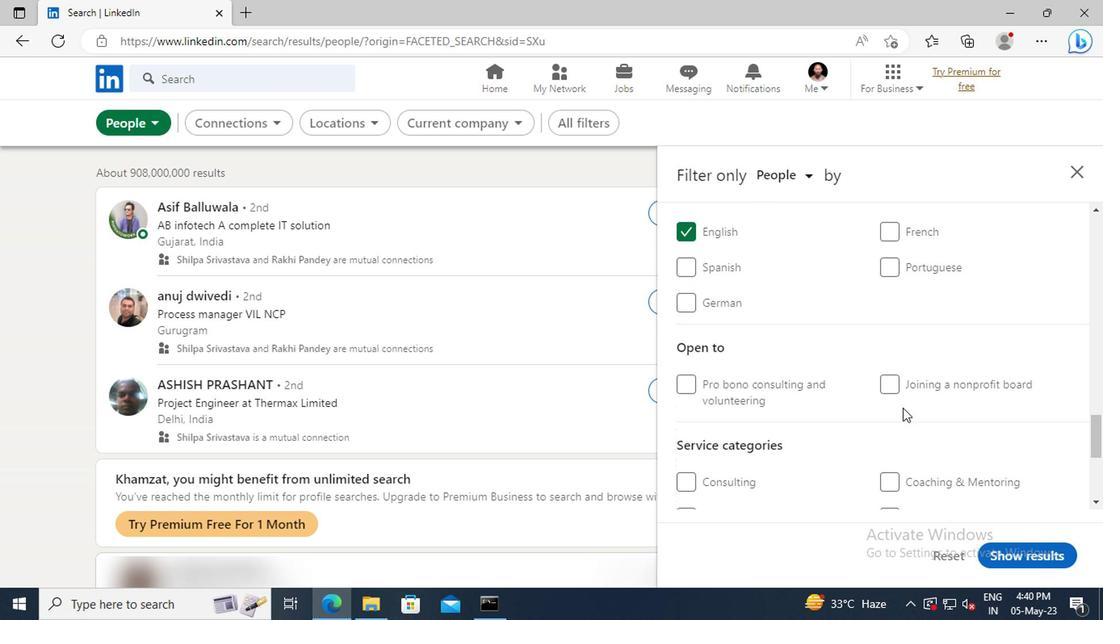 
Action: Mouse scrolled (897, 404) with delta (0, -1)
Screenshot: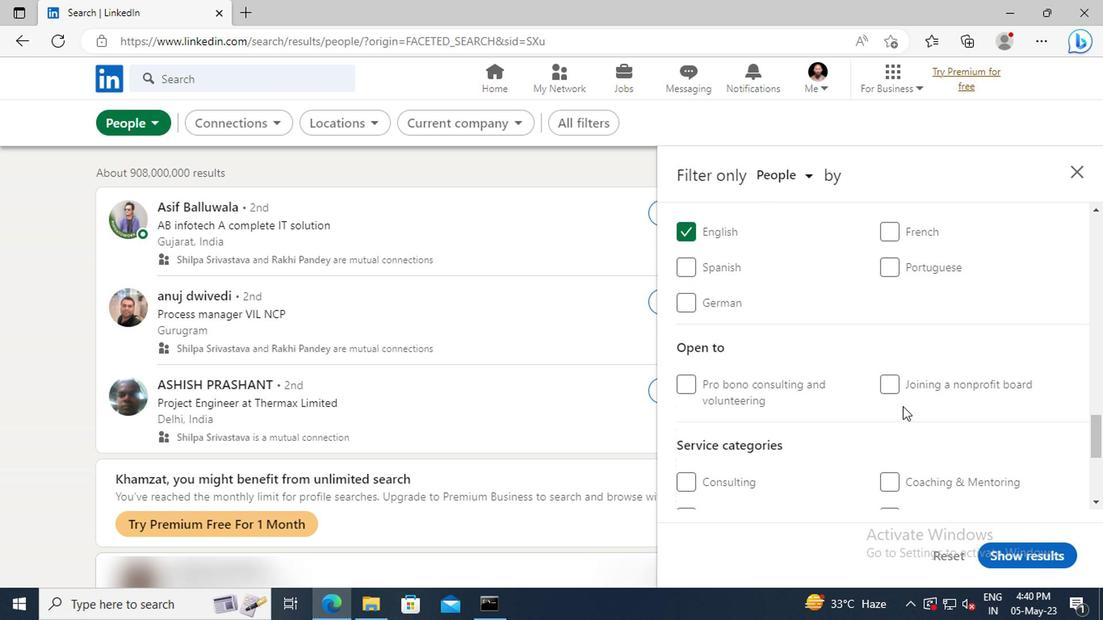 
Action: Mouse scrolled (897, 404) with delta (0, -1)
Screenshot: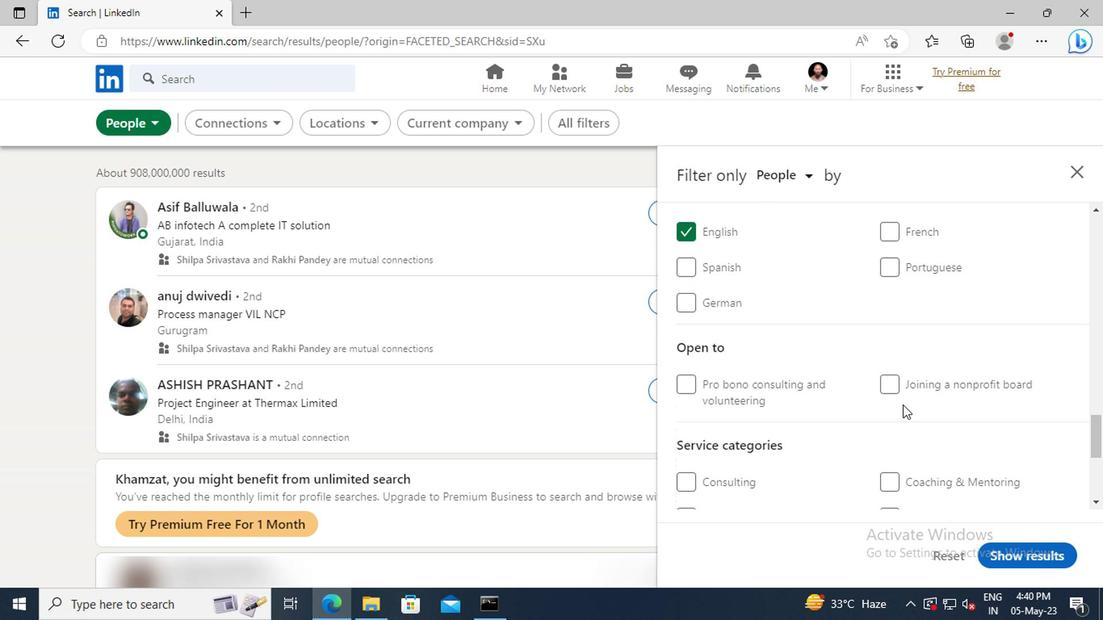 
Action: Mouse moved to (897, 404)
Screenshot: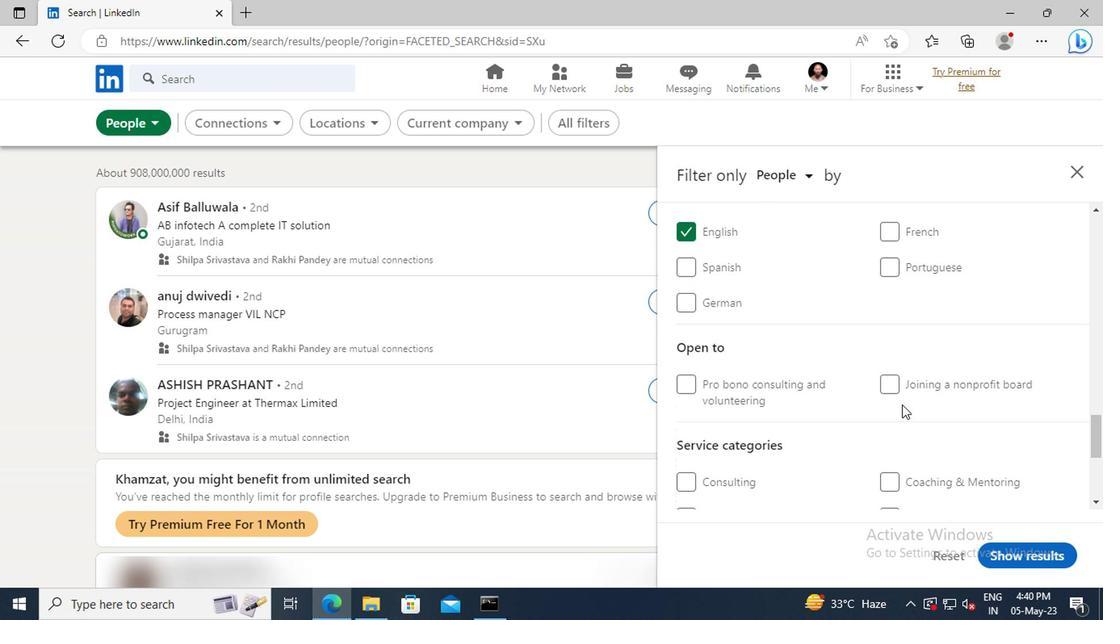 
Action: Mouse scrolled (897, 403) with delta (0, 0)
Screenshot: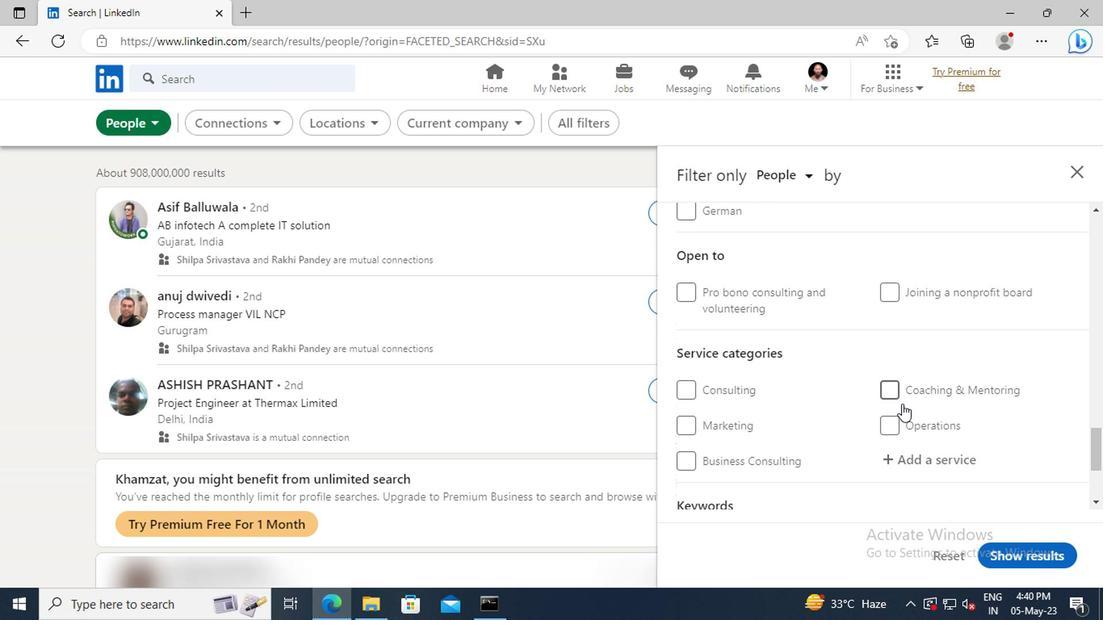 
Action: Mouse moved to (899, 407)
Screenshot: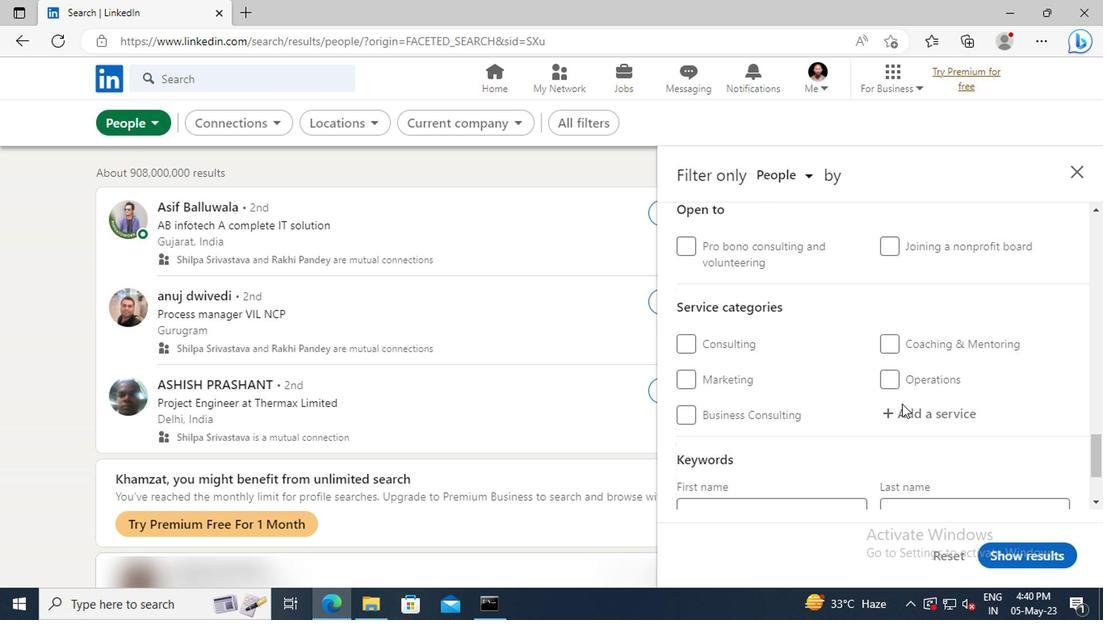 
Action: Mouse pressed left at (899, 407)
Screenshot: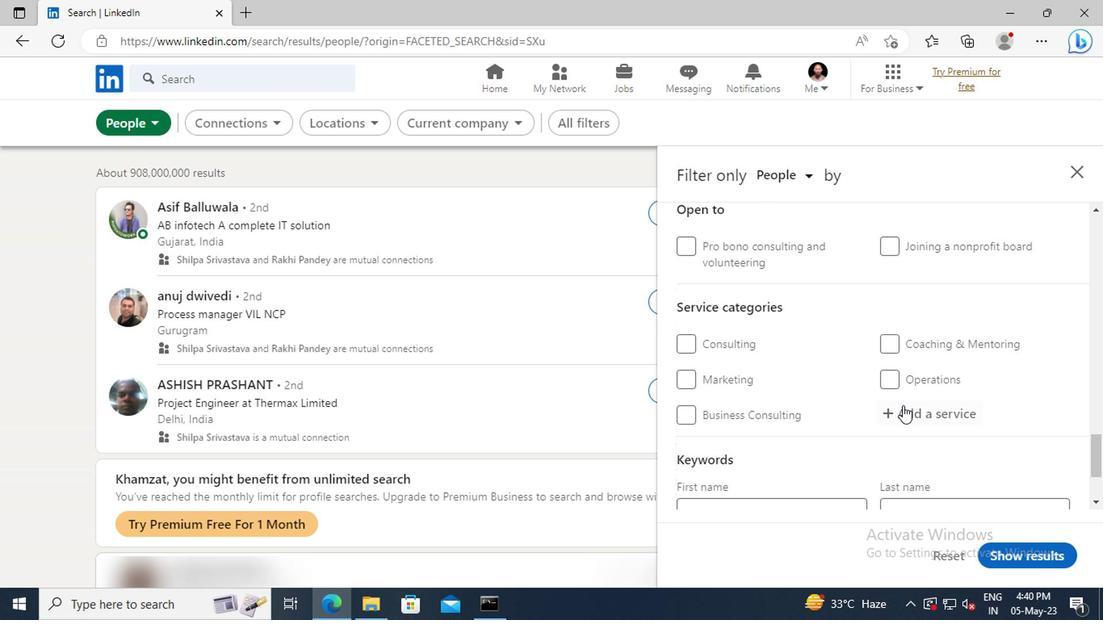 
Action: Key pressed <Key.shift>BUSINESS<Key.space><Key.shift>LAW
Screenshot: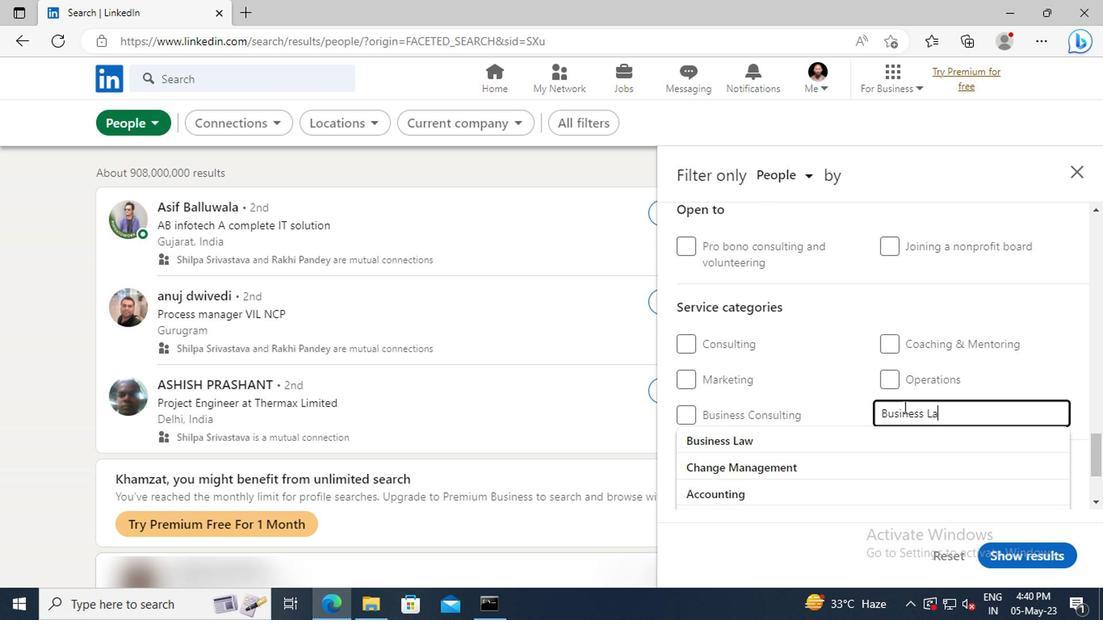 
Action: Mouse moved to (900, 441)
Screenshot: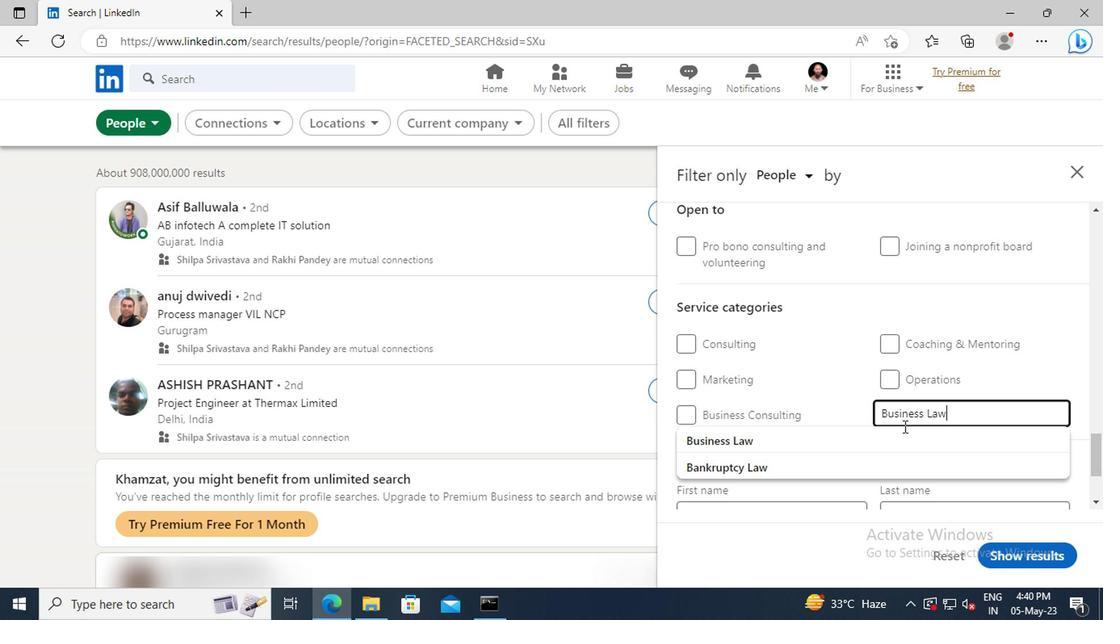 
Action: Mouse pressed left at (900, 441)
Screenshot: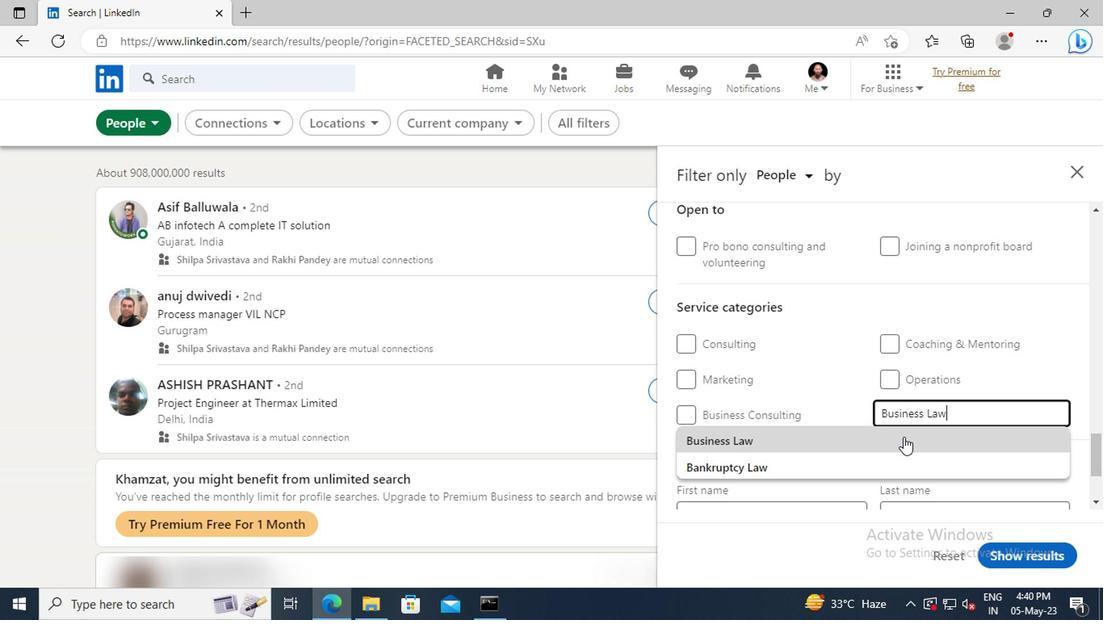 
Action: Mouse scrolled (900, 440) with delta (0, -1)
Screenshot: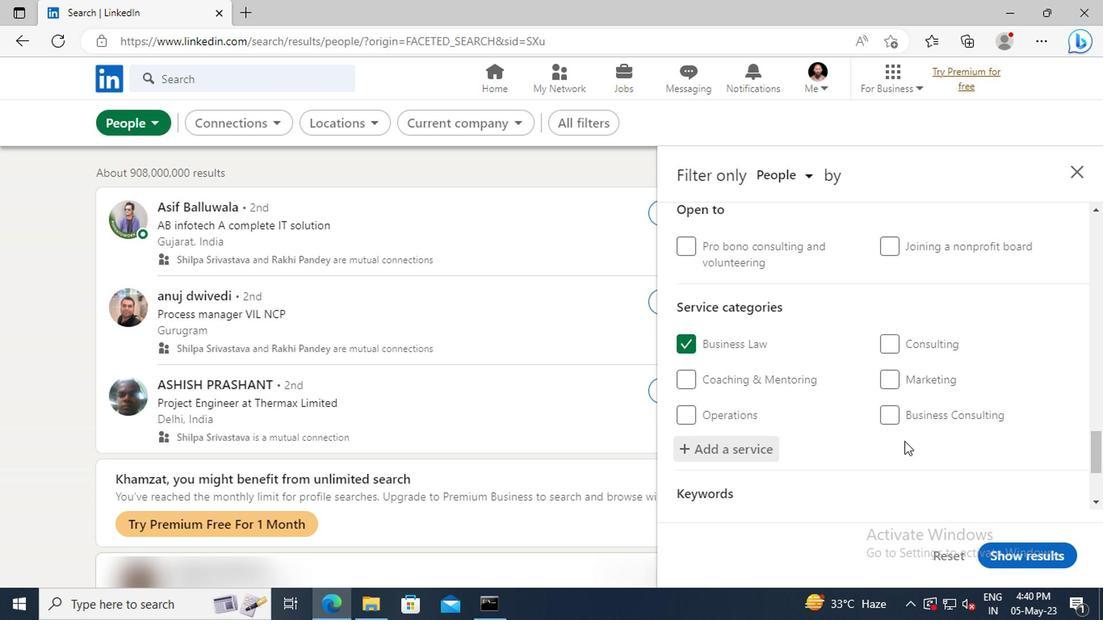 
Action: Mouse scrolled (900, 440) with delta (0, -1)
Screenshot: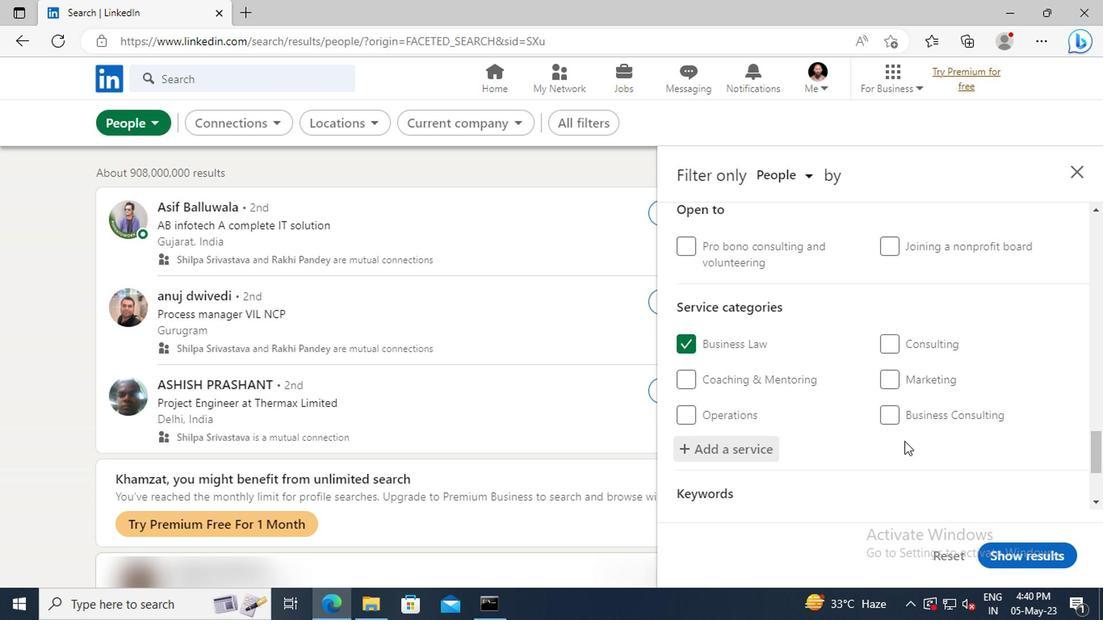 
Action: Mouse scrolled (900, 440) with delta (0, -1)
Screenshot: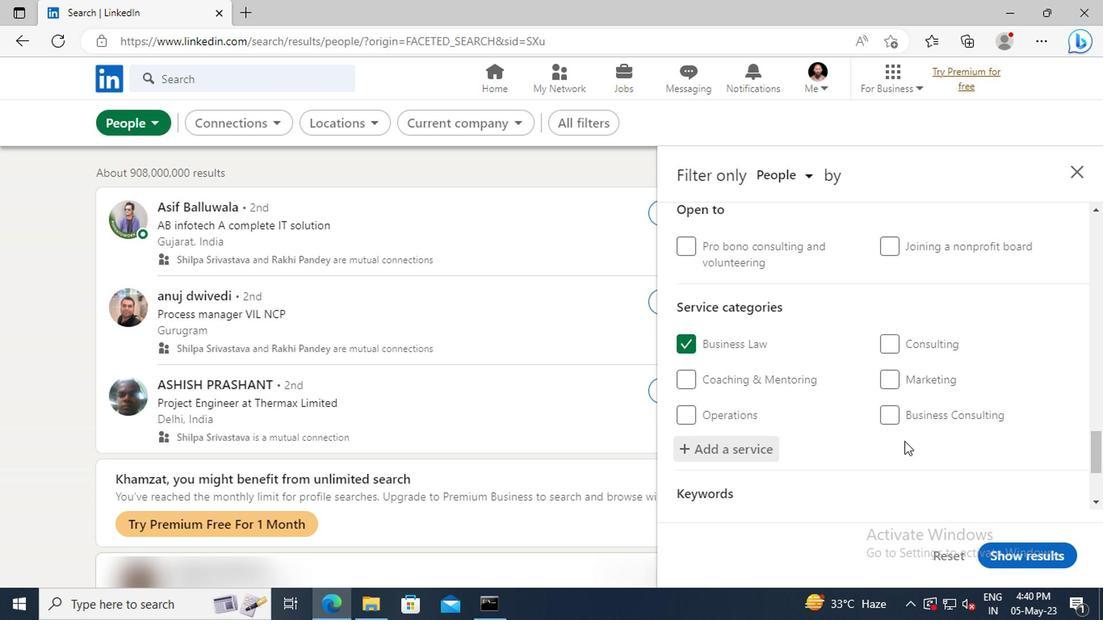 
Action: Mouse moved to (824, 464)
Screenshot: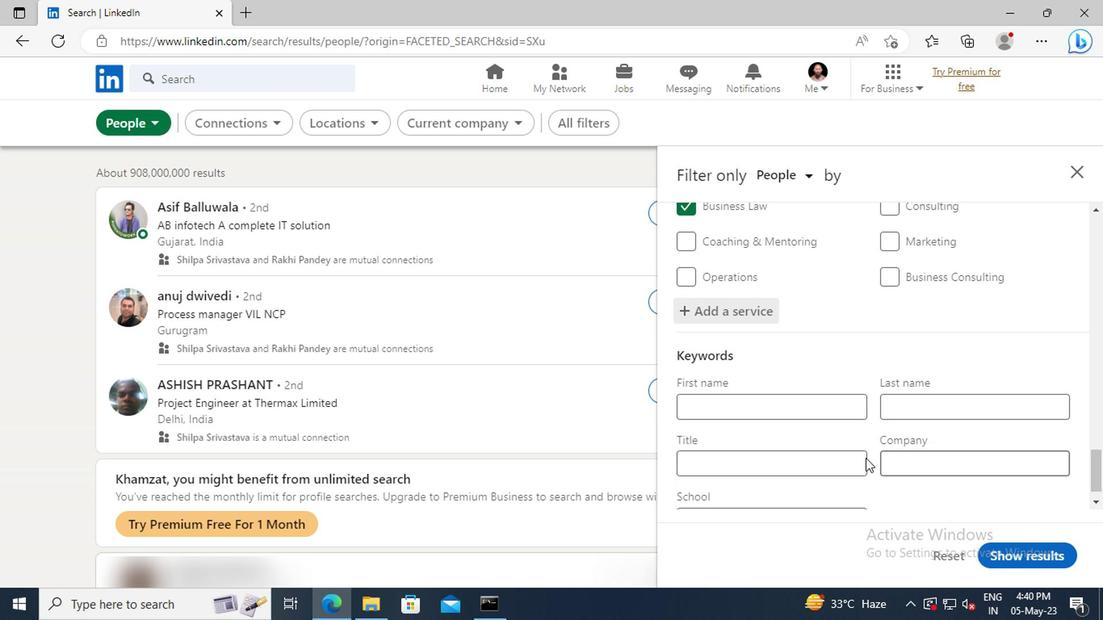 
Action: Mouse pressed left at (824, 464)
Screenshot: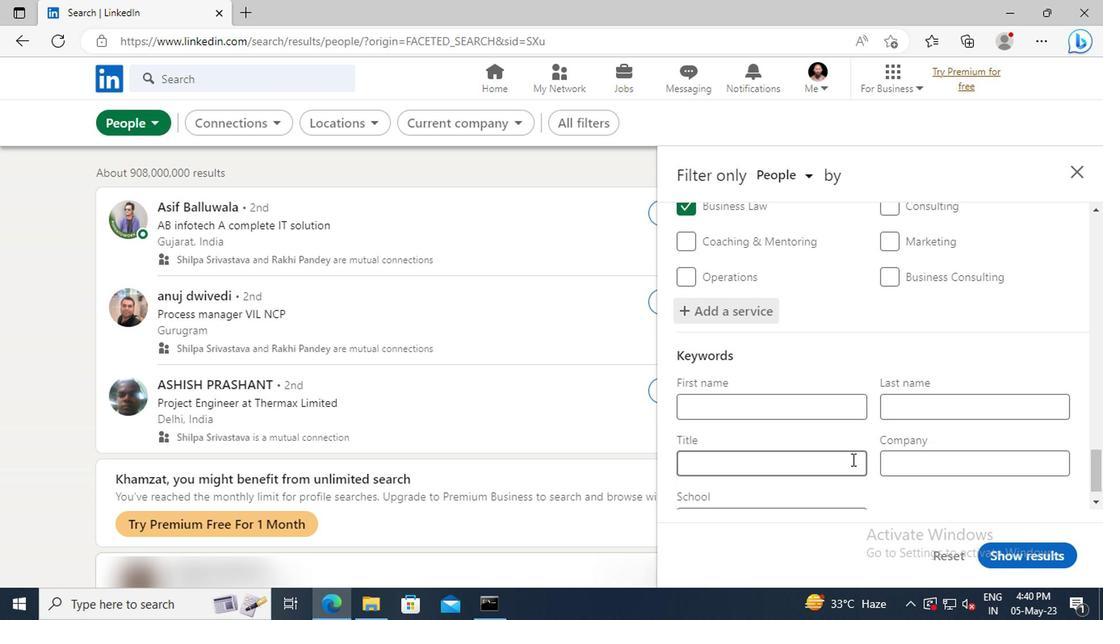 
Action: Key pressed <Key.shift>CIVIL<Key.space><Key.shift>ENGINEER<Key.enter>
Screenshot: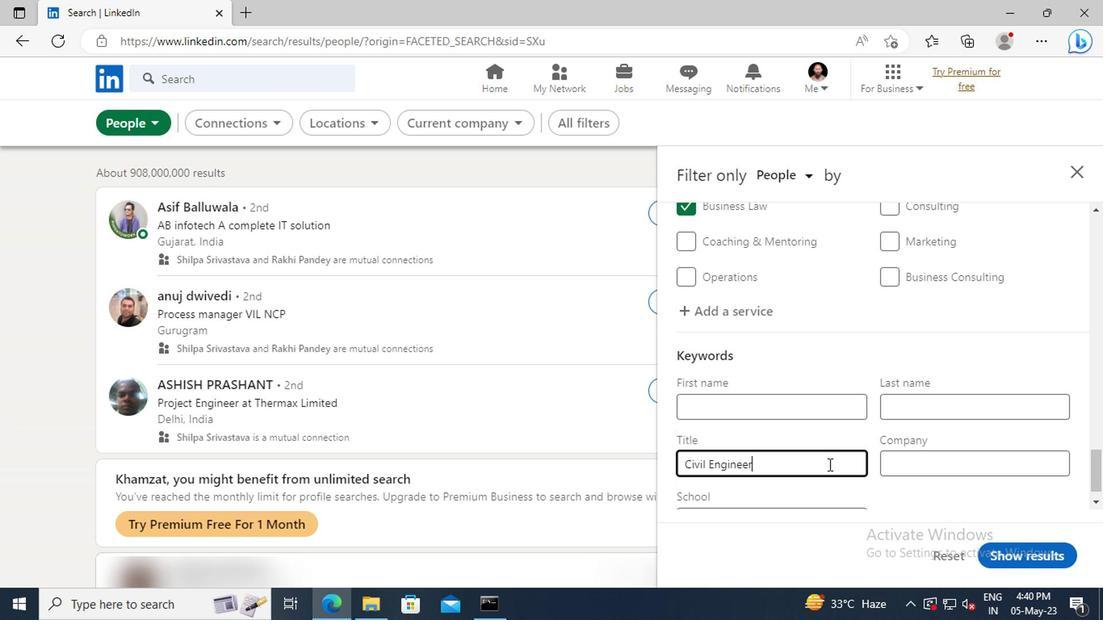 
Action: Mouse moved to (997, 556)
Screenshot: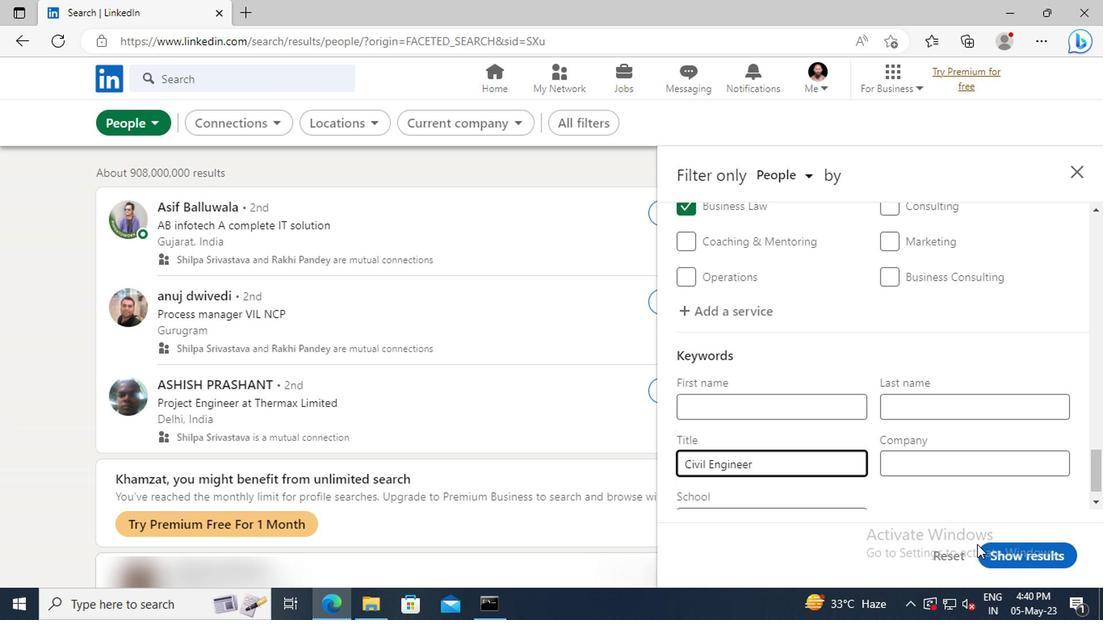 
Action: Mouse pressed left at (997, 556)
Screenshot: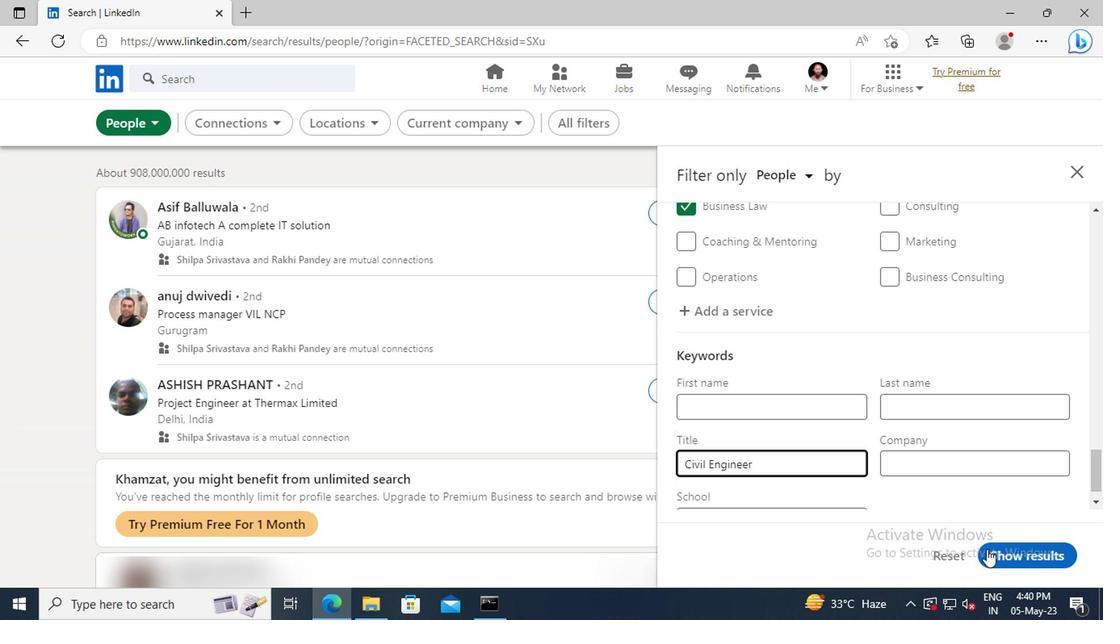 
